 Task: Find a place to stay in Sierpc, Poland, from June 2 to June 4 for 1 guest, with a price range of ₹6000 to ₹16000, 1 bedroom, 1 bed, 1 bathroom, and self check-in option.
Action: Mouse moved to (372, 97)
Screenshot: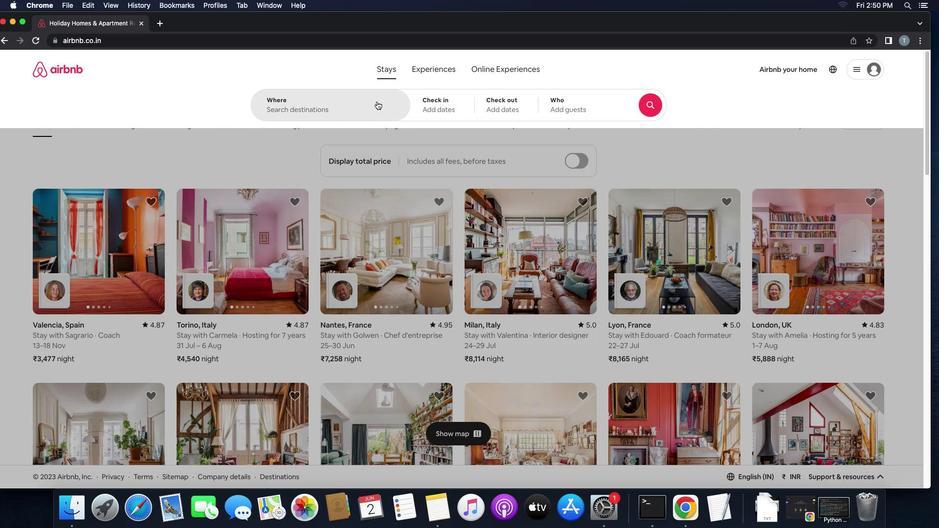 
Action: Mouse pressed left at (372, 97)
Screenshot: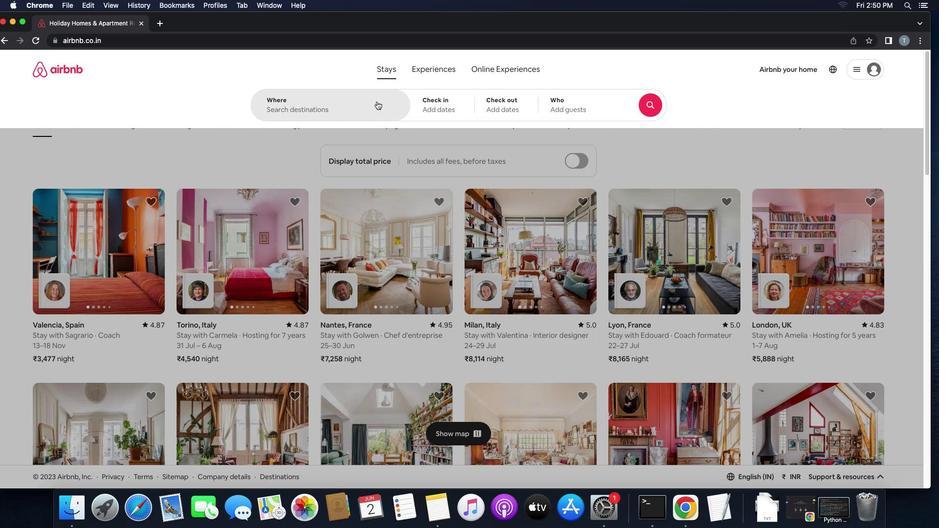 
Action: Mouse moved to (373, 97)
Screenshot: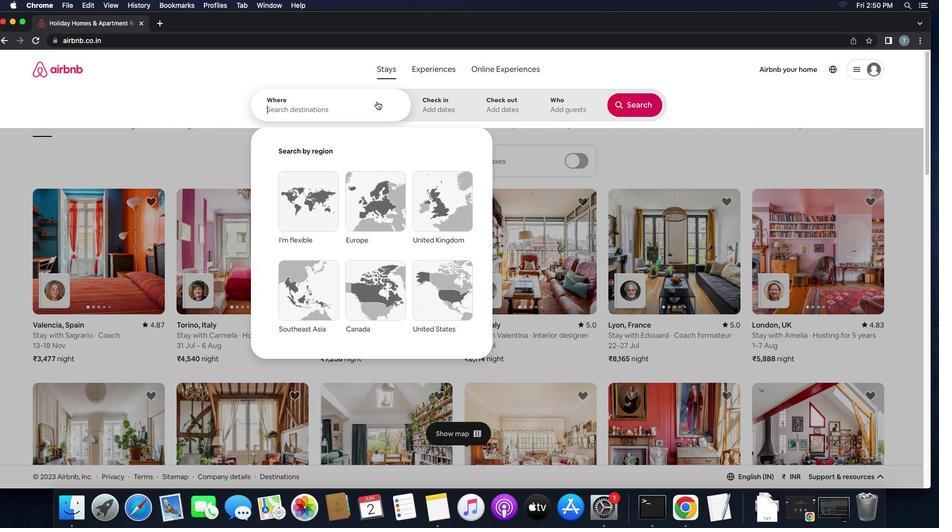 
Action: Key pressed 's''i''e''r''p''c'',''p''o''l''a''n''d'
Screenshot: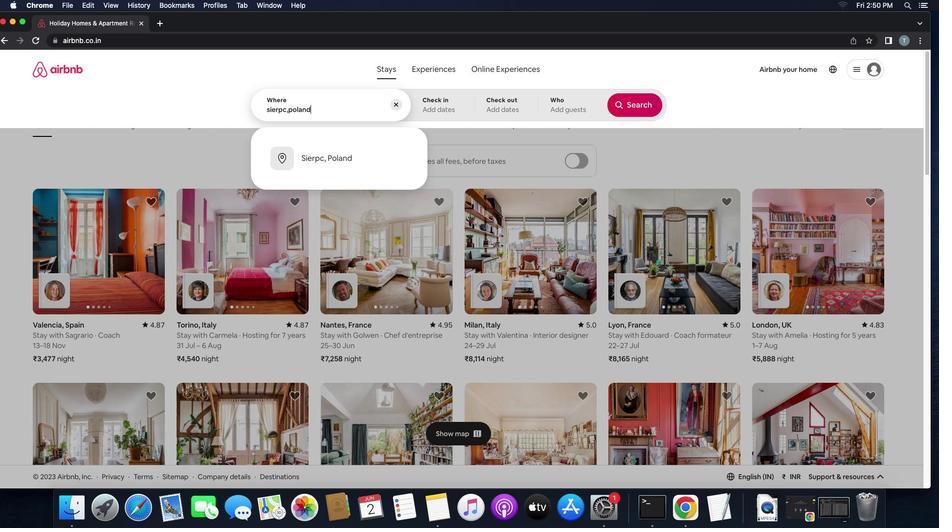 
Action: Mouse moved to (407, 144)
Screenshot: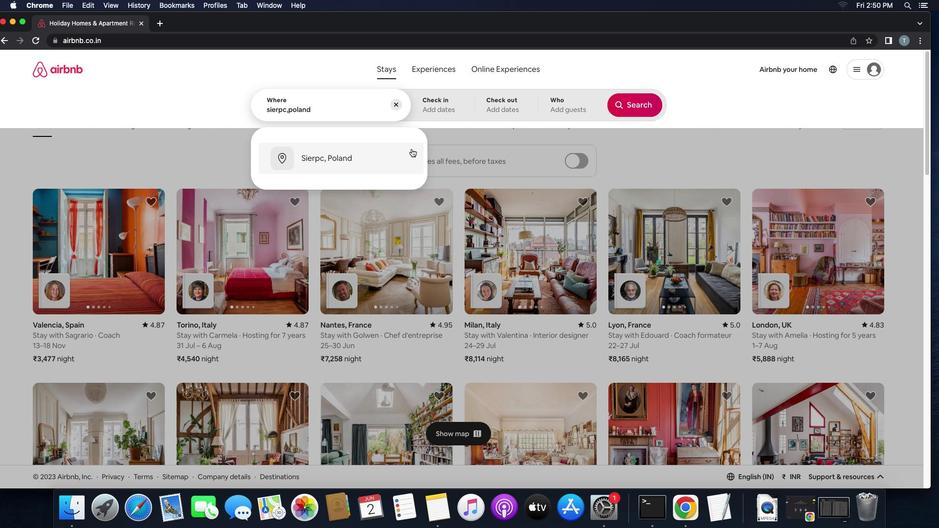 
Action: Mouse pressed left at (407, 144)
Screenshot: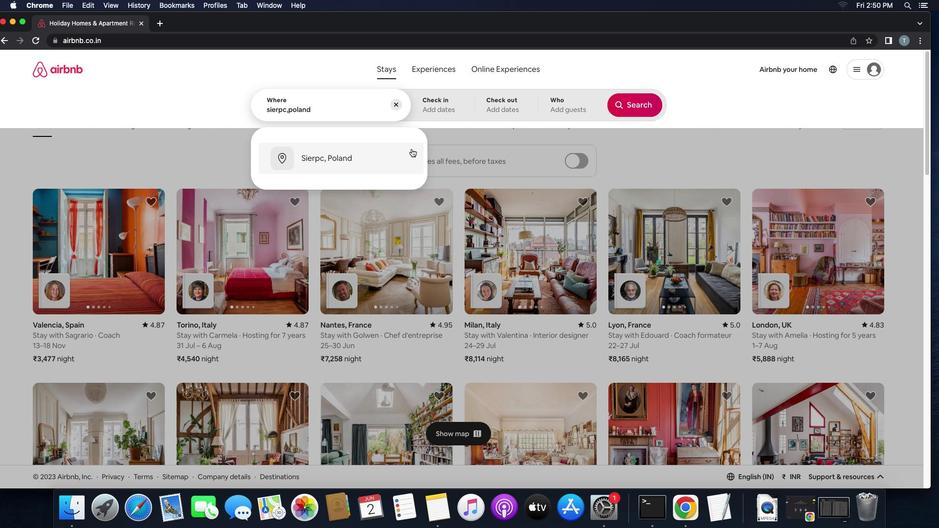 
Action: Mouse moved to (405, 217)
Screenshot: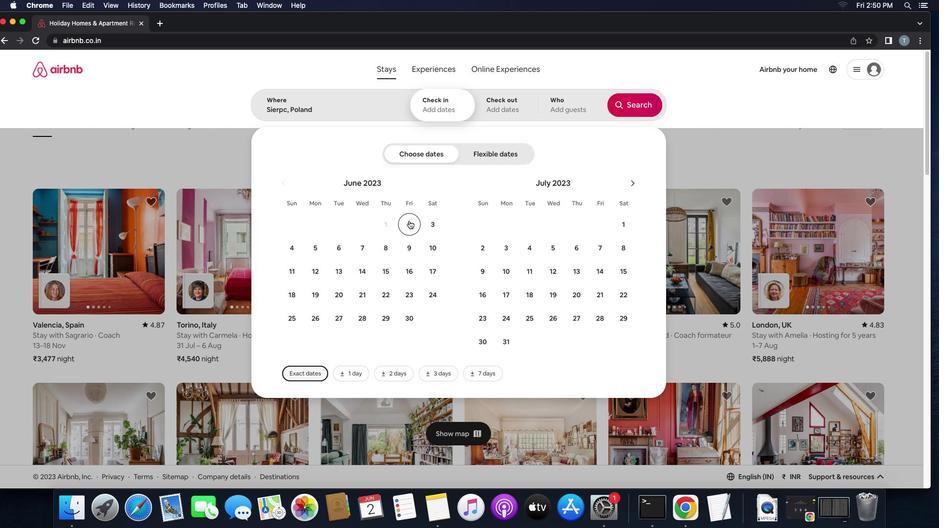 
Action: Mouse pressed left at (405, 217)
Screenshot: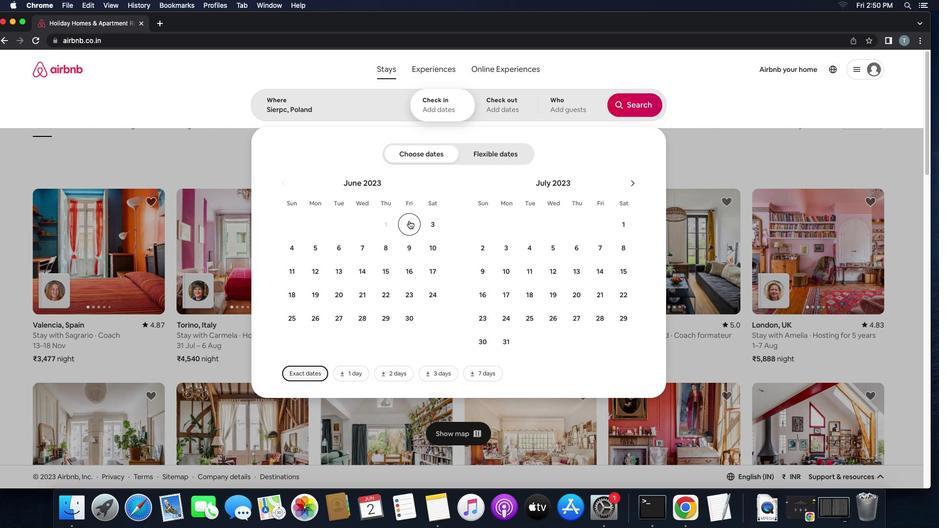 
Action: Mouse moved to (288, 240)
Screenshot: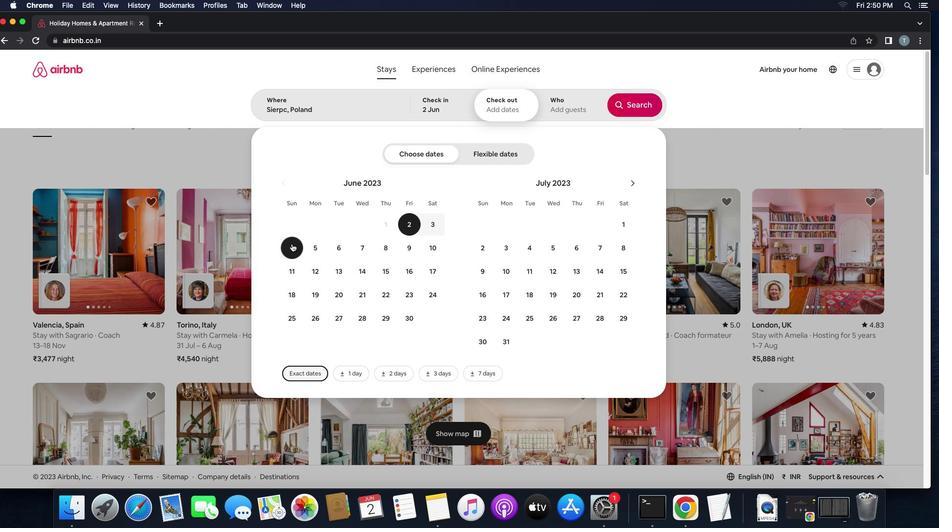 
Action: Mouse pressed left at (288, 240)
Screenshot: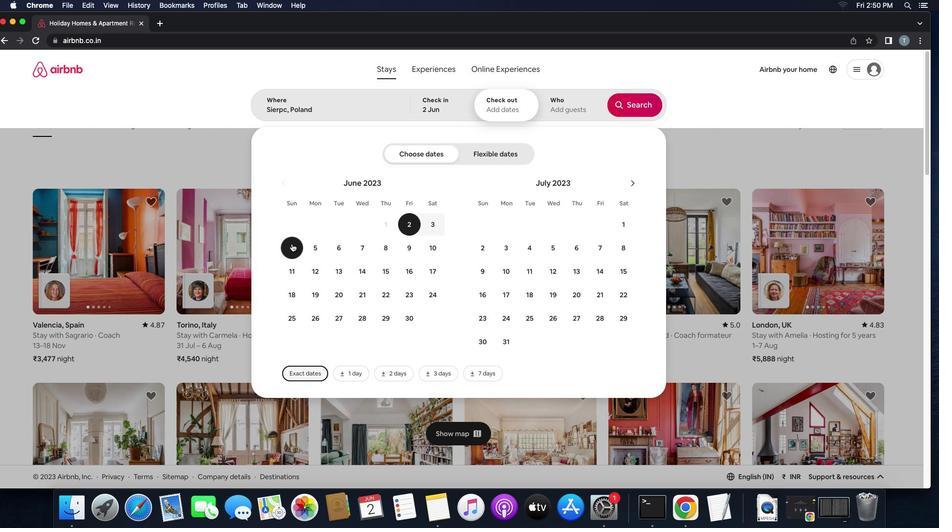 
Action: Mouse moved to (577, 98)
Screenshot: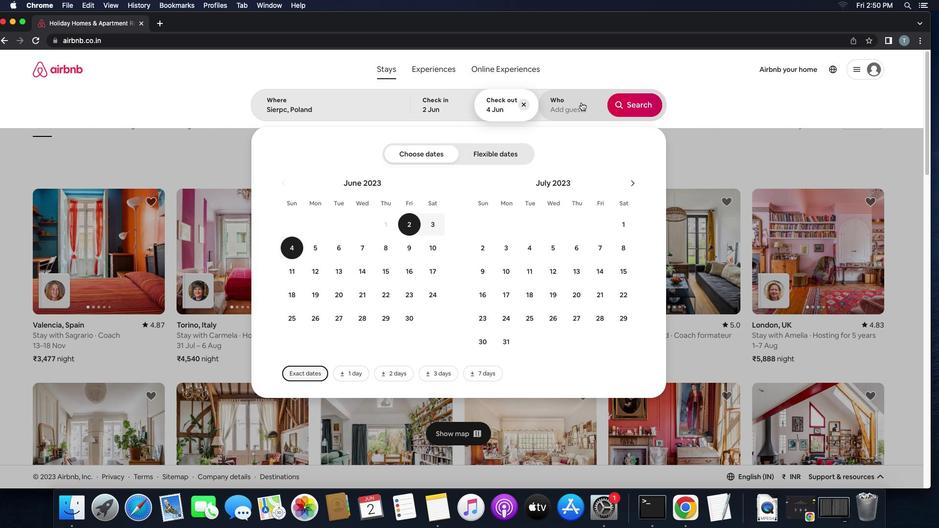
Action: Mouse pressed left at (577, 98)
Screenshot: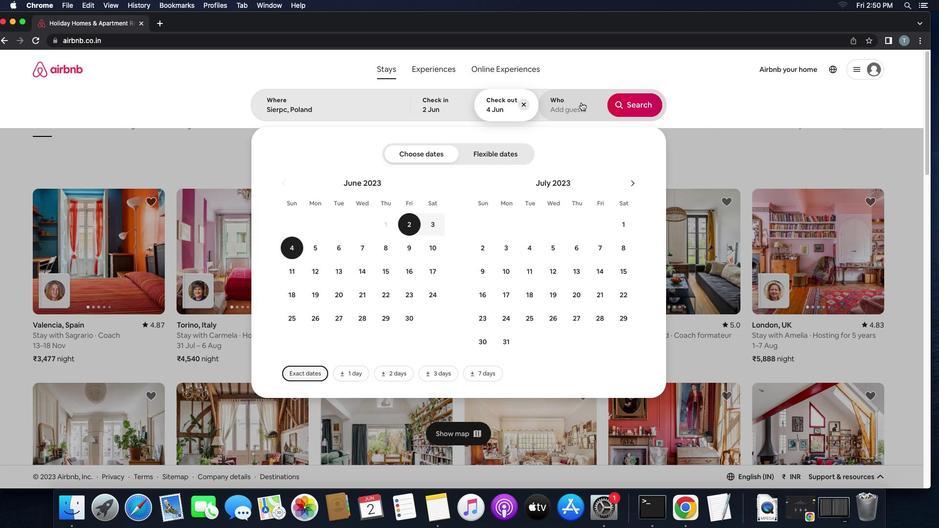 
Action: Mouse moved to (633, 152)
Screenshot: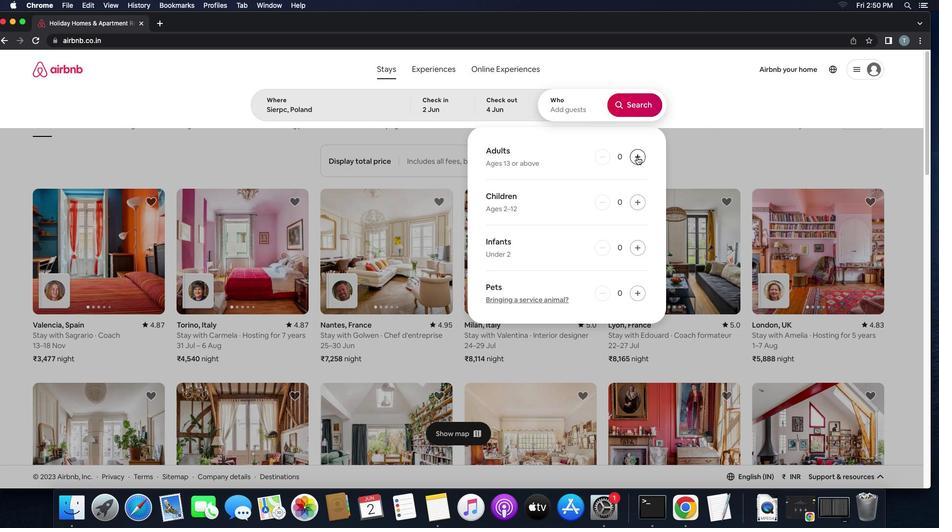 
Action: Mouse pressed left at (633, 152)
Screenshot: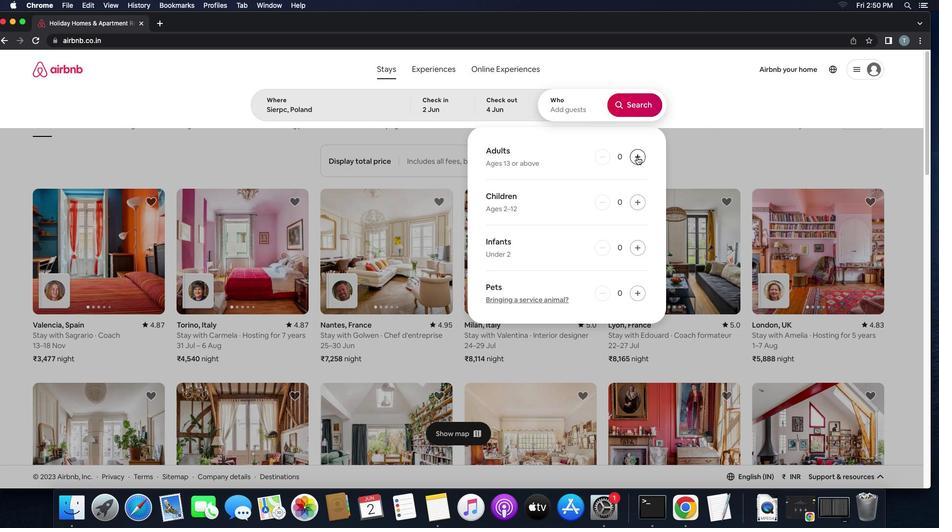 
Action: Mouse moved to (625, 115)
Screenshot: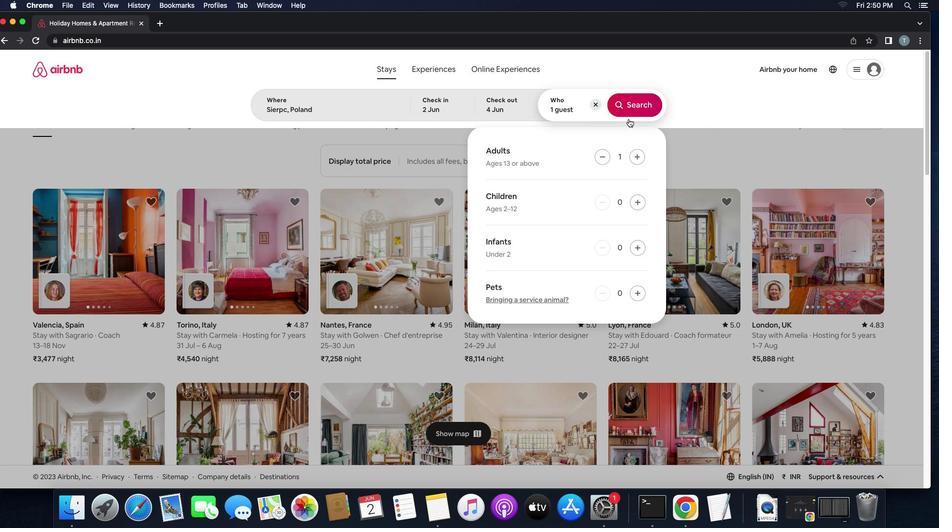
Action: Mouse pressed left at (625, 115)
Screenshot: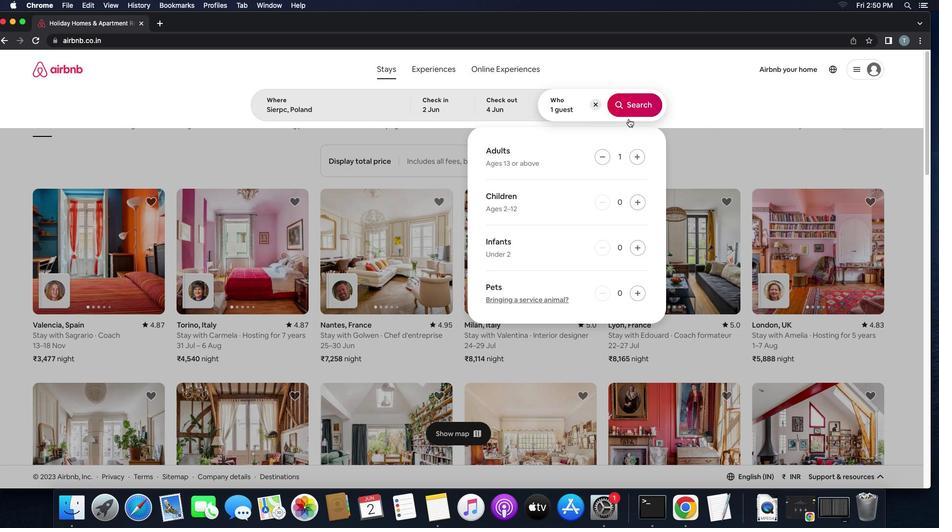 
Action: Mouse moved to (629, 110)
Screenshot: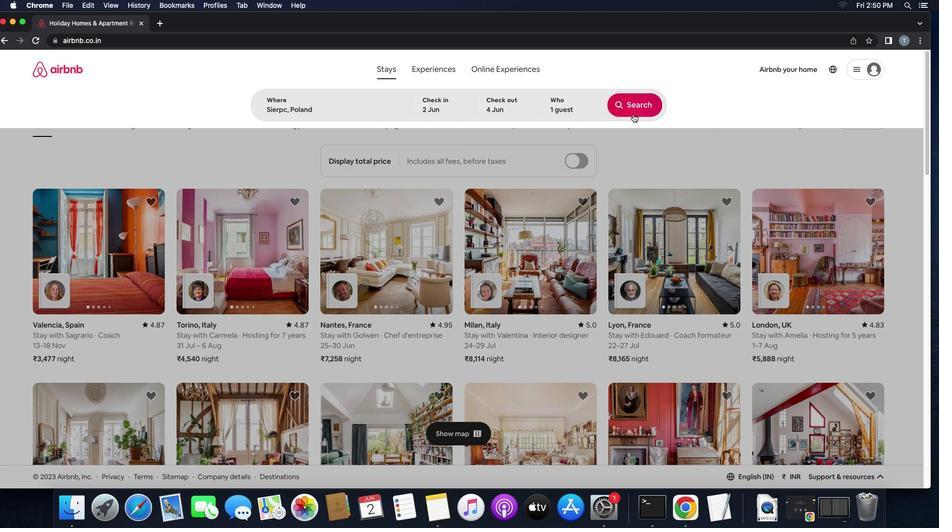 
Action: Mouse pressed left at (629, 110)
Screenshot: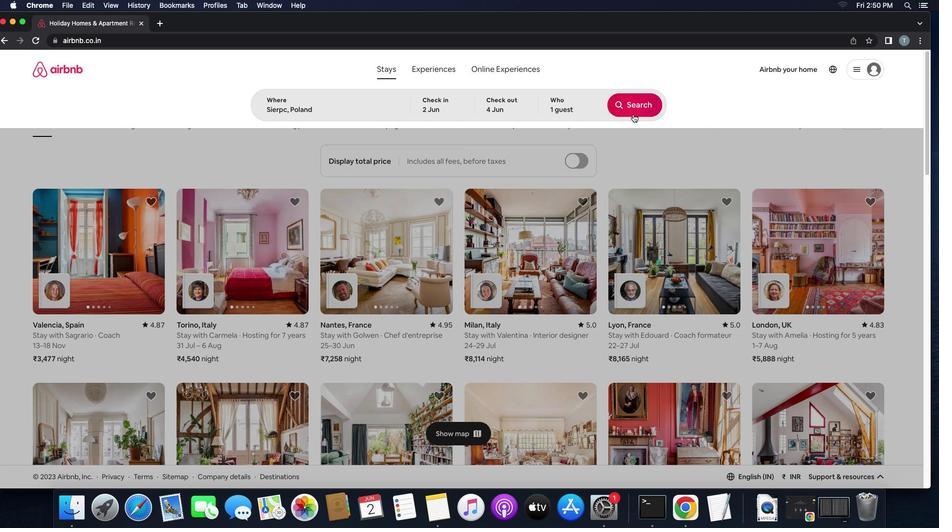 
Action: Mouse moved to (874, 108)
Screenshot: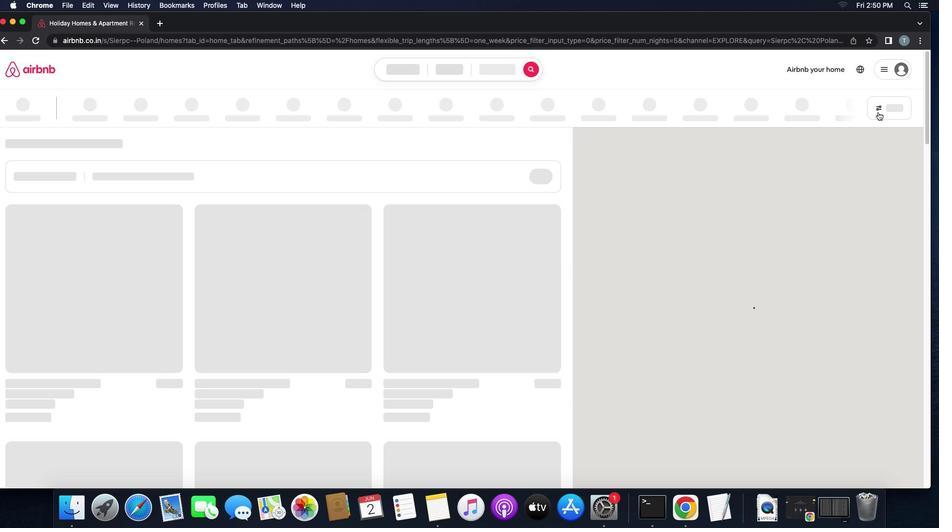 
Action: Mouse pressed left at (874, 108)
Screenshot: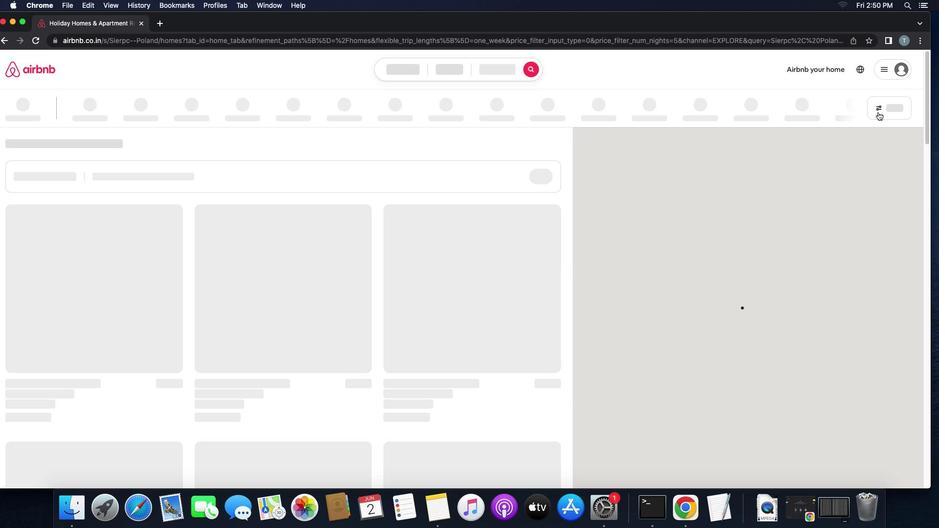 
Action: Mouse moved to (384, 344)
Screenshot: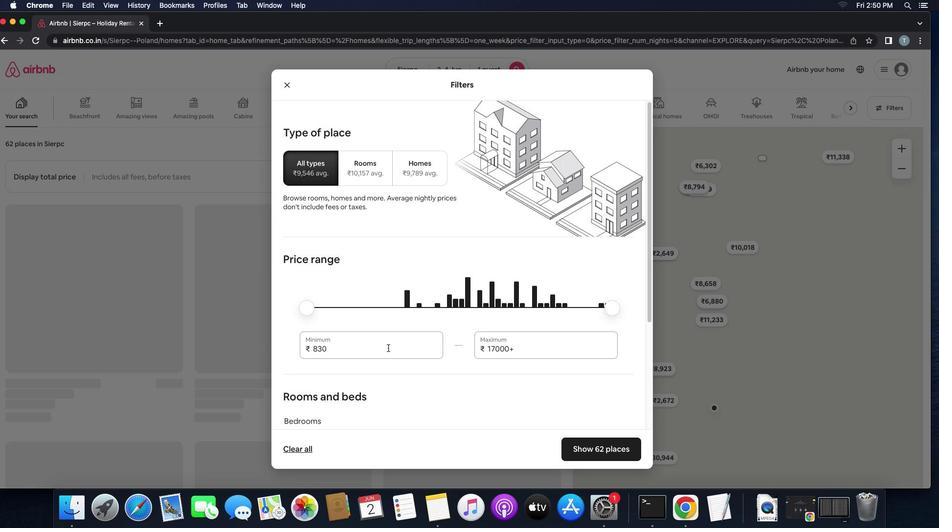 
Action: Mouse pressed left at (384, 344)
Screenshot: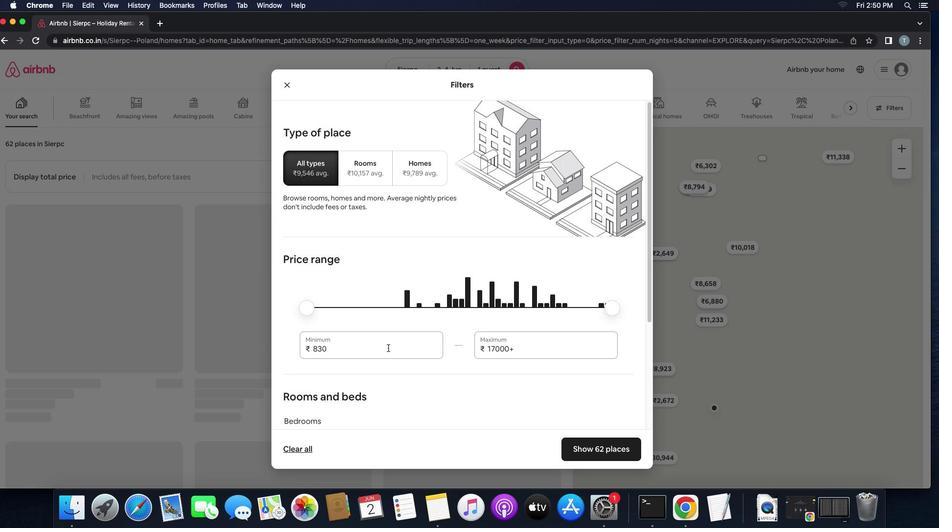 
Action: Mouse moved to (391, 349)
Screenshot: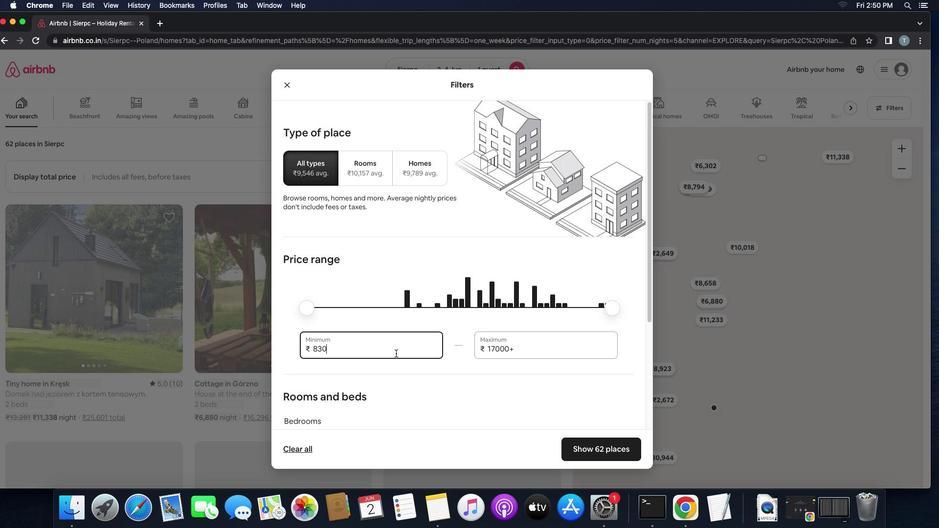 
Action: Key pressed Key.backspaceKey.backspaceKey.backspaceKey.backspaceKey.backspaceKey.backspaceKey.backspace
Screenshot: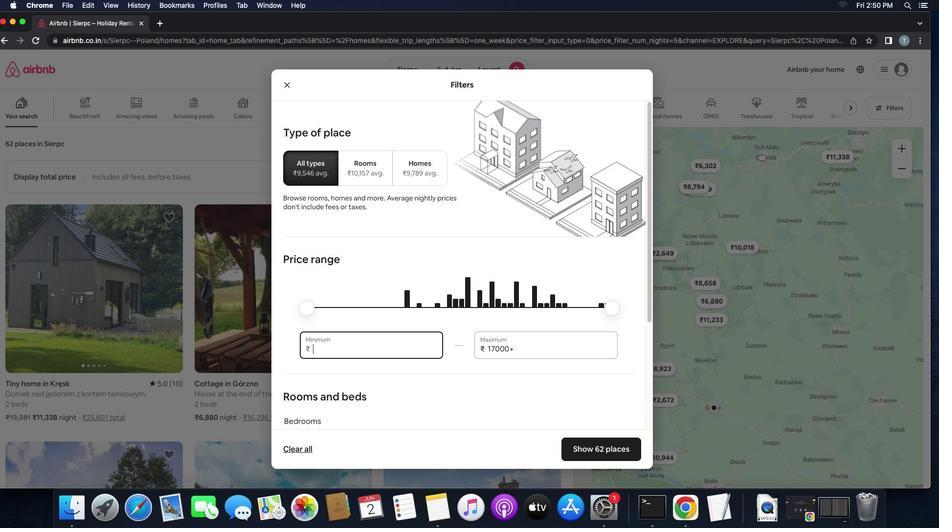 
Action: Mouse moved to (833, 447)
Screenshot: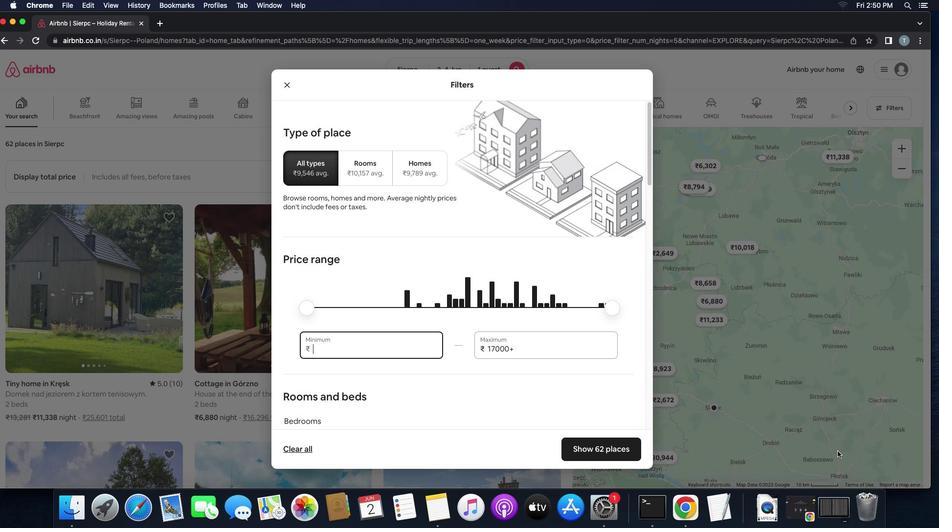 
Action: Key pressed '6''0''0''0'
Screenshot: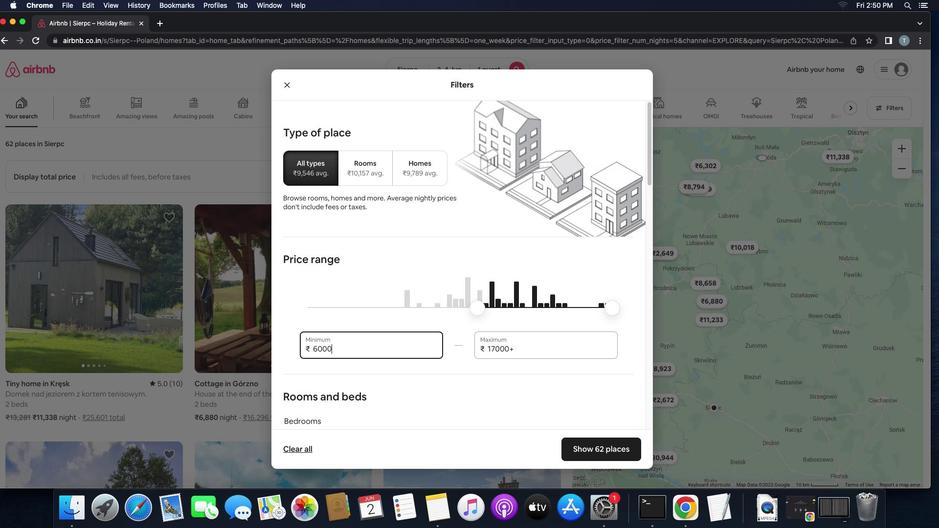 
Action: Mouse moved to (541, 344)
Screenshot: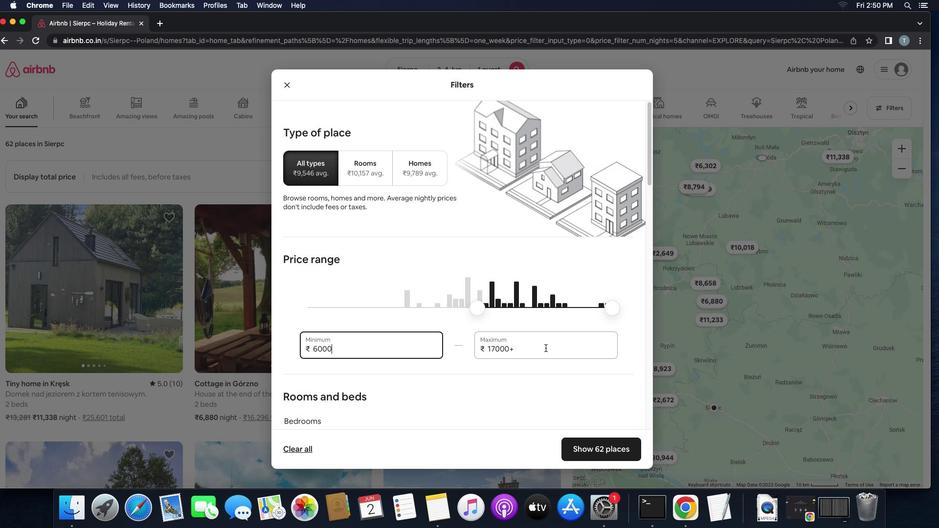 
Action: Mouse pressed left at (541, 344)
Screenshot: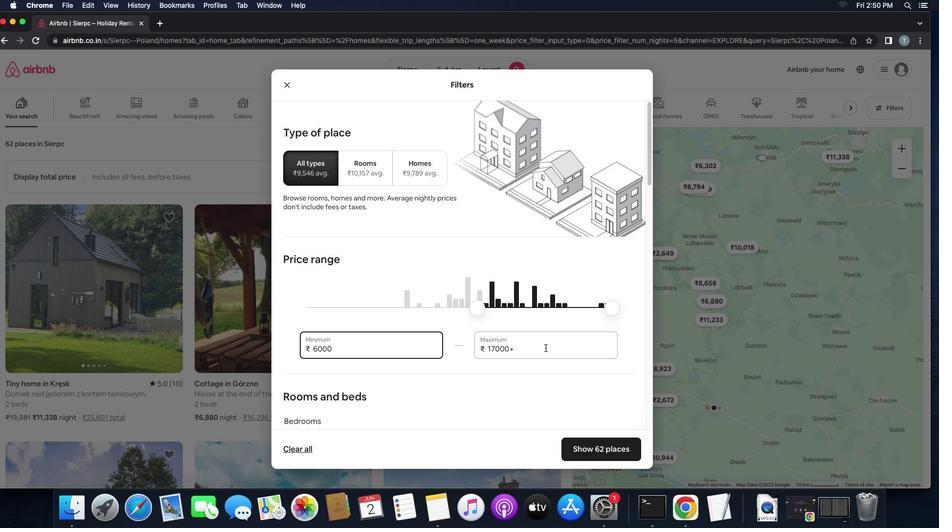 
Action: Key pressed Key.backspaceKey.backspaceKey.backspaceKey.backspaceKey.backspaceKey.backspace'1'
Screenshot: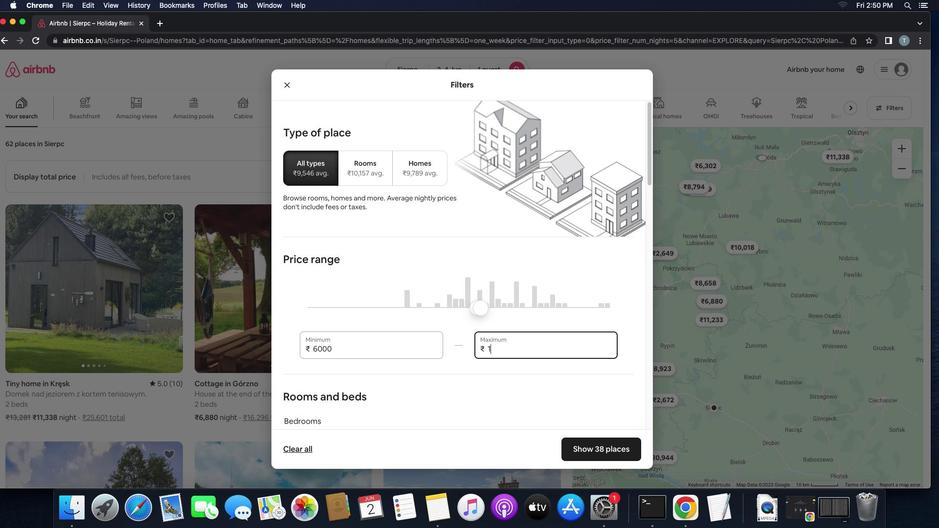 
Action: Mouse moved to (568, 330)
Screenshot: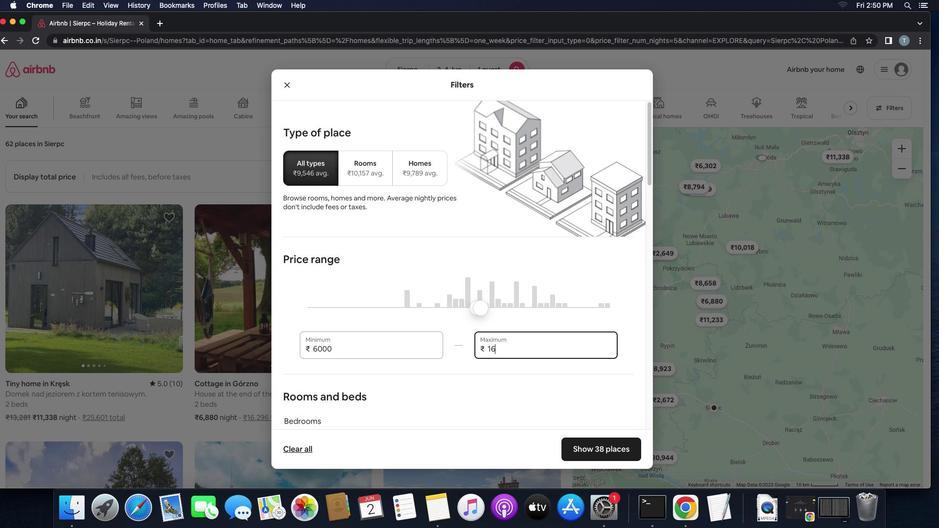 
Action: Key pressed '6''0''0''0'
Screenshot: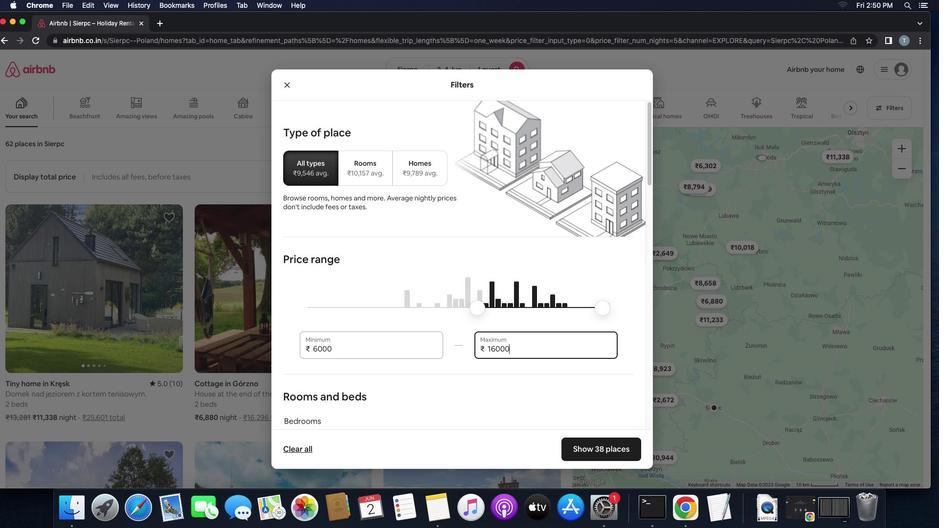 
Action: Mouse moved to (546, 342)
Screenshot: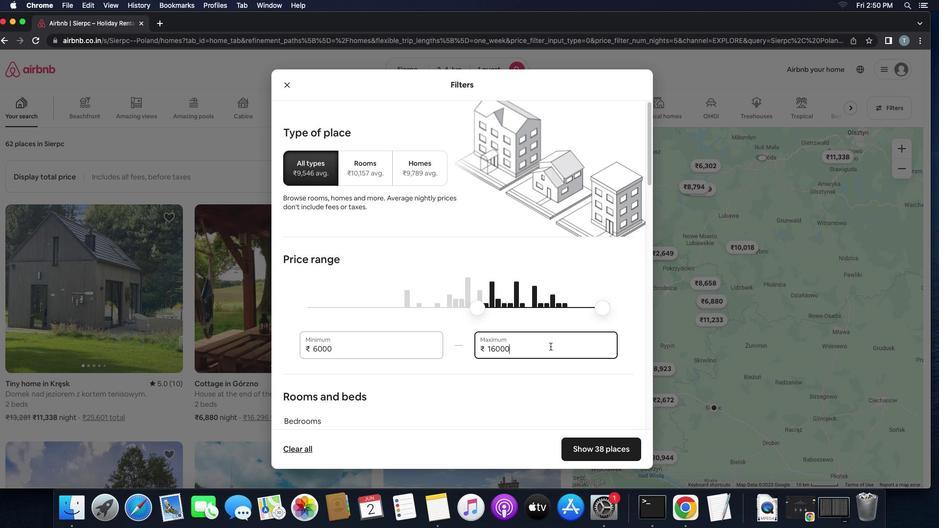 
Action: Mouse scrolled (546, 342) with delta (-3, -3)
Screenshot: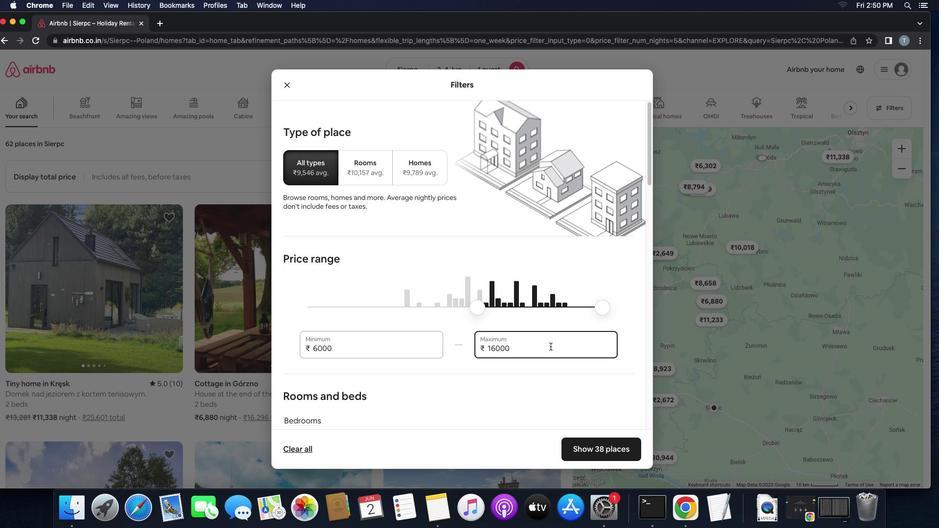 
Action: Mouse scrolled (546, 342) with delta (-3, -3)
Screenshot: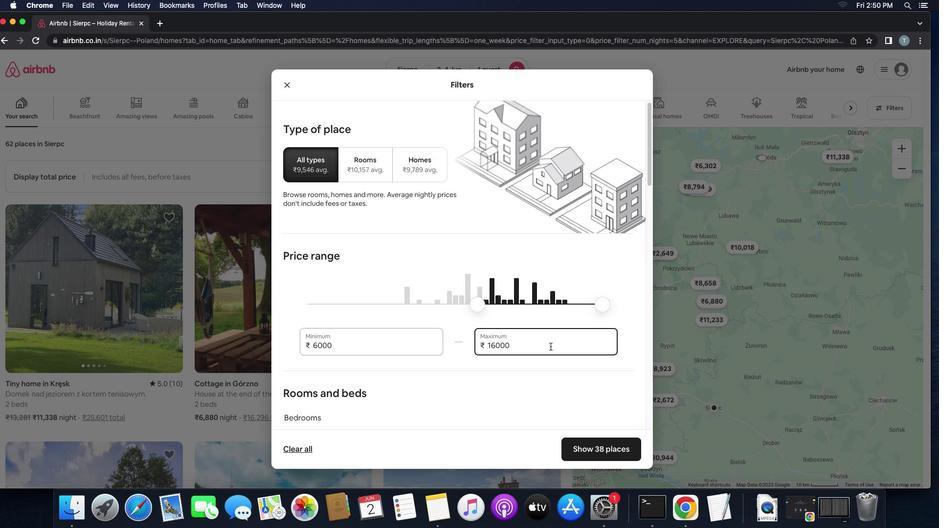 
Action: Mouse scrolled (546, 342) with delta (-3, -3)
Screenshot: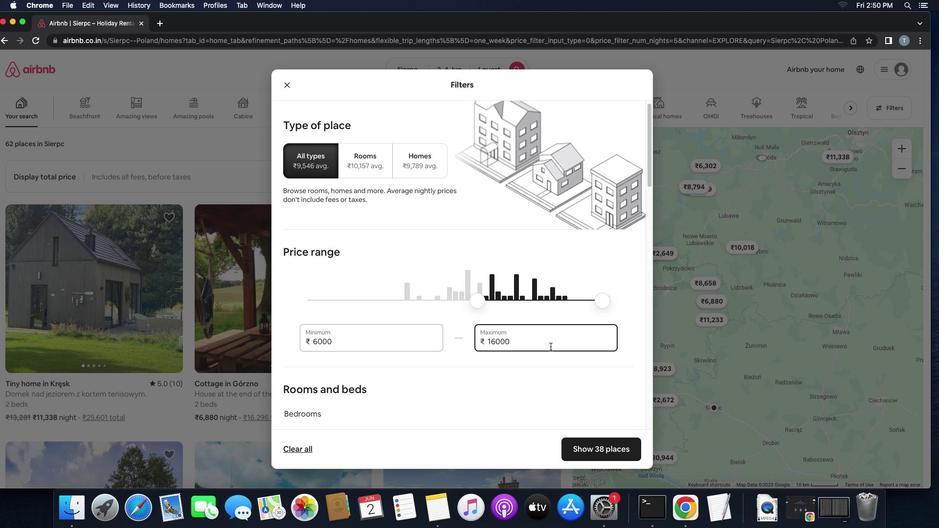 
Action: Mouse scrolled (546, 342) with delta (-3, -3)
Screenshot: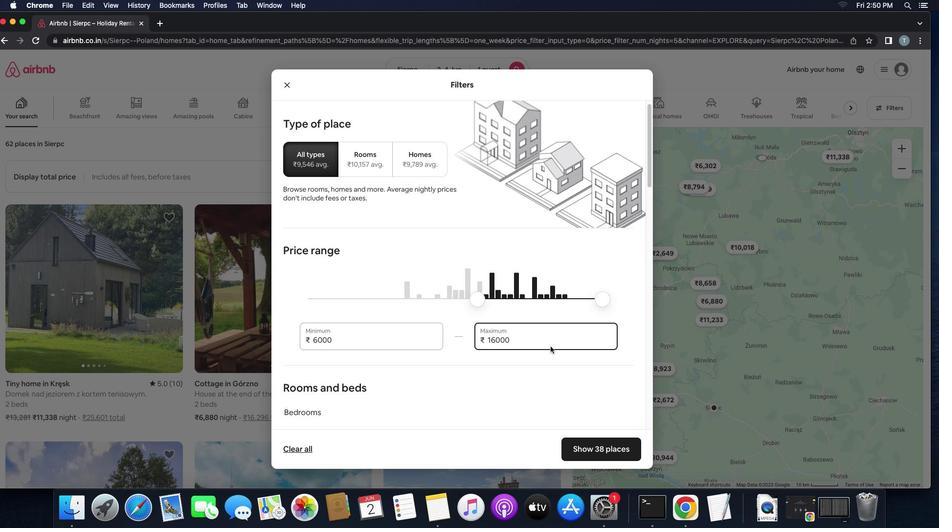
Action: Mouse scrolled (546, 342) with delta (-3, -3)
Screenshot: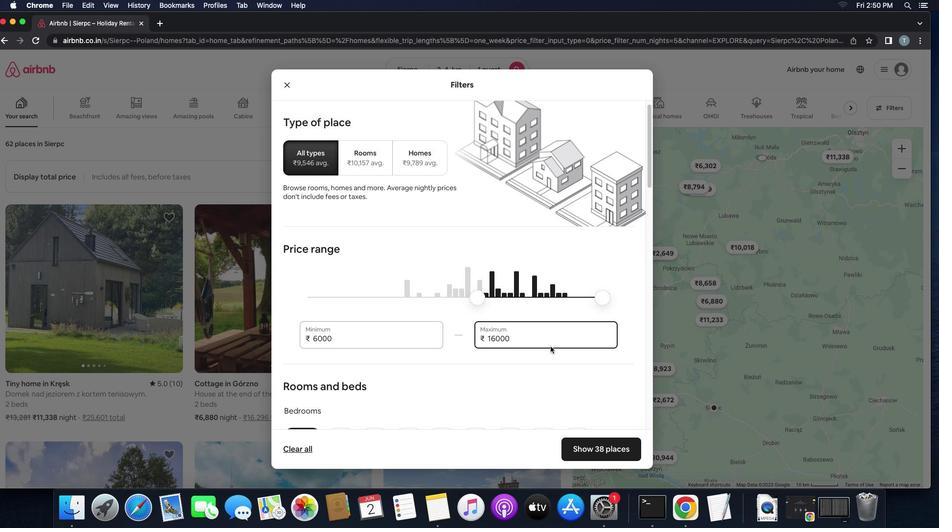 
Action: Mouse scrolled (546, 342) with delta (-3, -3)
Screenshot: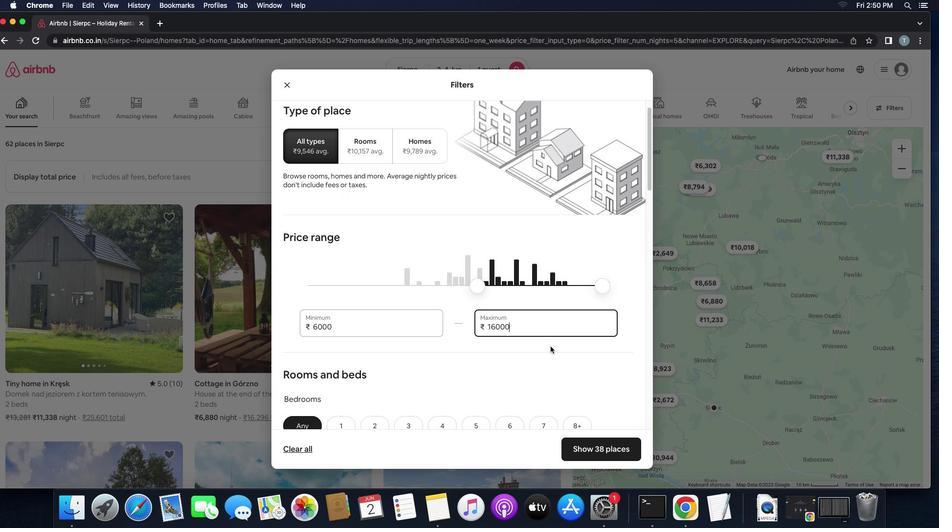 
Action: Mouse scrolled (546, 342) with delta (-3, -3)
Screenshot: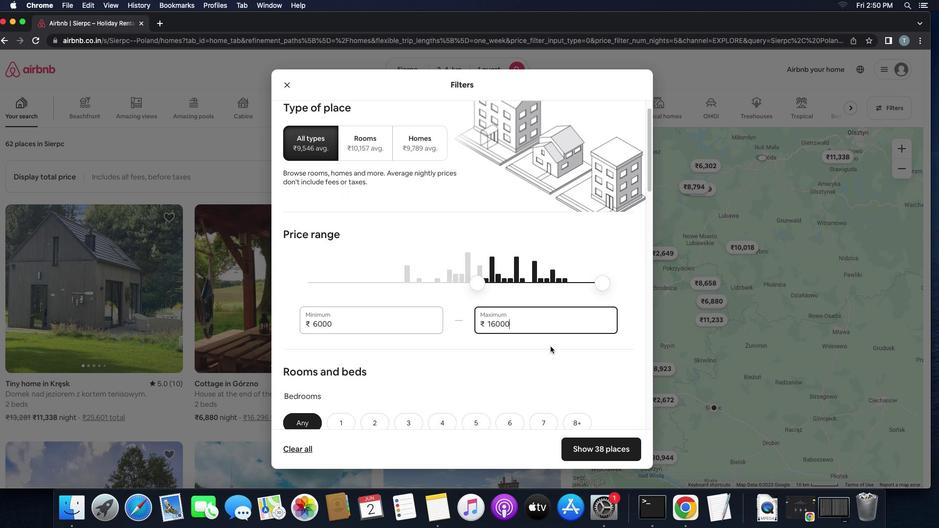 
Action: Mouse scrolled (546, 342) with delta (-3, -3)
Screenshot: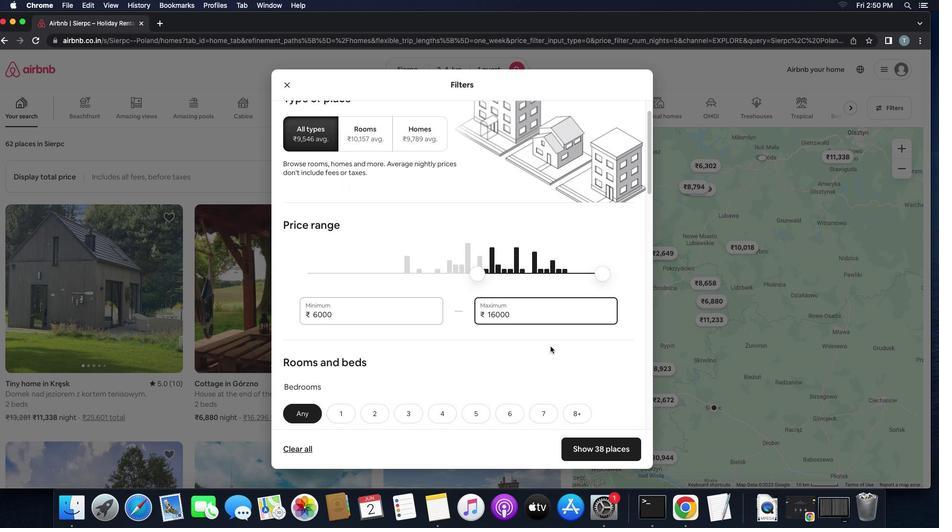 
Action: Mouse scrolled (546, 342) with delta (-3, -3)
Screenshot: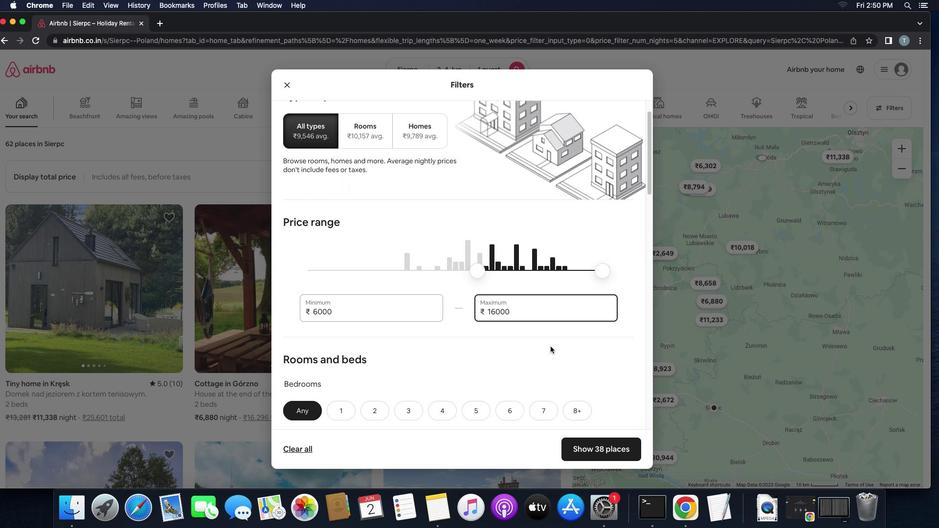
Action: Mouse scrolled (546, 342) with delta (-3, -3)
Screenshot: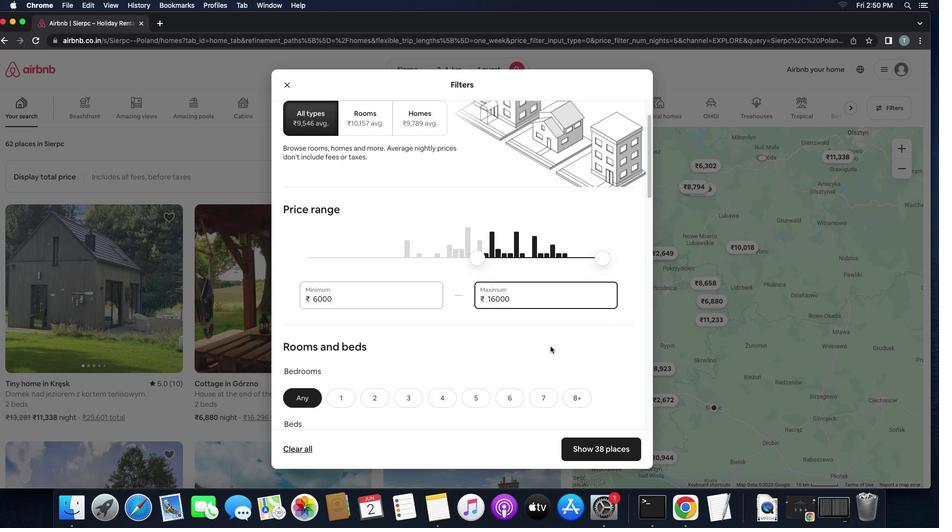
Action: Mouse scrolled (546, 342) with delta (-3, -2)
Screenshot: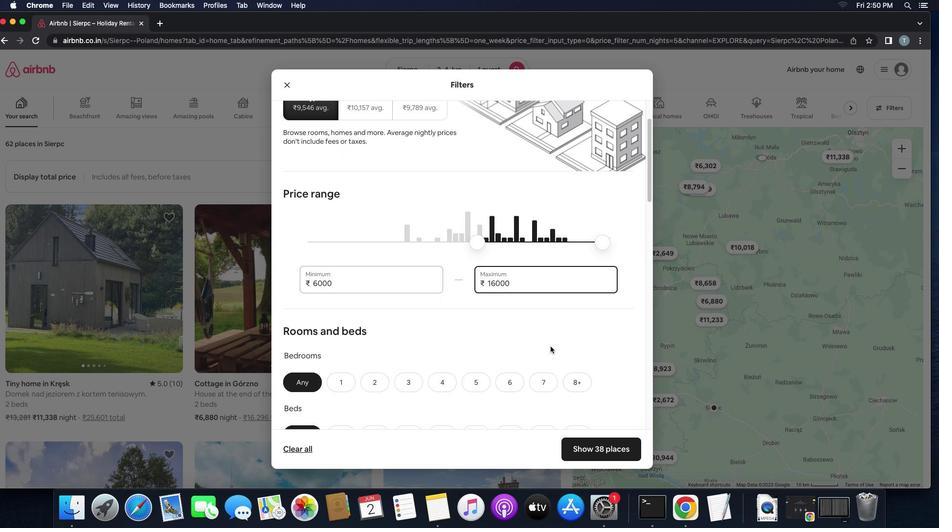 
Action: Mouse scrolled (546, 342) with delta (-3, -3)
Screenshot: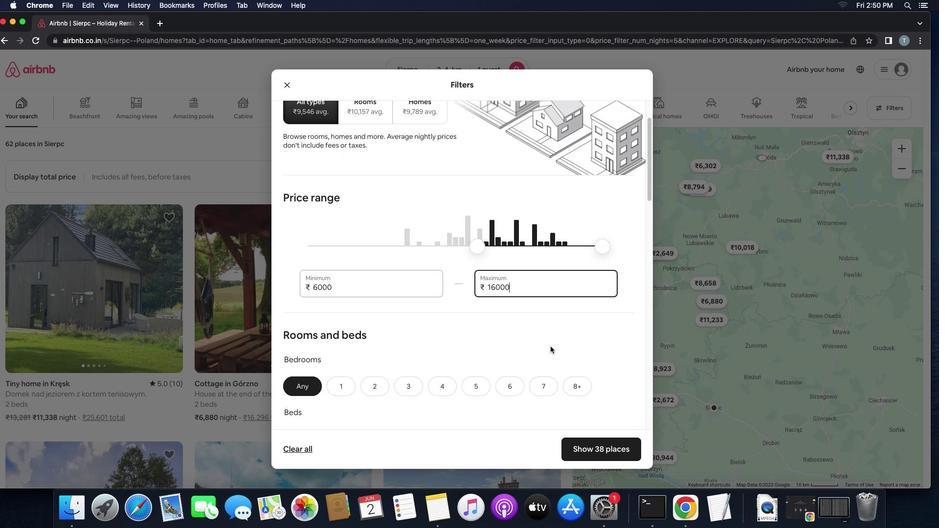 
Action: Mouse scrolled (546, 342) with delta (-3, -3)
Screenshot: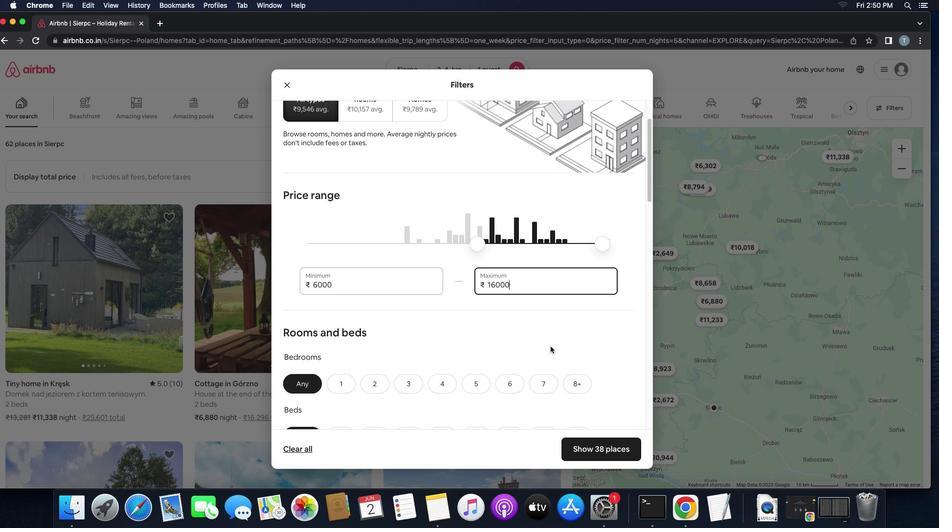 
Action: Mouse scrolled (546, 342) with delta (-3, -3)
Screenshot: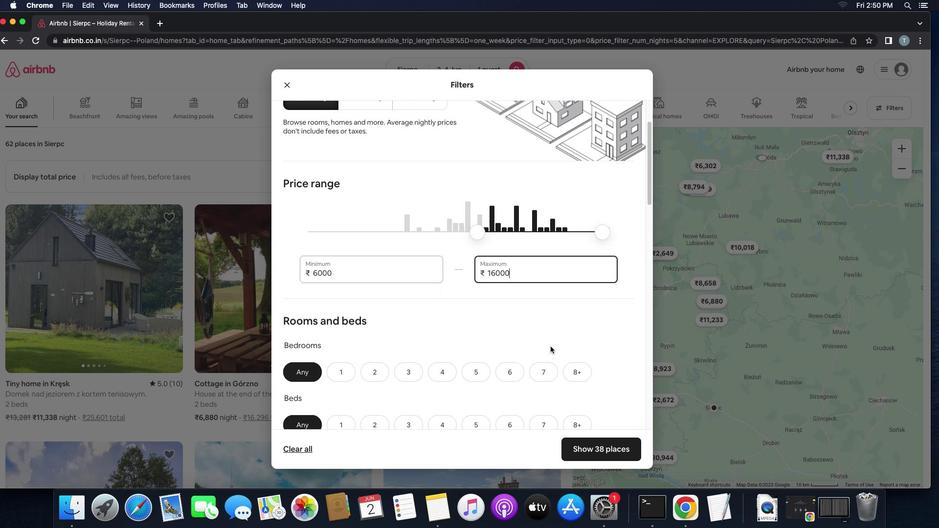 
Action: Mouse scrolled (546, 342) with delta (-3, -3)
Screenshot: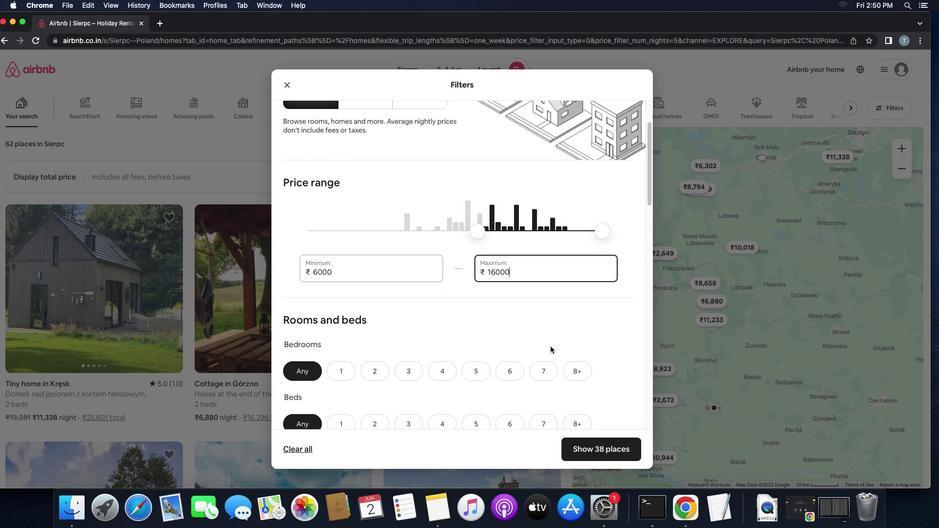
Action: Mouse scrolled (546, 342) with delta (-3, -3)
Screenshot: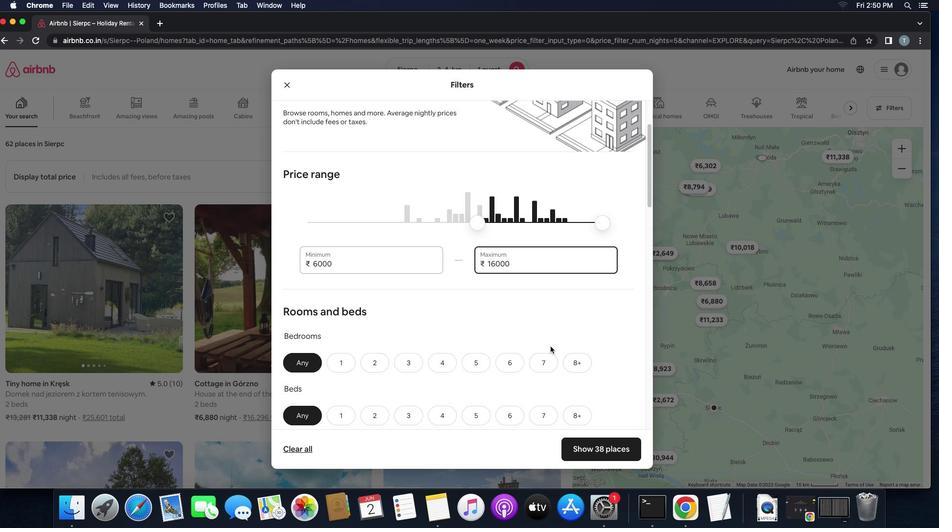 
Action: Mouse scrolled (546, 342) with delta (-3, -3)
Screenshot: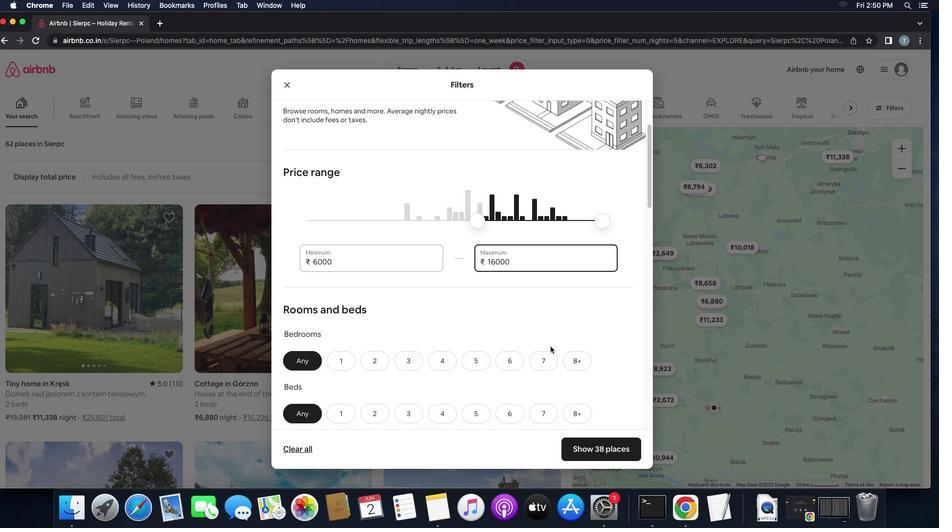 
Action: Mouse scrolled (546, 342) with delta (-3, -3)
Screenshot: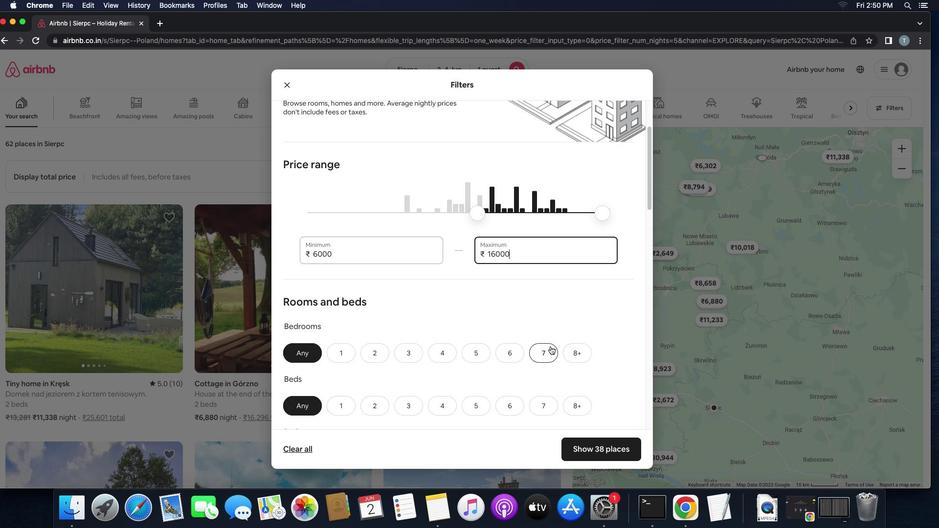 
Action: Mouse scrolled (546, 342) with delta (-3, -3)
Screenshot: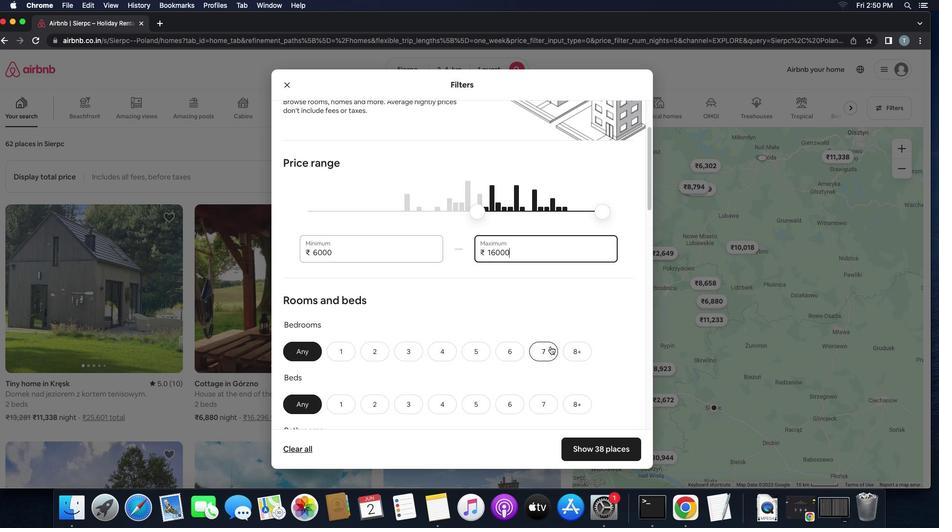 
Action: Mouse scrolled (546, 342) with delta (-3, -4)
Screenshot: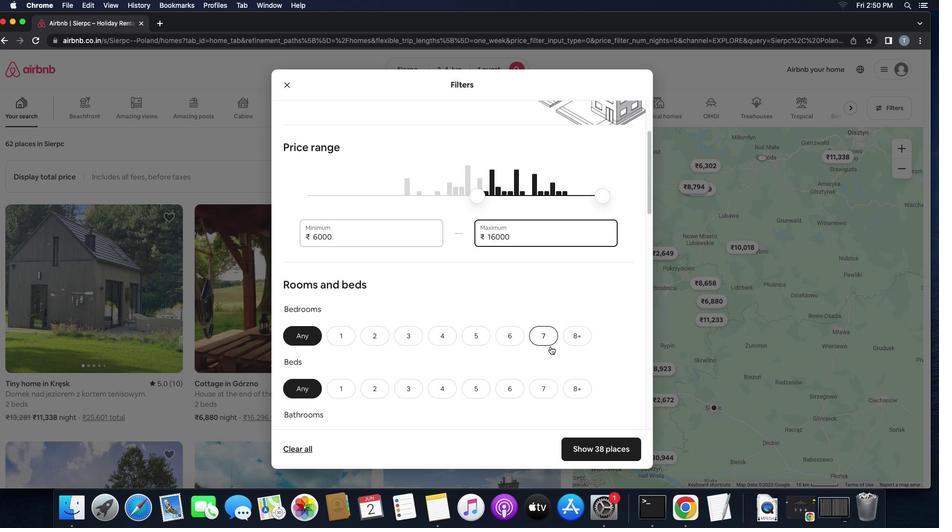 
Action: Mouse moved to (335, 279)
Screenshot: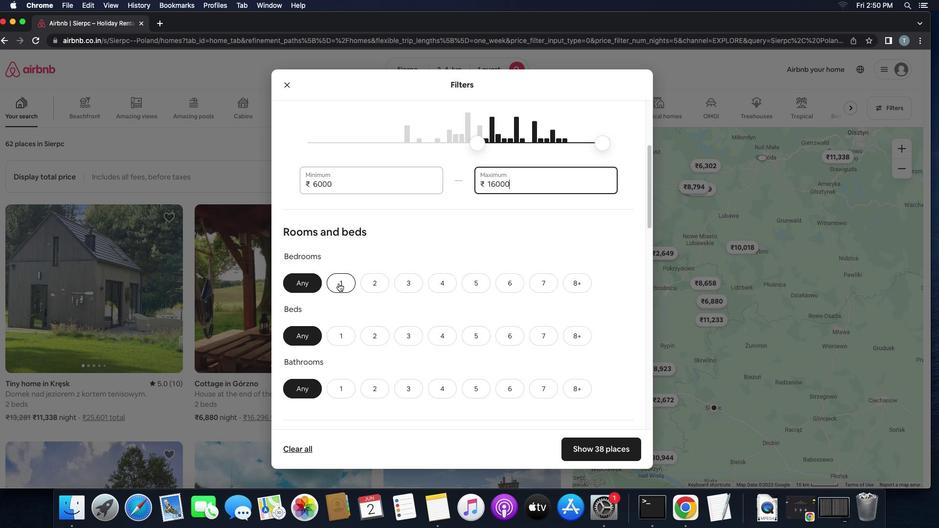 
Action: Mouse pressed left at (335, 279)
Screenshot: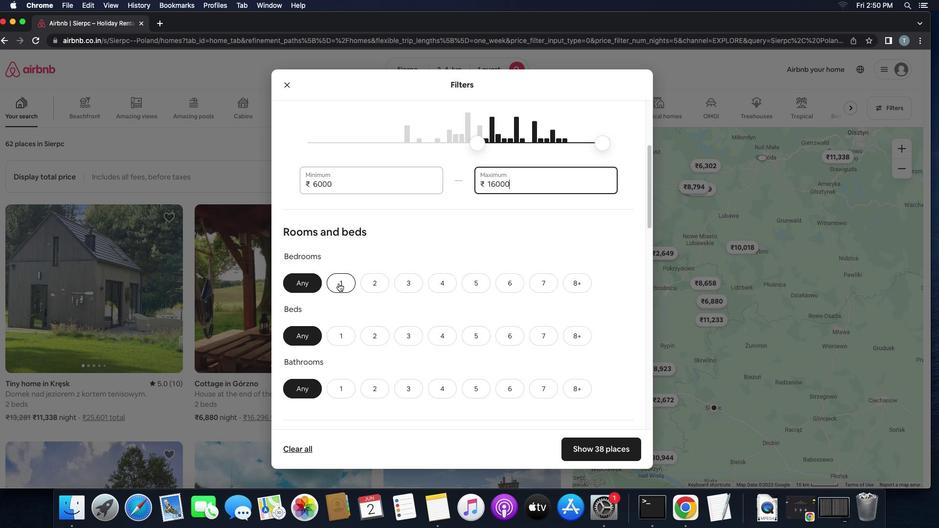 
Action: Mouse moved to (332, 333)
Screenshot: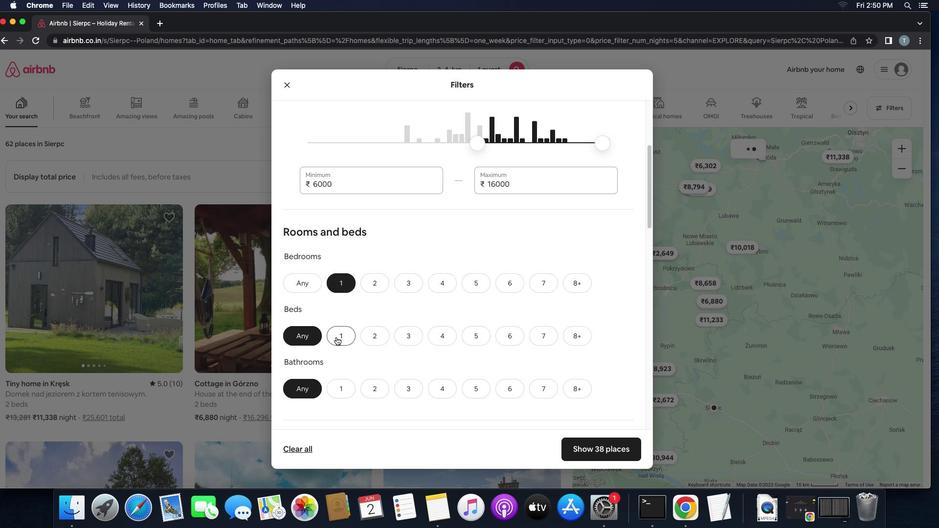 
Action: Mouse pressed left at (332, 333)
Screenshot: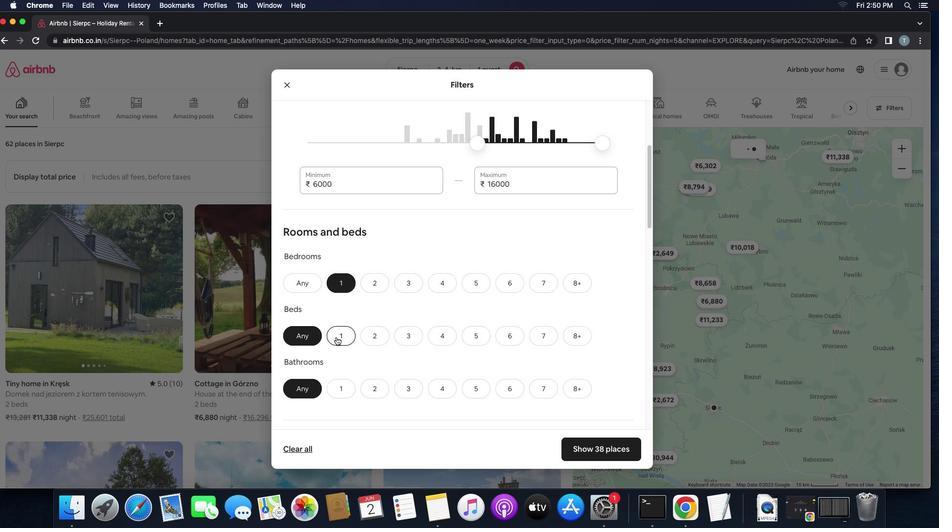 
Action: Mouse moved to (403, 341)
Screenshot: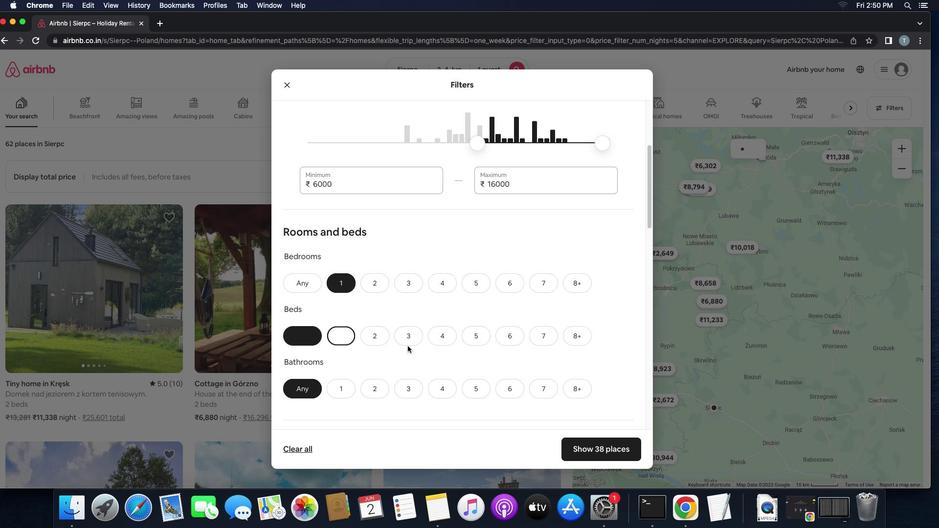 
Action: Mouse scrolled (403, 341) with delta (-3, -3)
Screenshot: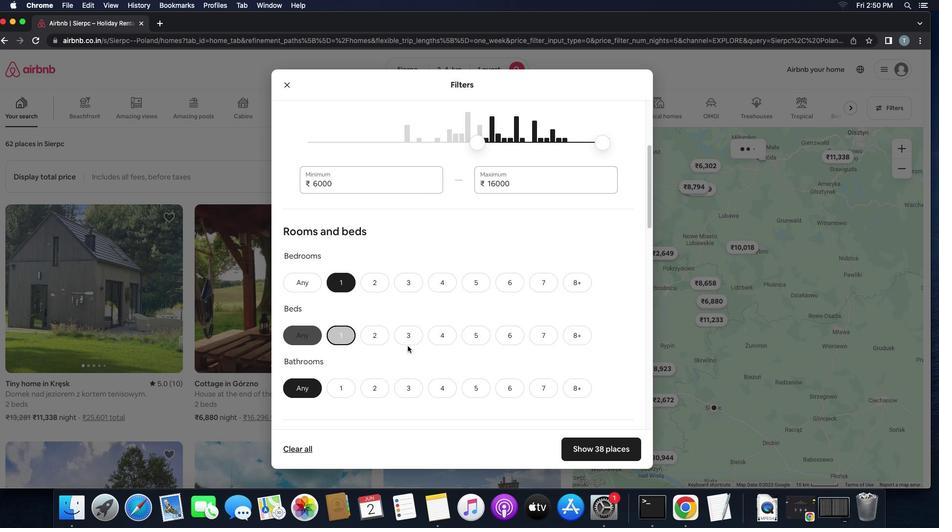 
Action: Mouse scrolled (403, 341) with delta (-3, -3)
Screenshot: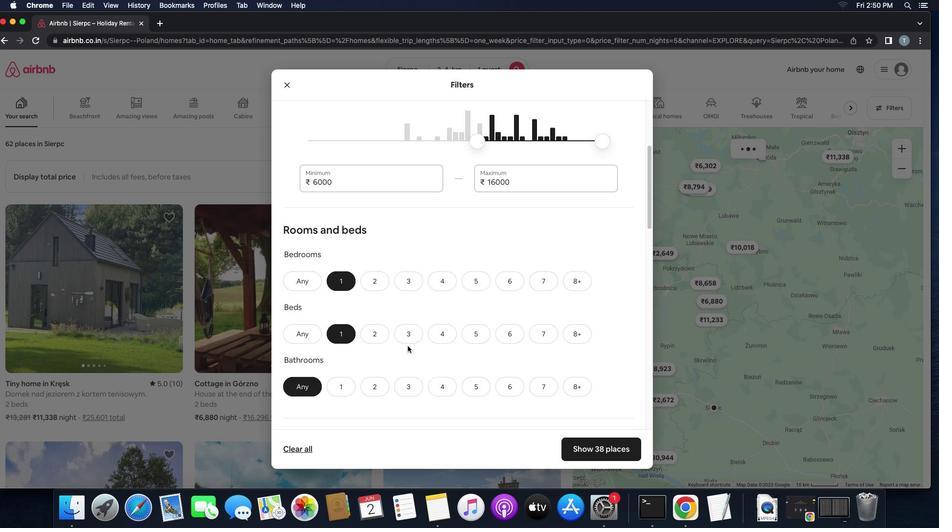 
Action: Mouse scrolled (403, 341) with delta (-3, -3)
Screenshot: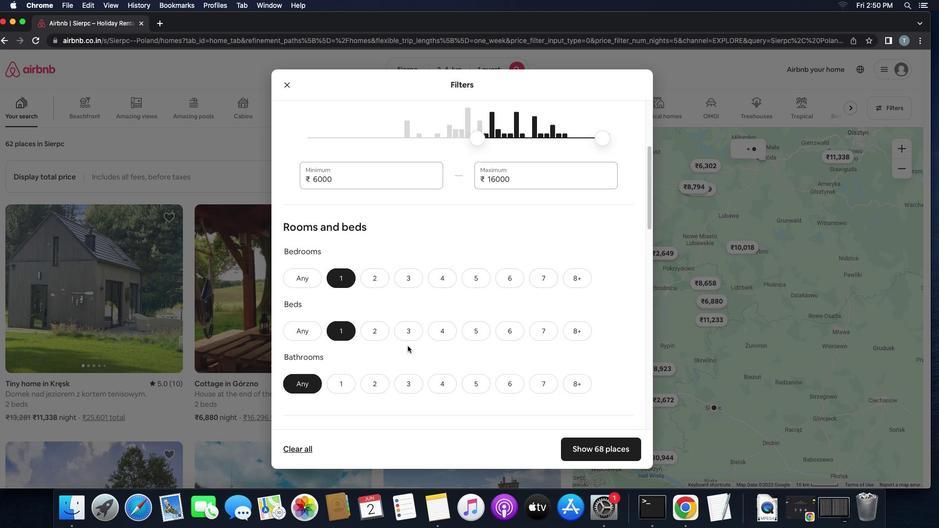
Action: Mouse scrolled (403, 341) with delta (-3, -3)
Screenshot: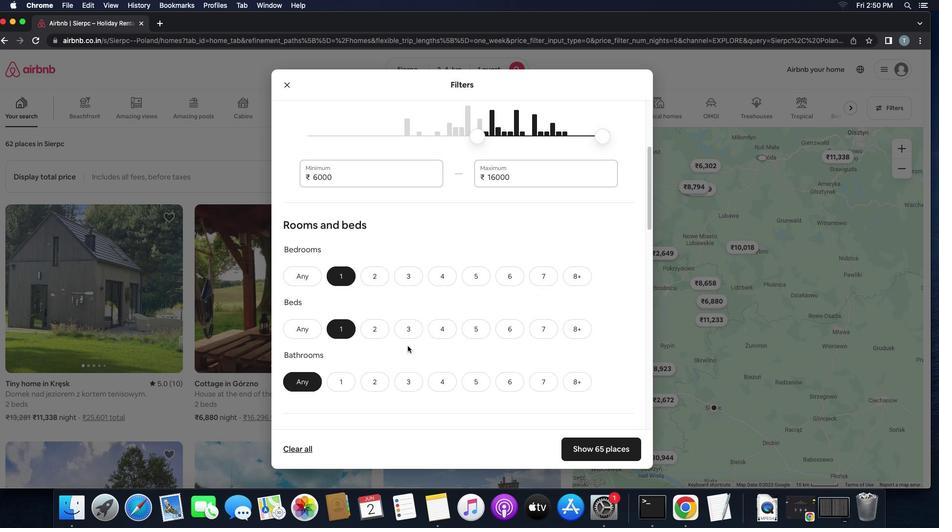 
Action: Mouse scrolled (403, 341) with delta (-3, -3)
Screenshot: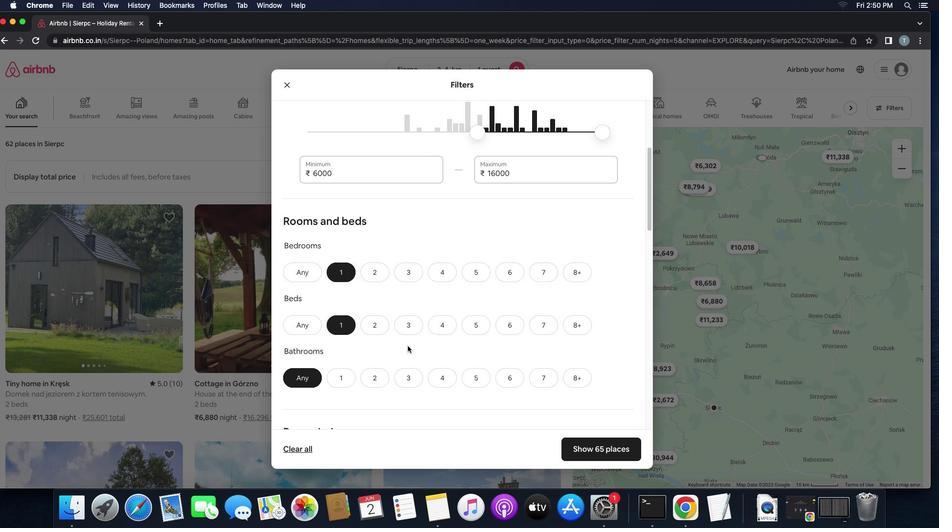 
Action: Mouse moved to (330, 366)
Screenshot: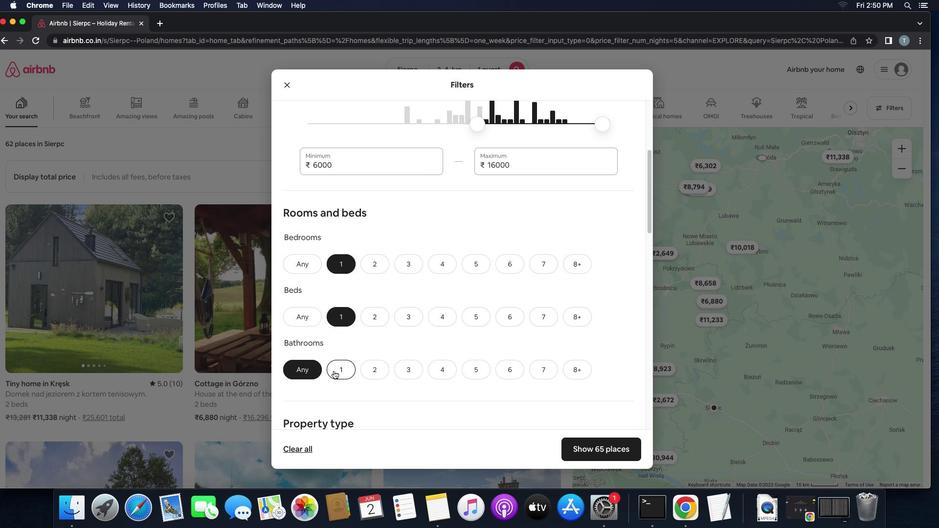 
Action: Mouse pressed left at (330, 366)
Screenshot: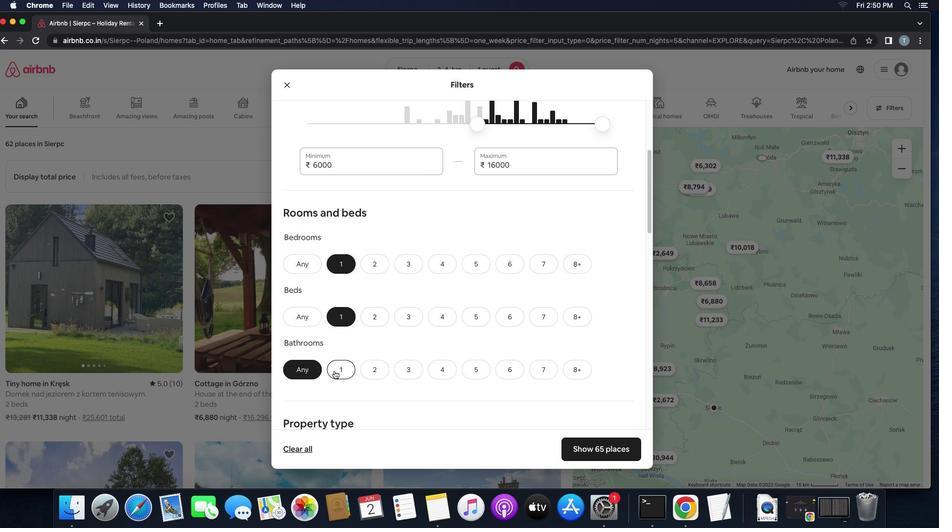 
Action: Mouse moved to (419, 363)
Screenshot: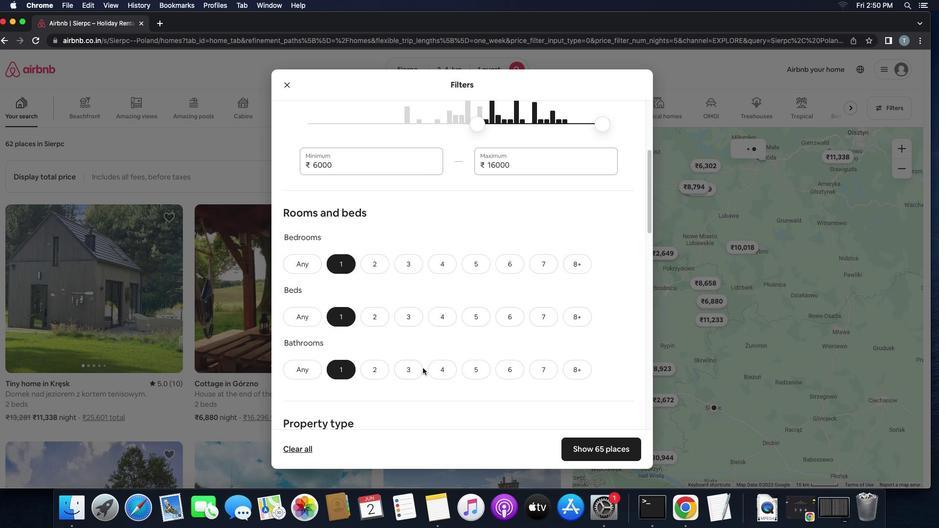 
Action: Mouse scrolled (419, 363) with delta (-3, -3)
Screenshot: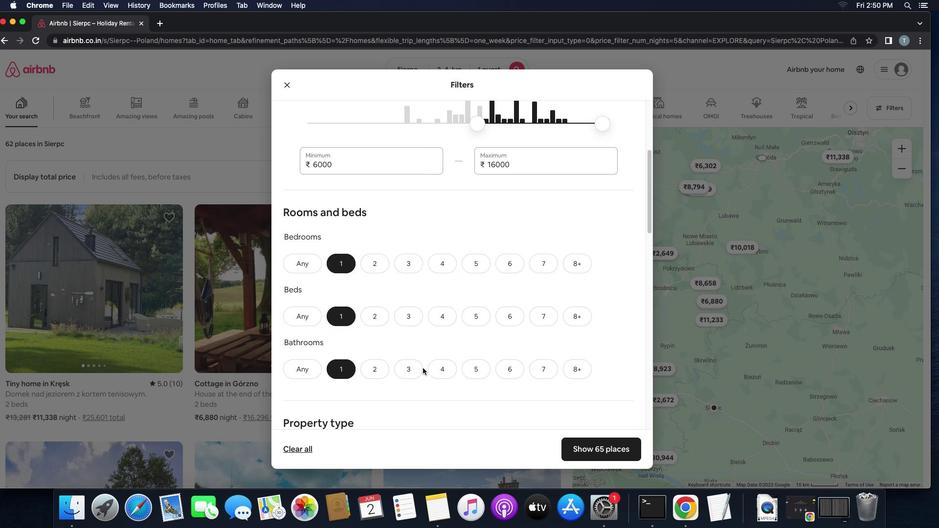 
Action: Mouse scrolled (419, 363) with delta (-3, -3)
Screenshot: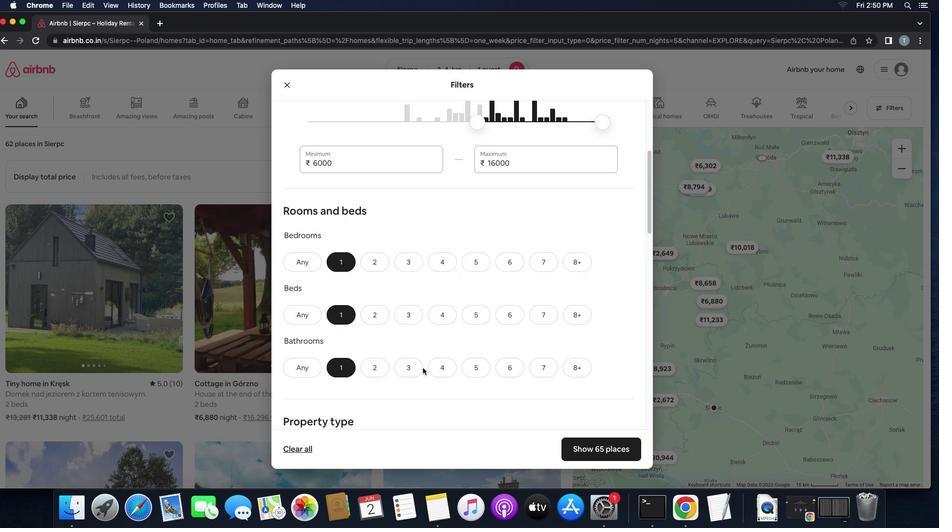 
Action: Mouse scrolled (419, 363) with delta (-3, -3)
Screenshot: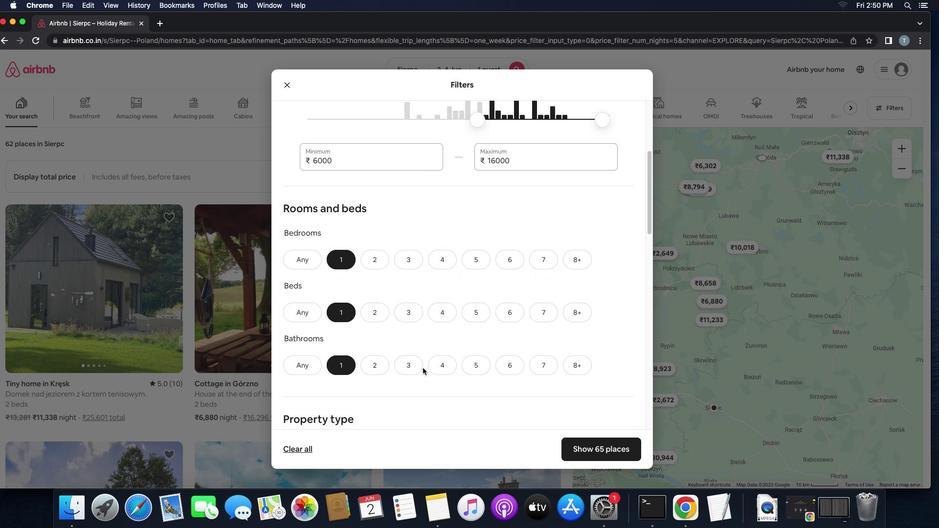 
Action: Mouse scrolled (419, 363) with delta (-3, -3)
Screenshot: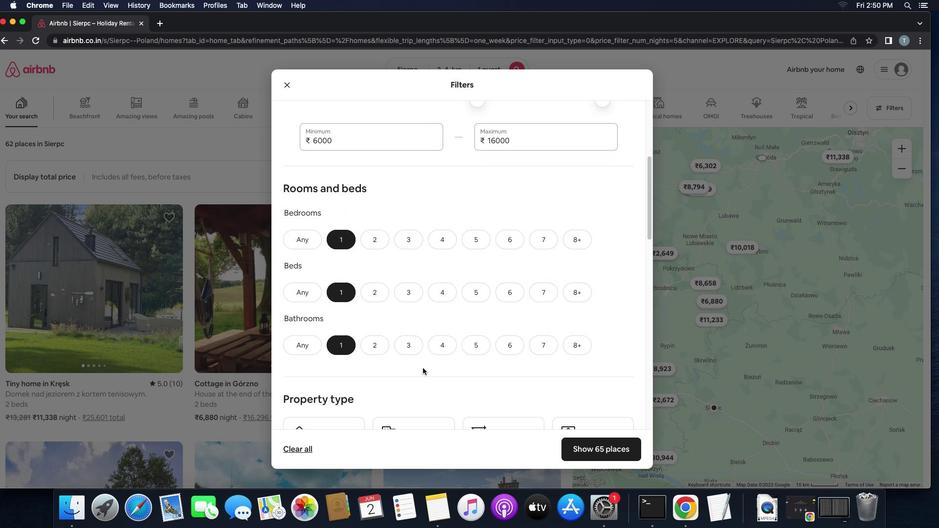 
Action: Mouse scrolled (419, 363) with delta (-3, -3)
Screenshot: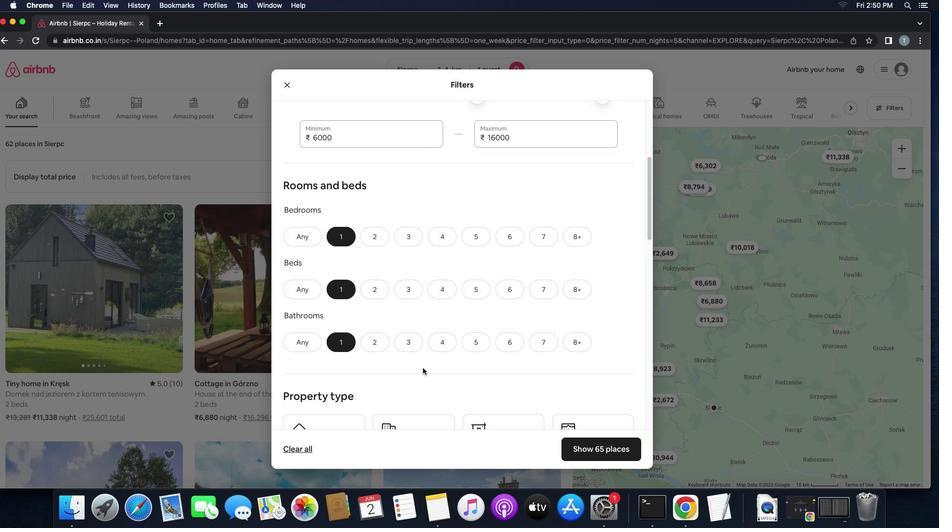 
Action: Mouse scrolled (419, 363) with delta (-3, -3)
Screenshot: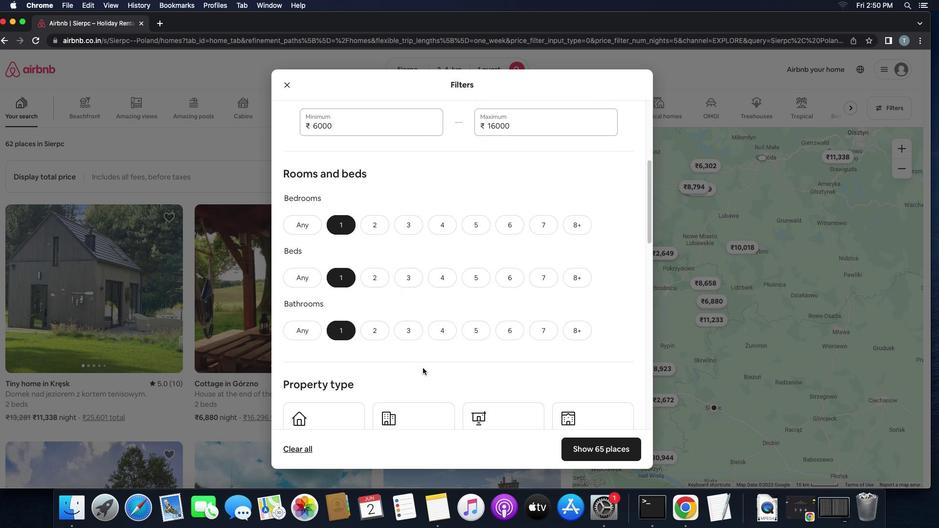 
Action: Mouse scrolled (419, 363) with delta (-3, -3)
Screenshot: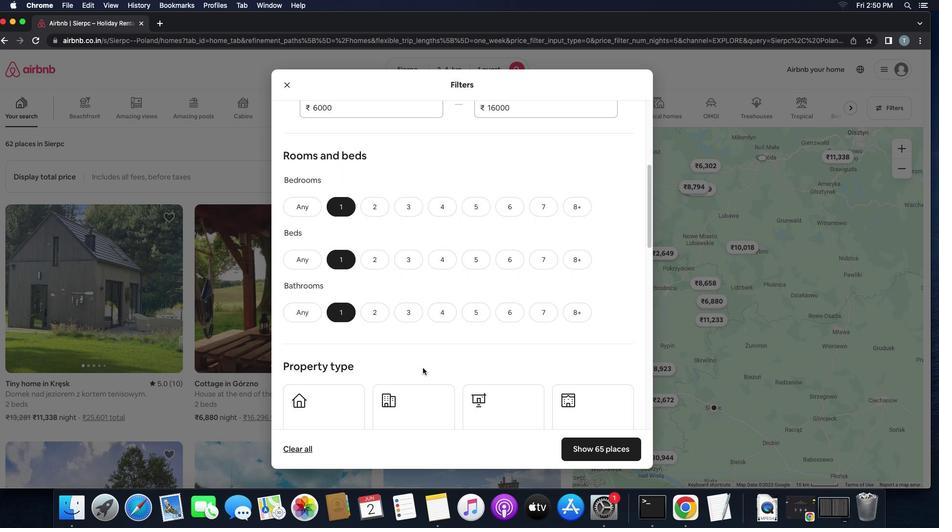 
Action: Mouse scrolled (419, 363) with delta (-3, -3)
Screenshot: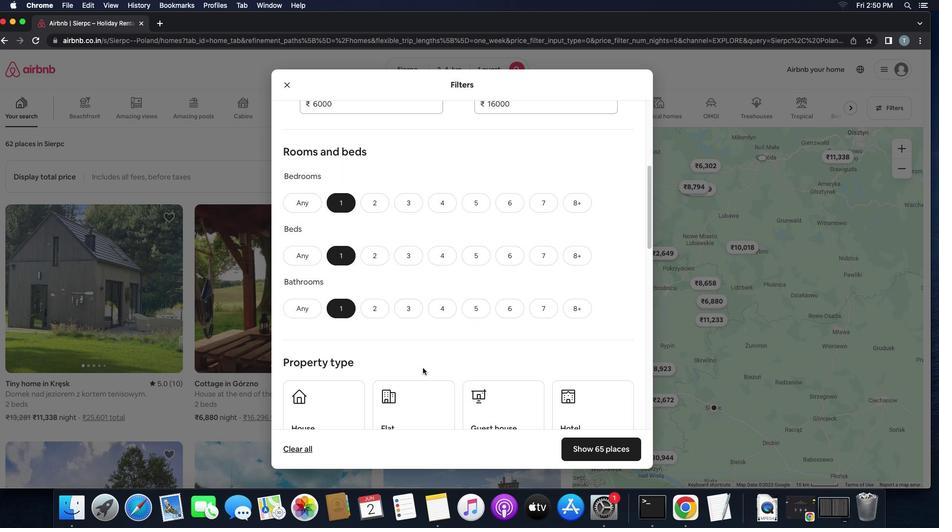 
Action: Mouse scrolled (419, 363) with delta (-3, -3)
Screenshot: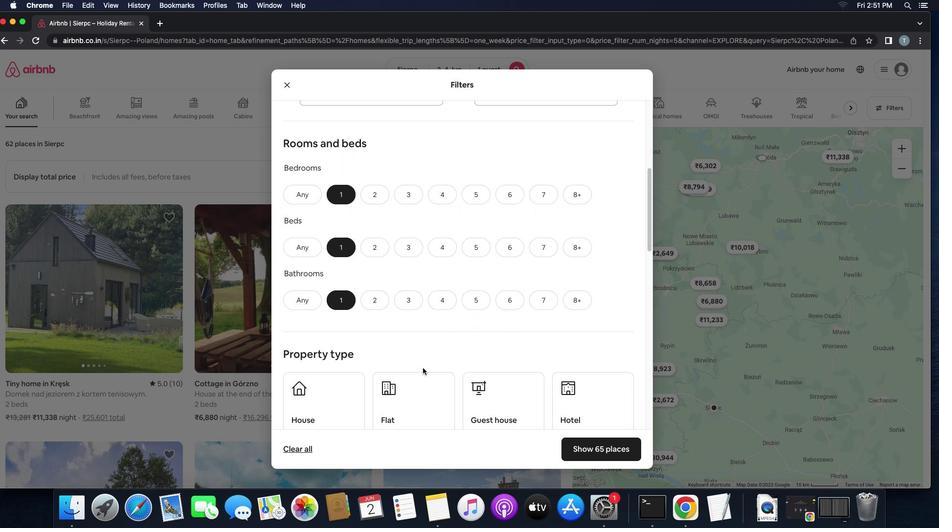
Action: Mouse scrolled (419, 363) with delta (-3, -3)
Screenshot: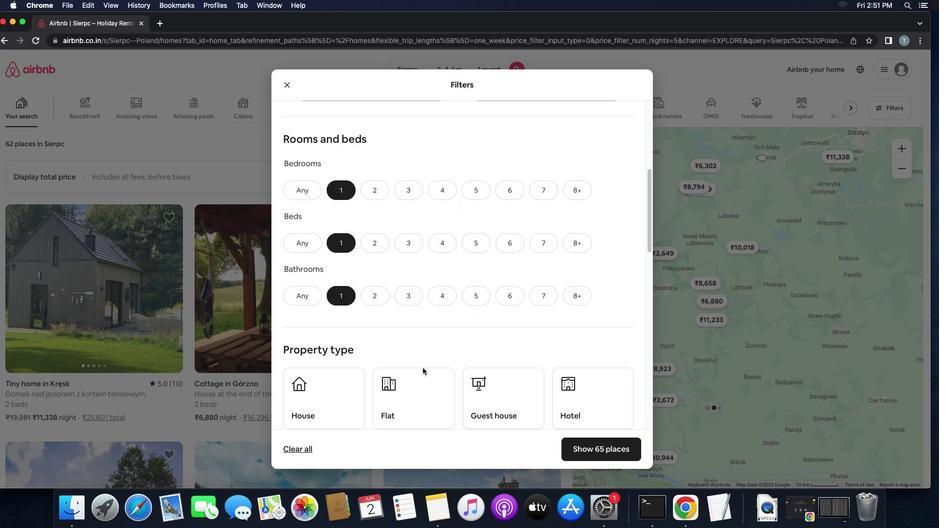 
Action: Mouse scrolled (419, 363) with delta (-3, -3)
Screenshot: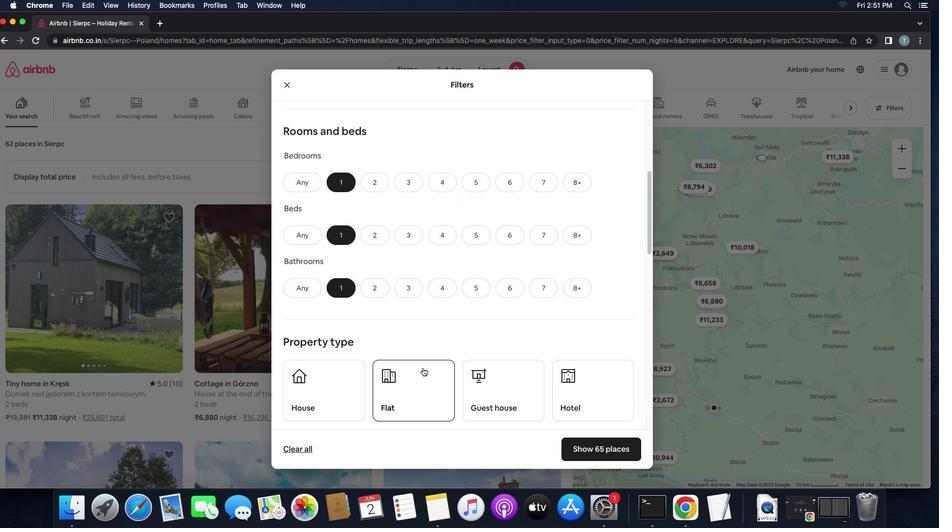 
Action: Mouse scrolled (419, 363) with delta (-3, -3)
Screenshot: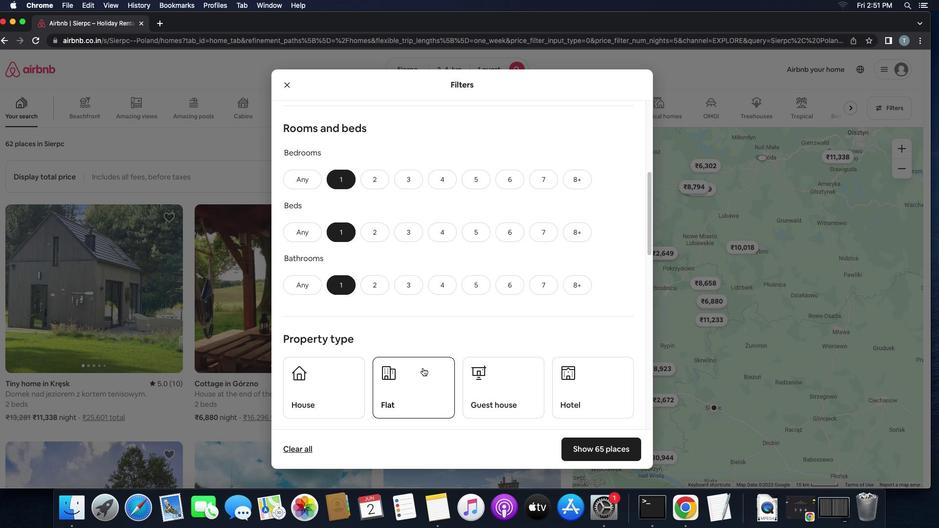 
Action: Mouse scrolled (419, 363) with delta (-3, -3)
Screenshot: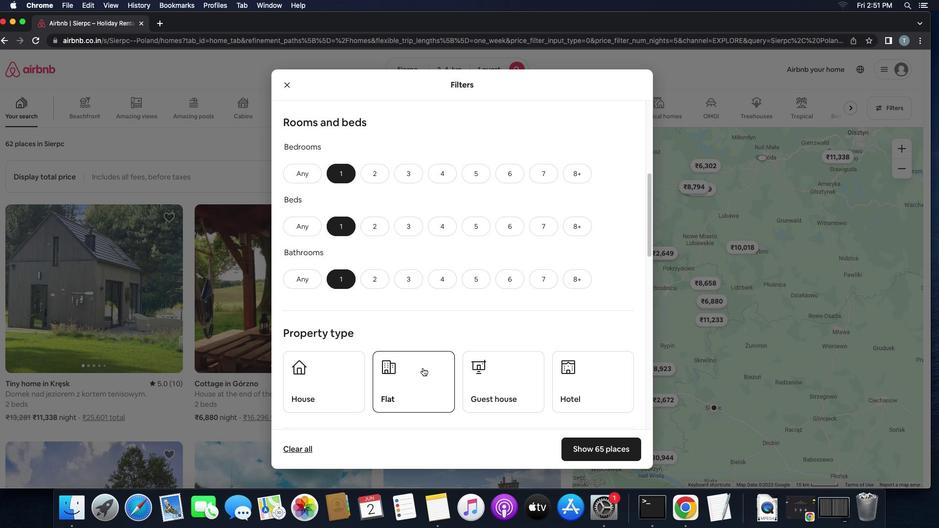 
Action: Mouse scrolled (419, 363) with delta (-3, -3)
Screenshot: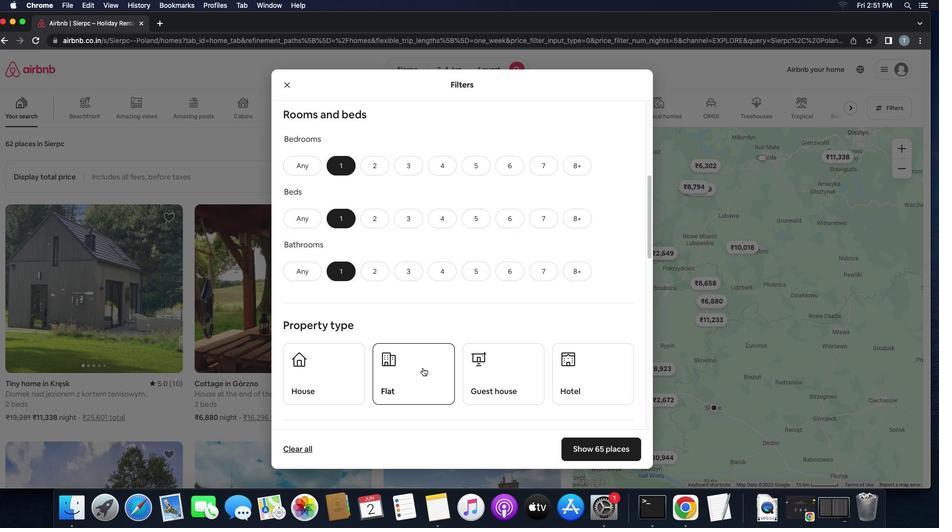
Action: Mouse scrolled (419, 363) with delta (-3, -3)
Screenshot: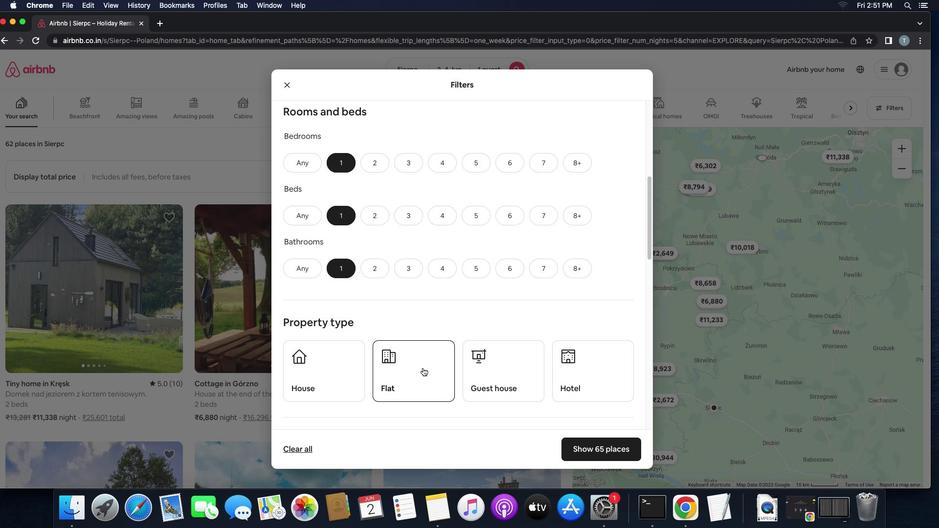 
Action: Mouse scrolled (419, 363) with delta (-3, -3)
Screenshot: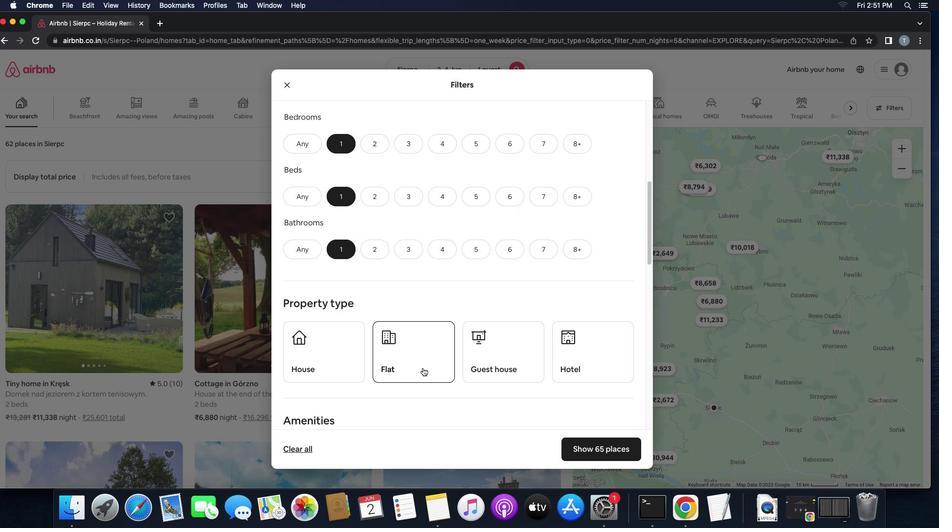 
Action: Mouse moved to (340, 350)
Screenshot: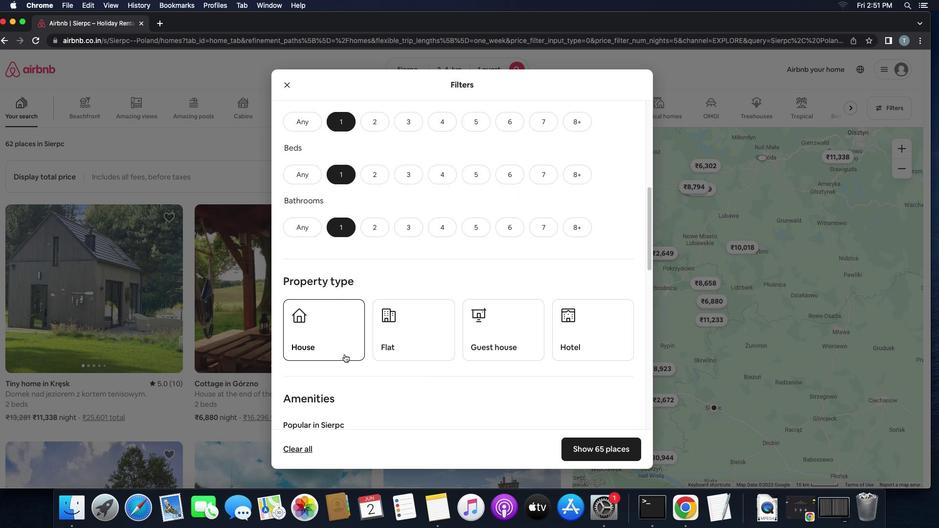 
Action: Mouse pressed left at (340, 350)
Screenshot: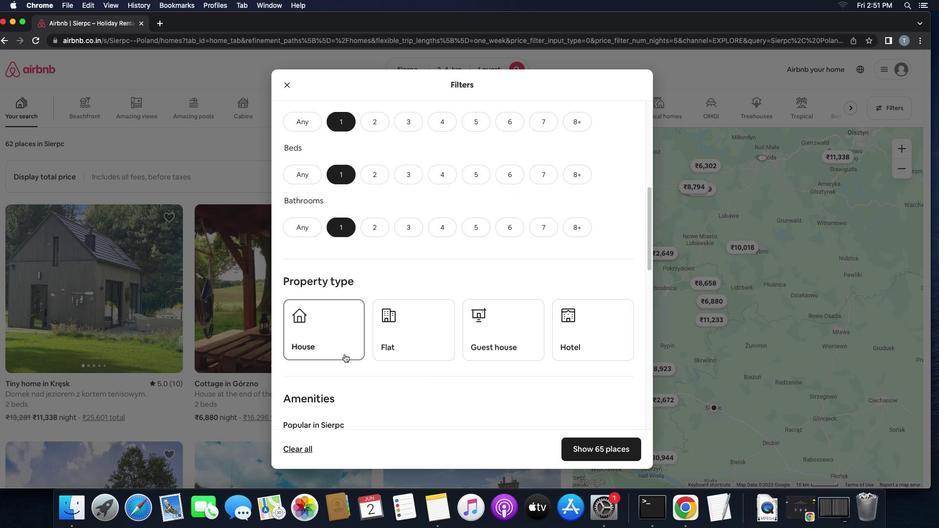 
Action: Mouse moved to (423, 350)
Screenshot: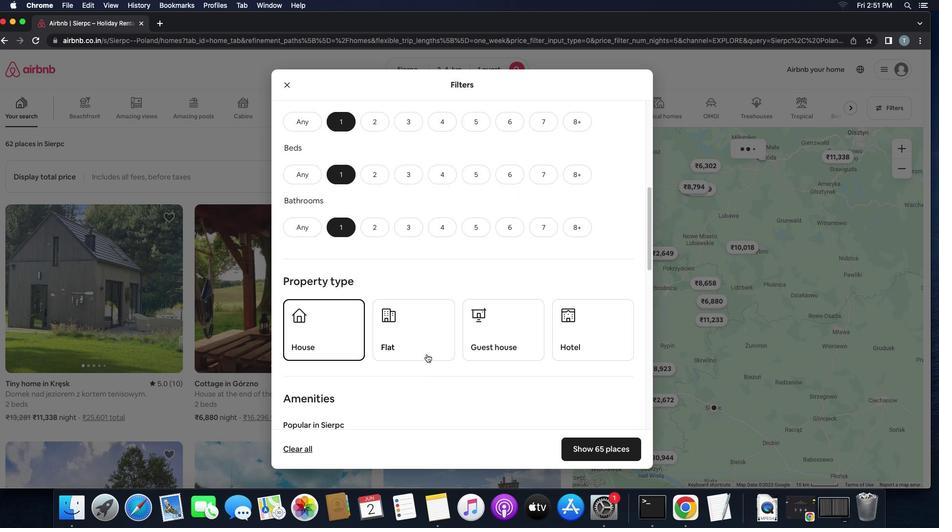 
Action: Mouse pressed left at (423, 350)
Screenshot: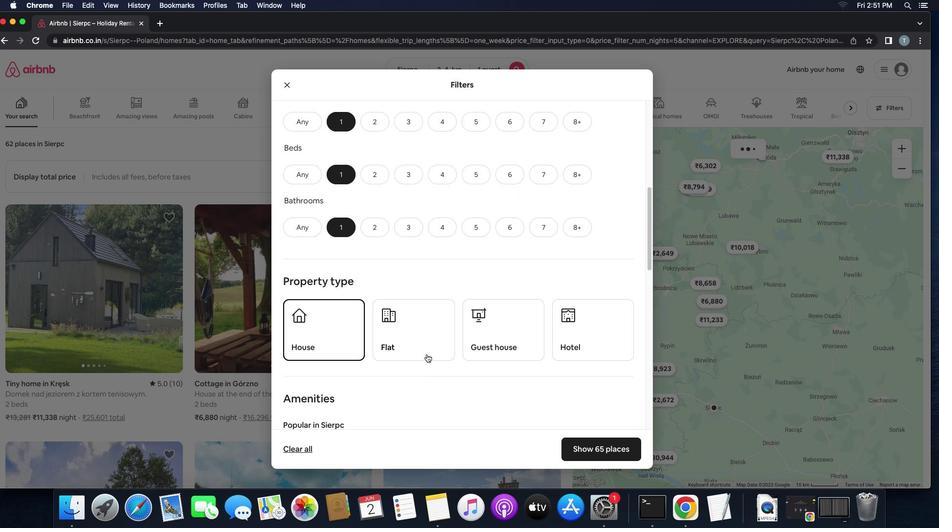 
Action: Mouse moved to (507, 340)
Screenshot: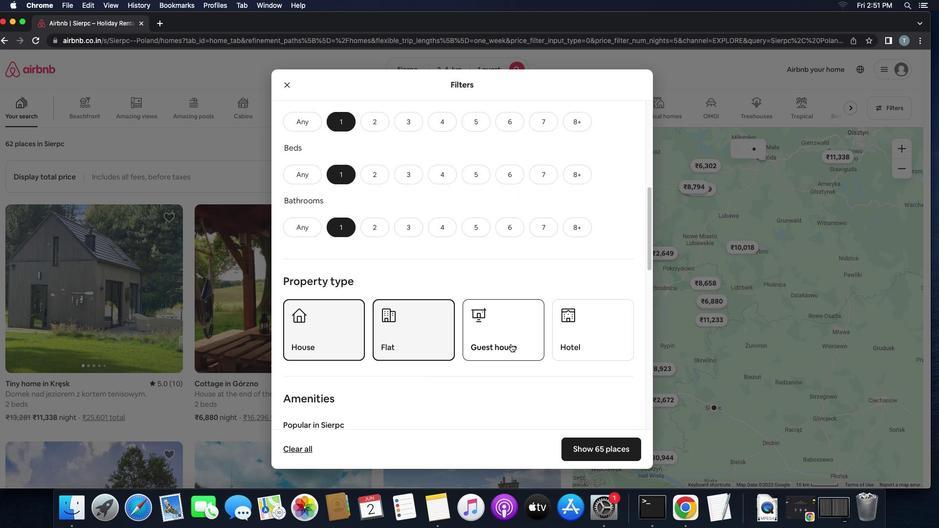 
Action: Mouse pressed left at (507, 340)
Screenshot: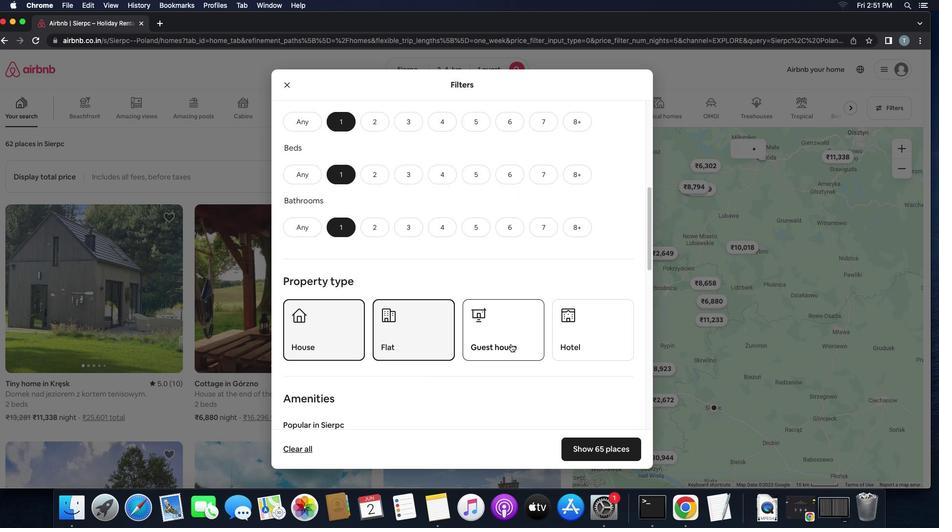 
Action: Mouse moved to (518, 360)
Screenshot: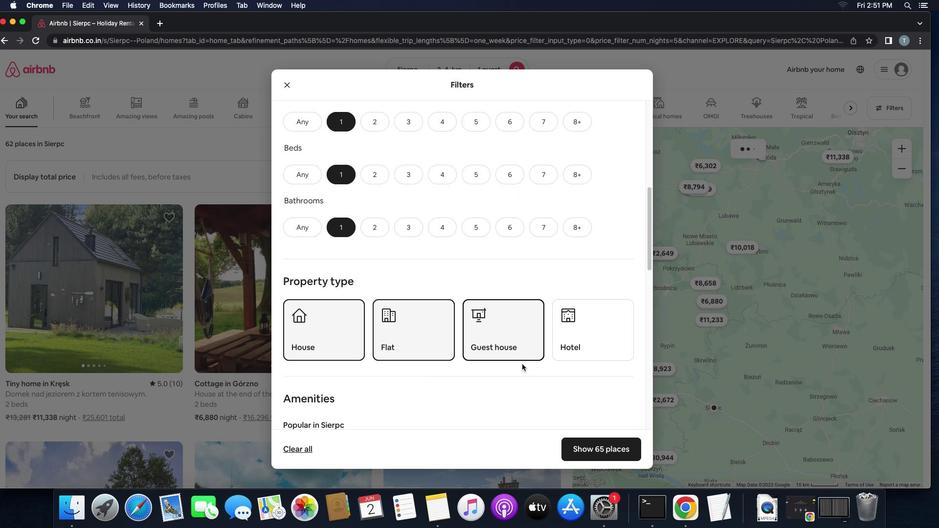 
Action: Mouse scrolled (518, 360) with delta (-3, -3)
Screenshot: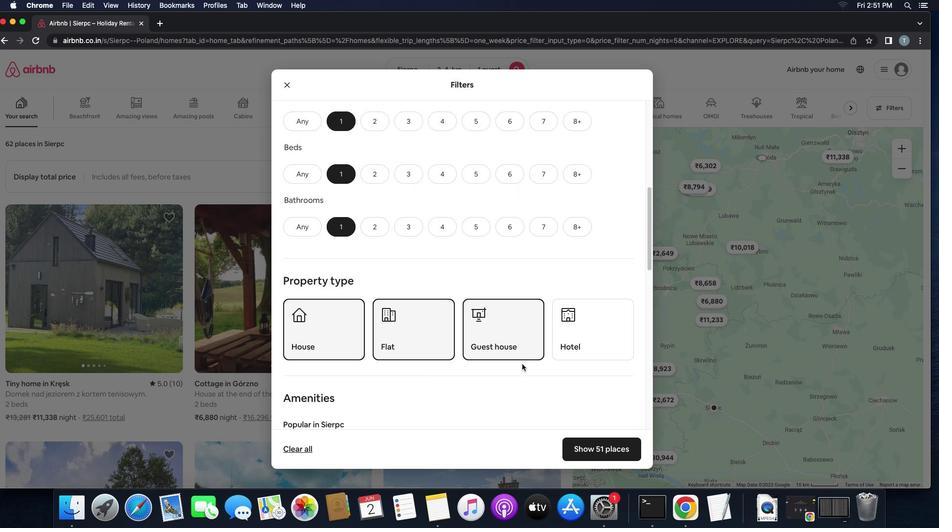 
Action: Mouse scrolled (518, 360) with delta (-3, -3)
Screenshot: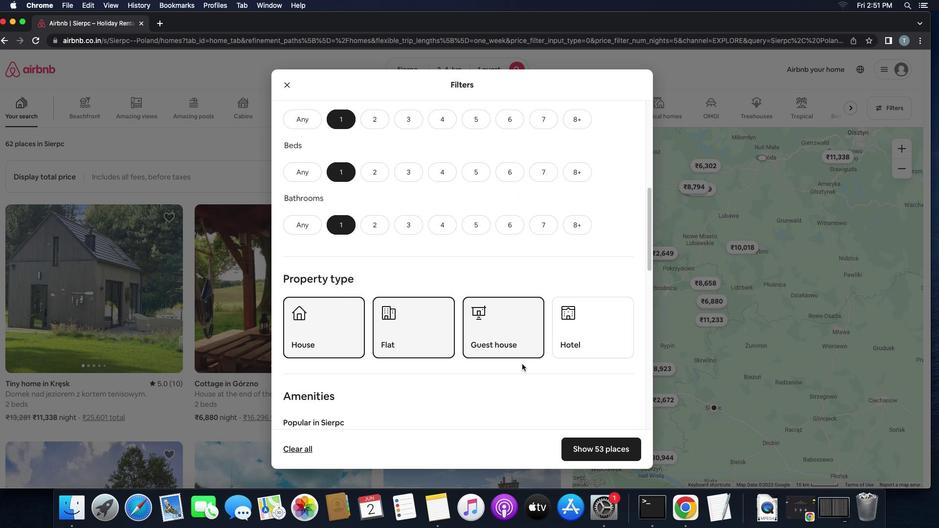 
Action: Mouse scrolled (518, 360) with delta (-3, -3)
Screenshot: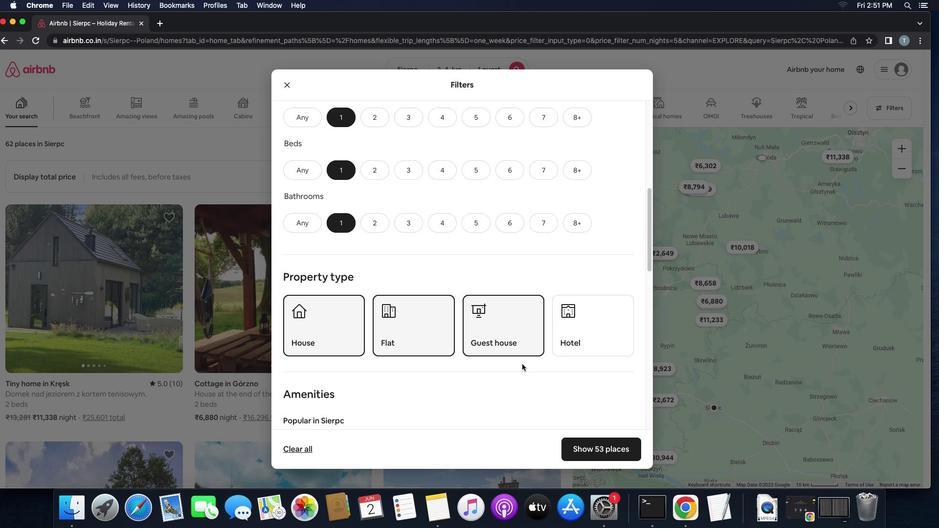 
Action: Mouse scrolled (518, 360) with delta (-3, -3)
Screenshot: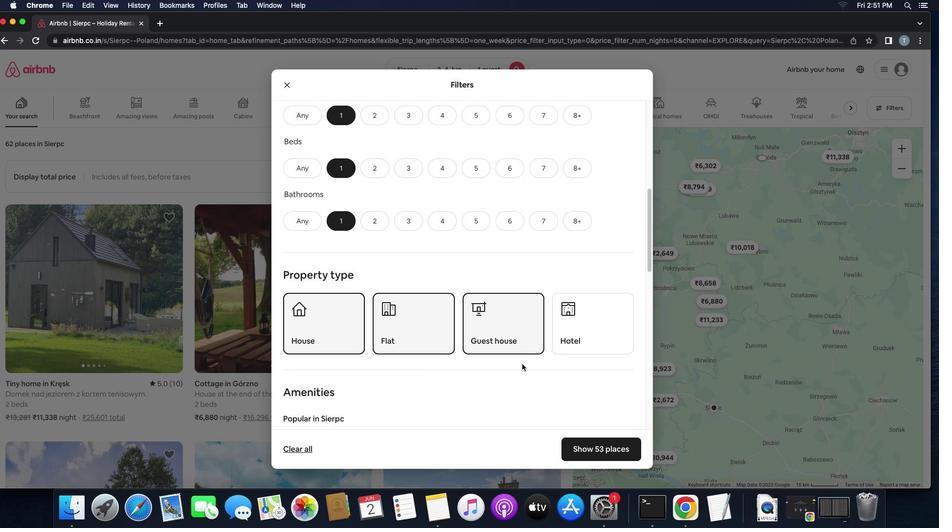 
Action: Mouse moved to (518, 360)
Screenshot: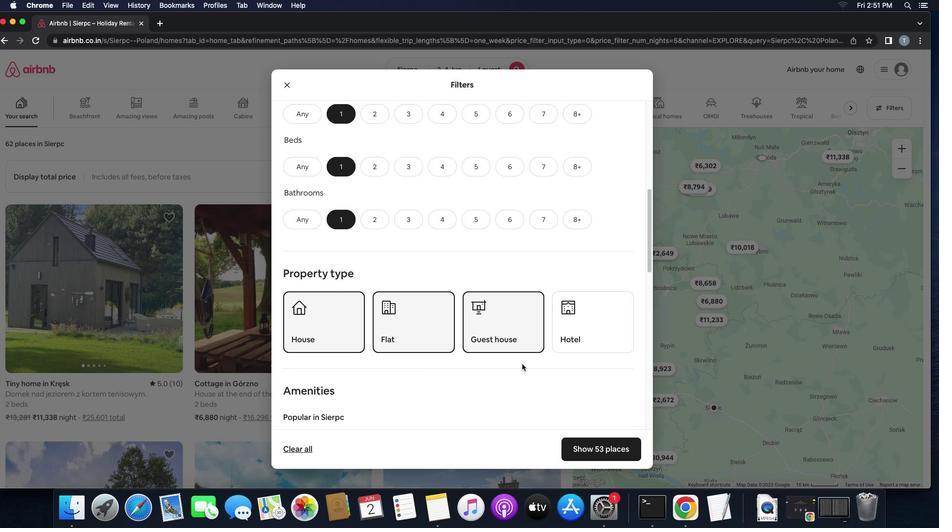 
Action: Mouse scrolled (518, 360) with delta (-3, -3)
Screenshot: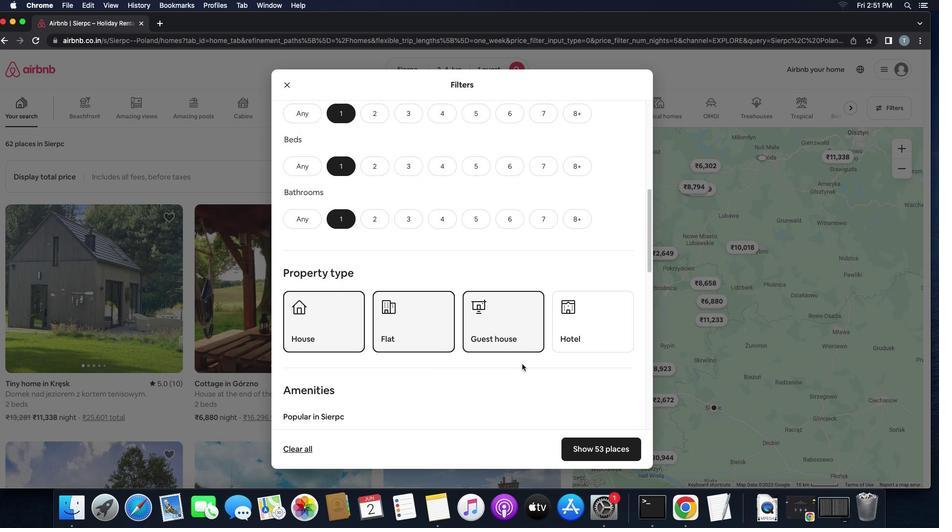 
Action: Mouse scrolled (518, 360) with delta (-3, -3)
Screenshot: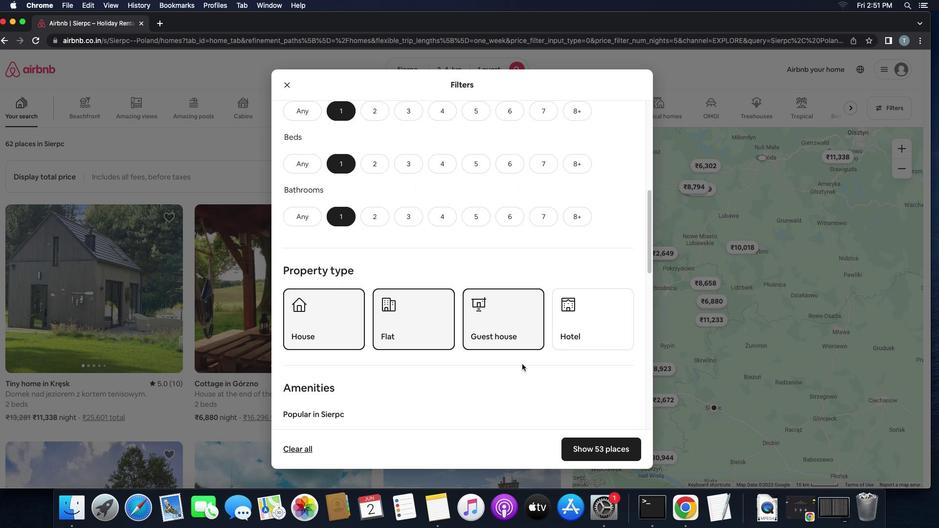 
Action: Mouse moved to (518, 361)
Screenshot: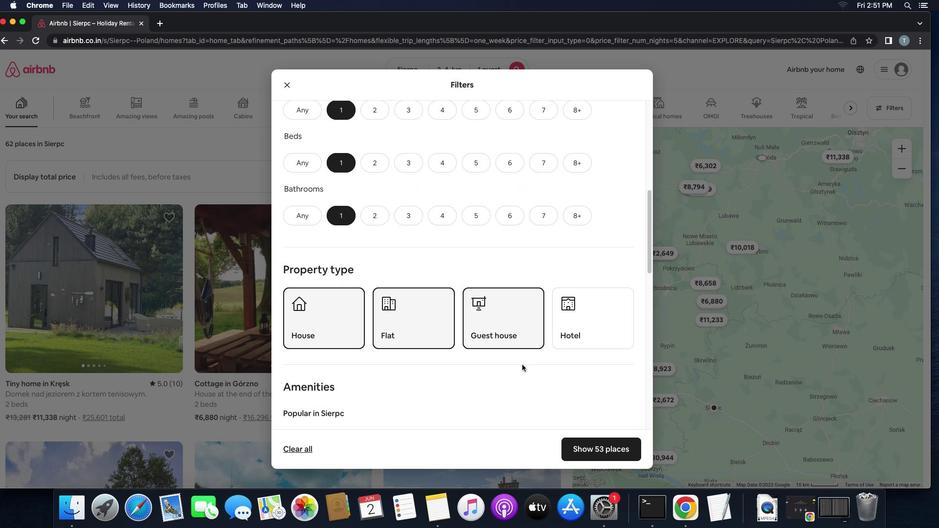 
Action: Mouse scrolled (518, 361) with delta (-3, -3)
Screenshot: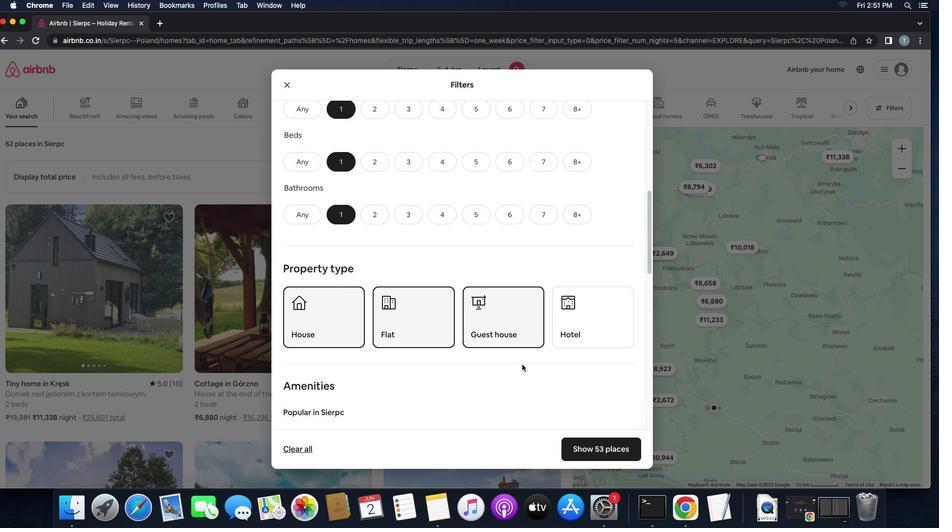 
Action: Mouse scrolled (518, 361) with delta (-3, -3)
Screenshot: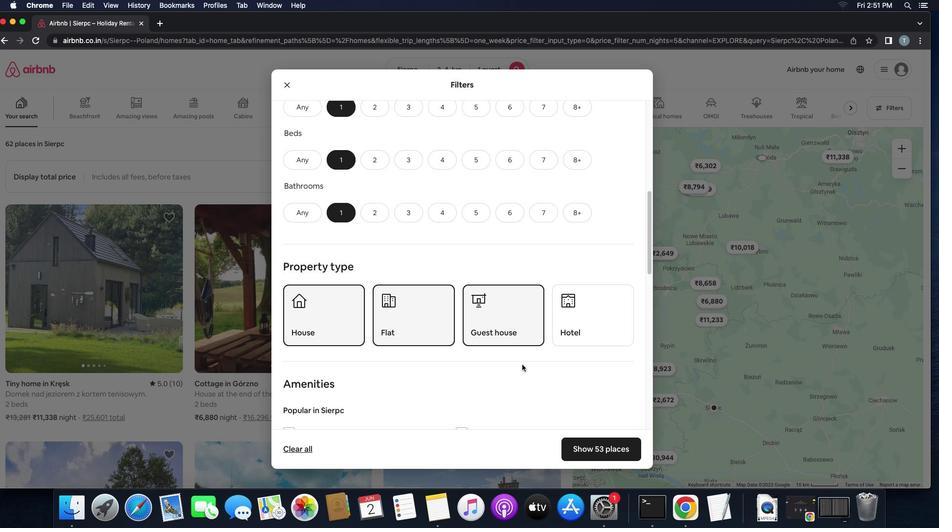 
Action: Mouse scrolled (518, 361) with delta (-3, -3)
Screenshot: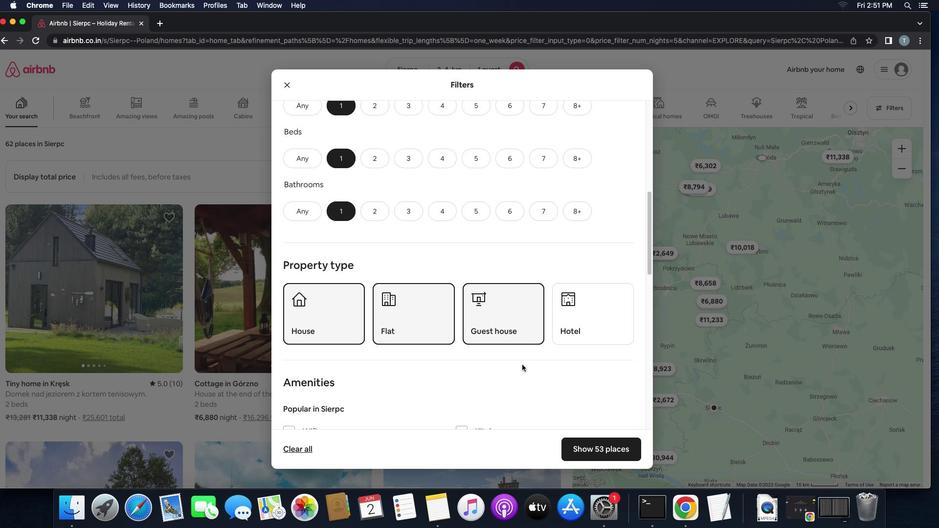 
Action: Mouse scrolled (518, 361) with delta (-3, -3)
Screenshot: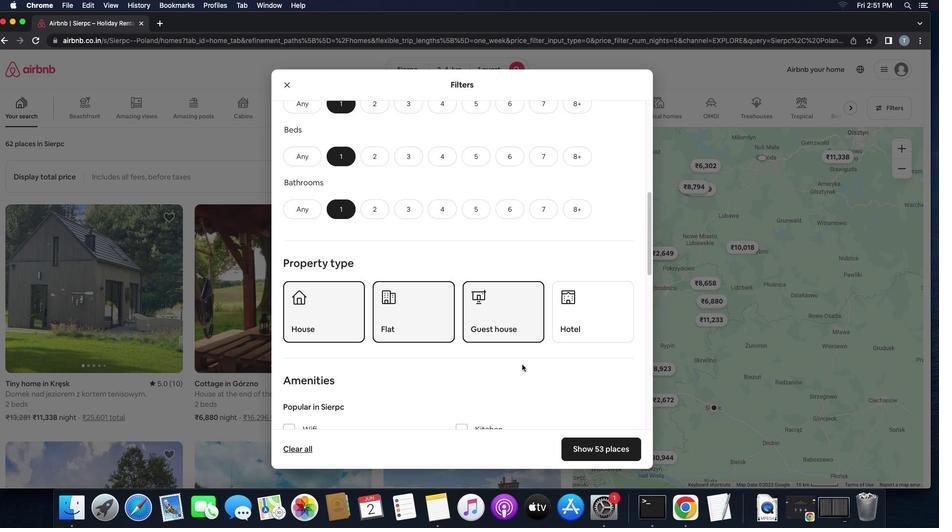 
Action: Mouse scrolled (518, 361) with delta (-3, -3)
Screenshot: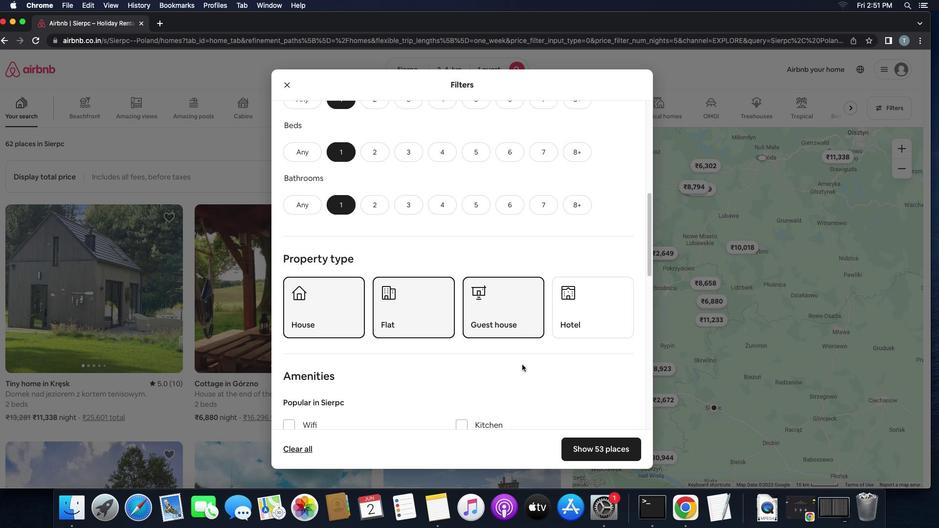 
Action: Mouse scrolled (518, 361) with delta (-3, -3)
Screenshot: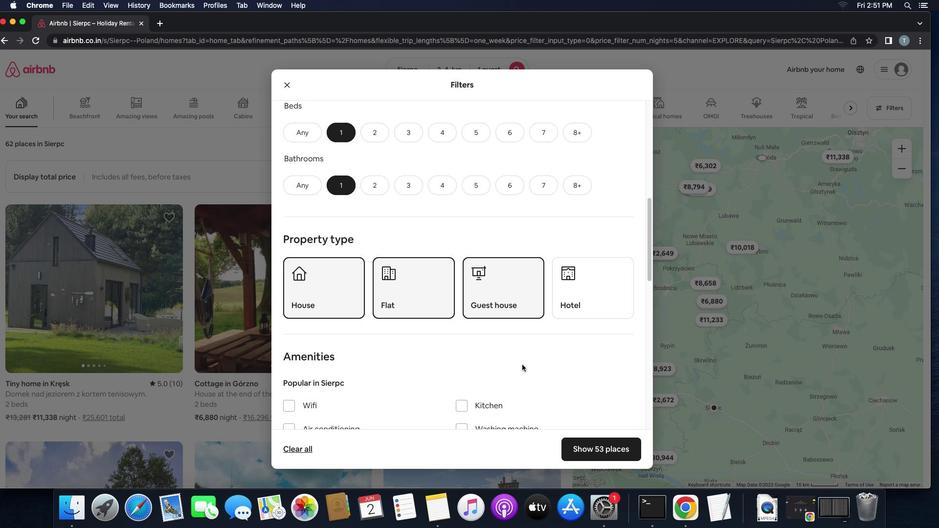 
Action: Mouse scrolled (518, 361) with delta (-3, -3)
Screenshot: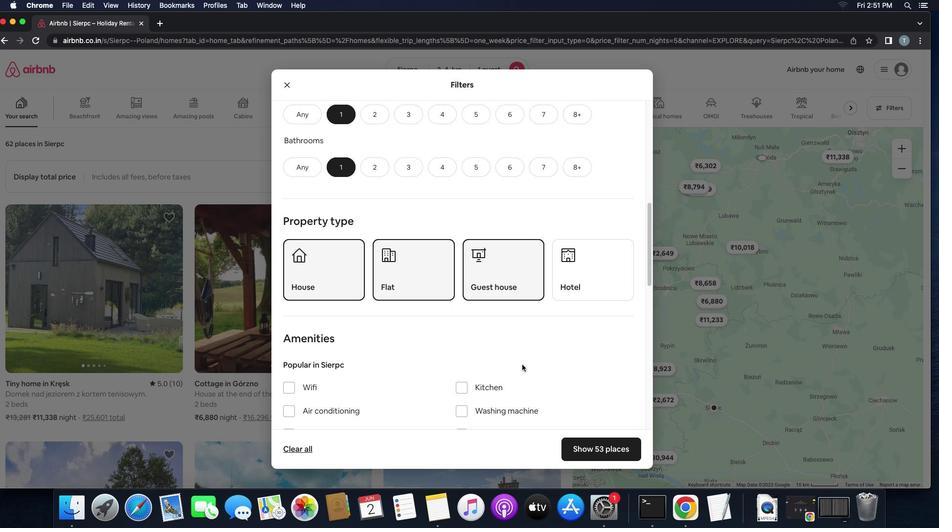 
Action: Mouse scrolled (518, 361) with delta (-3, -3)
Screenshot: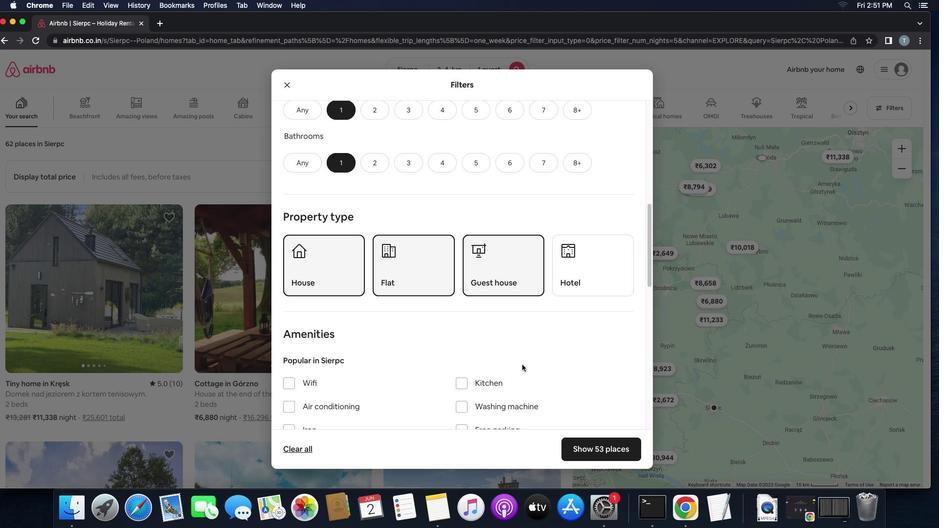 
Action: Mouse scrolled (518, 361) with delta (-3, -3)
Screenshot: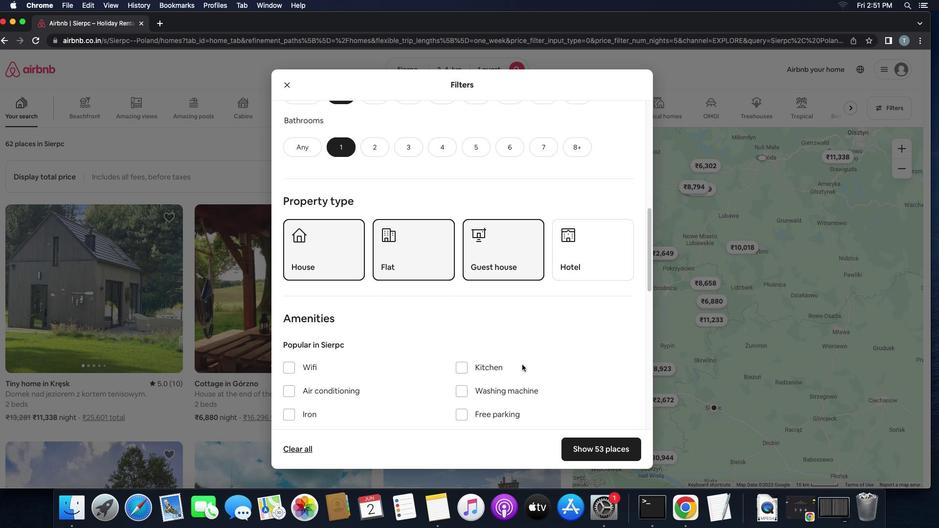 
Action: Mouse scrolled (518, 361) with delta (-3, -3)
Screenshot: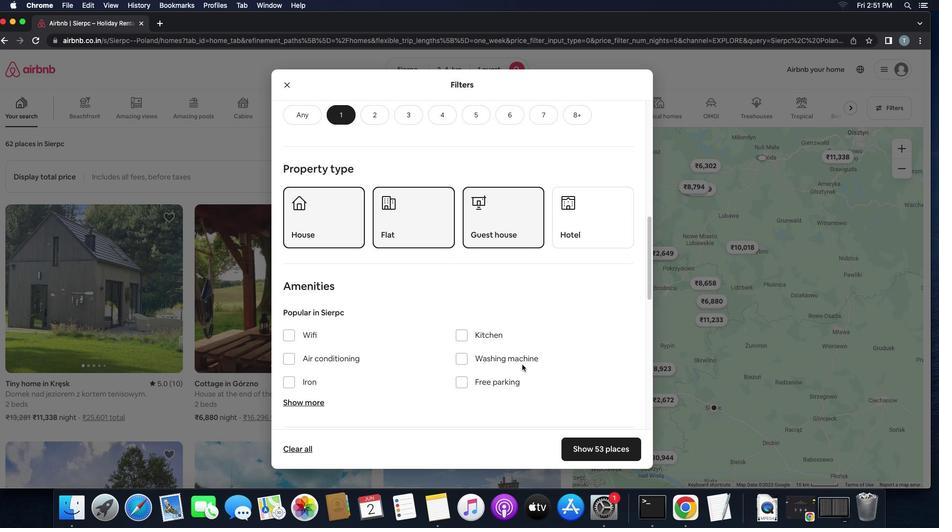 
Action: Mouse scrolled (518, 361) with delta (-3, -3)
Screenshot: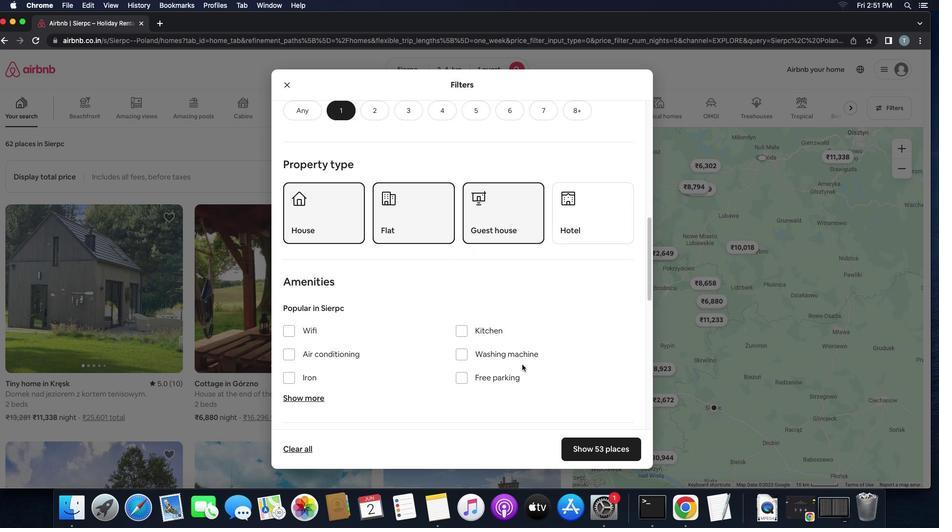 
Action: Mouse moved to (457, 339)
Screenshot: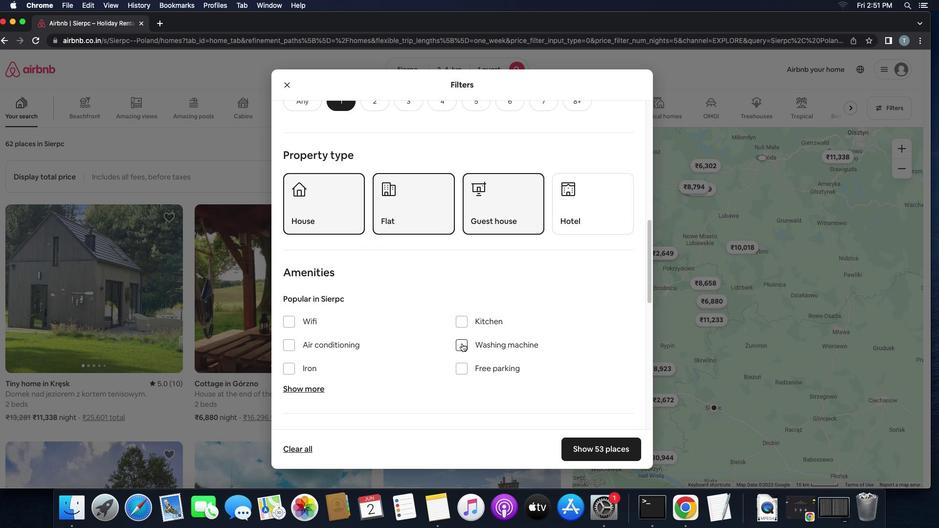 
Action: Mouse pressed left at (457, 339)
Screenshot: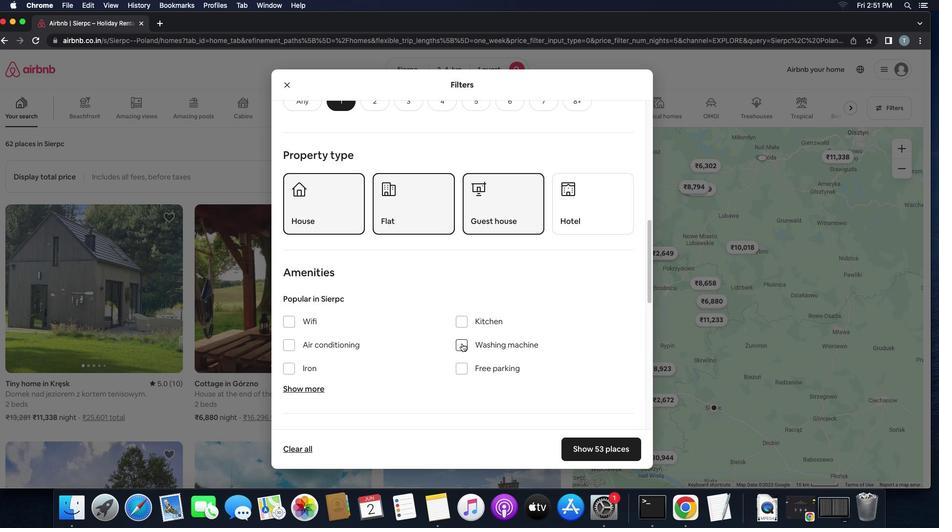 
Action: Mouse moved to (486, 356)
Screenshot: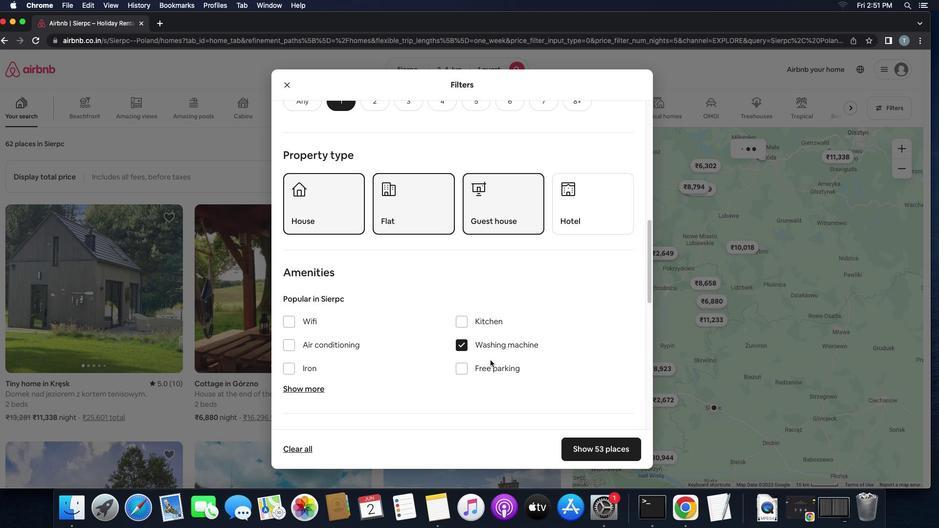 
Action: Mouse scrolled (486, 356) with delta (-3, -3)
Screenshot: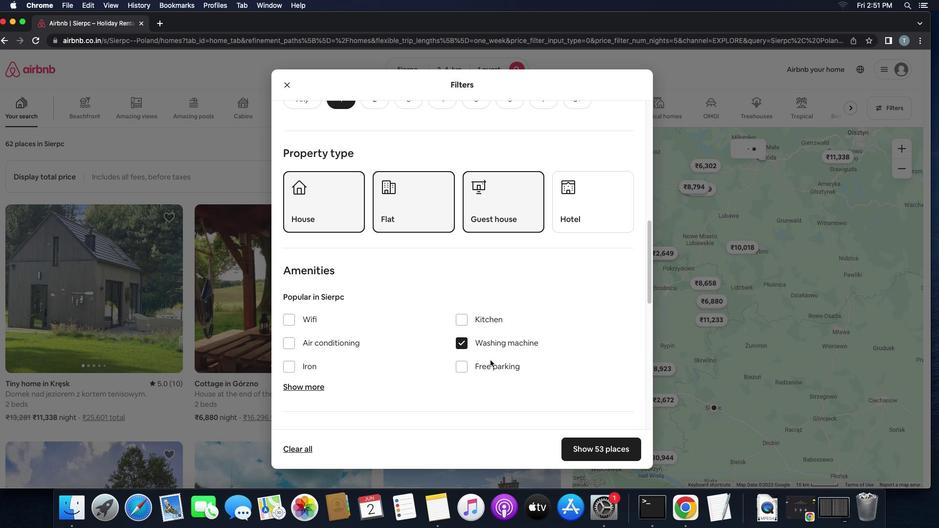 
Action: Mouse scrolled (486, 356) with delta (-3, -3)
Screenshot: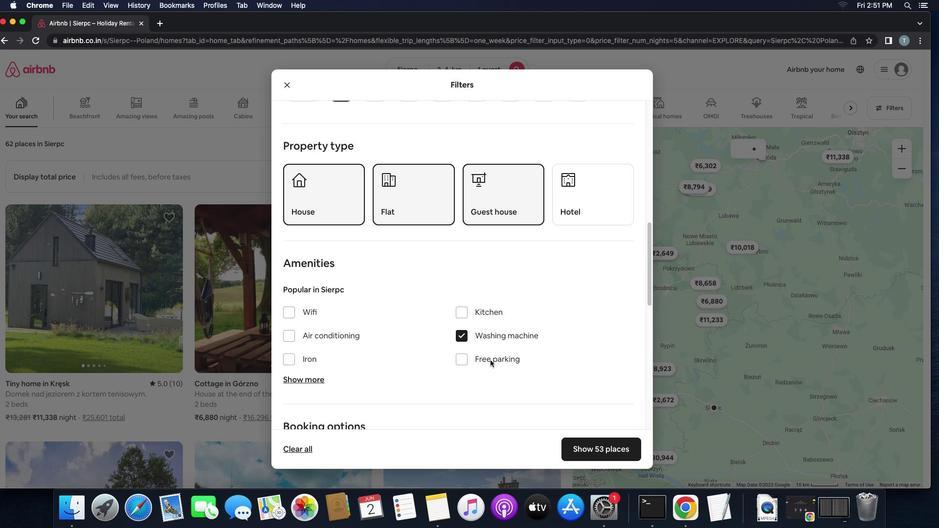 
Action: Mouse scrolled (486, 356) with delta (-3, -4)
Screenshot: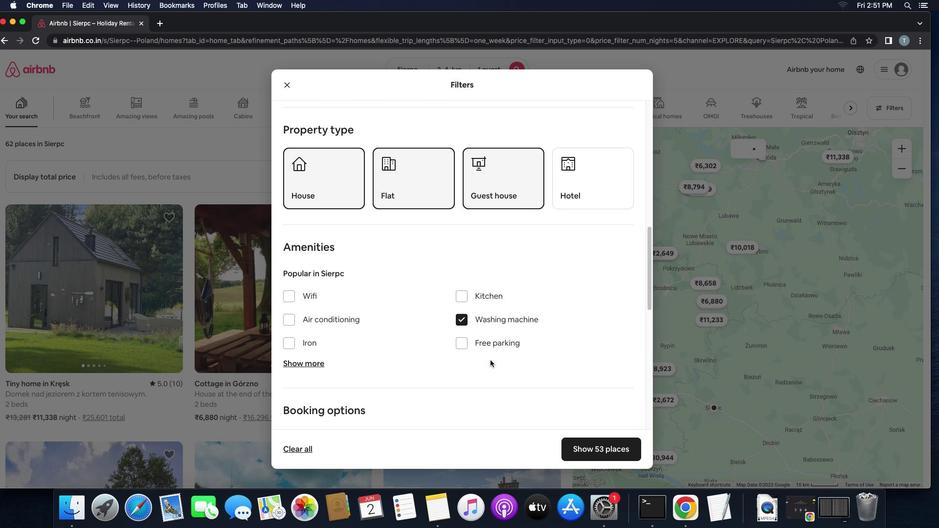 
Action: Mouse scrolled (486, 356) with delta (-3, -3)
Screenshot: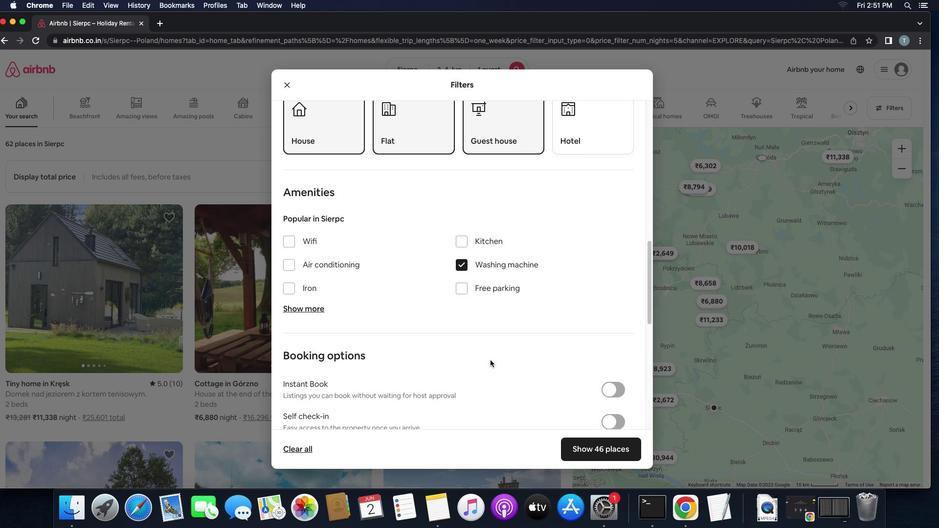 
Action: Mouse scrolled (486, 356) with delta (-3, -3)
Screenshot: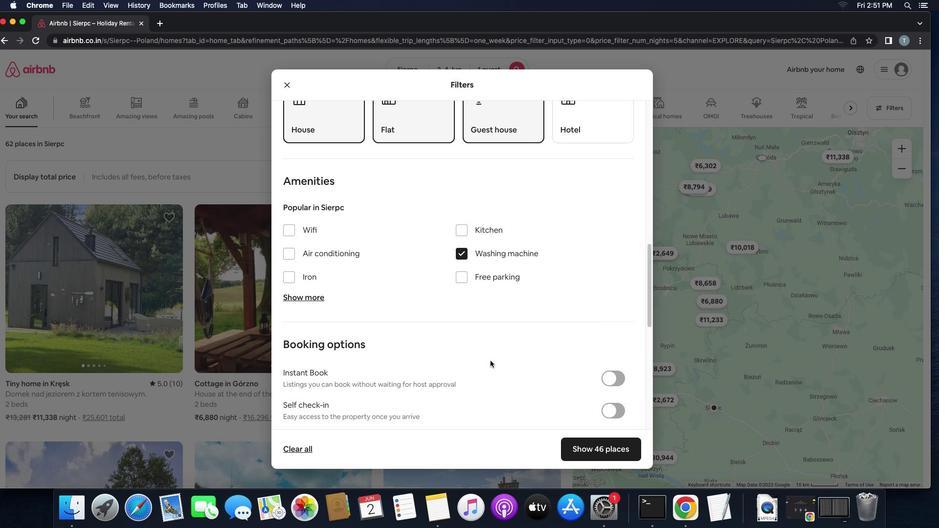 
Action: Mouse scrolled (486, 356) with delta (-3, -4)
Screenshot: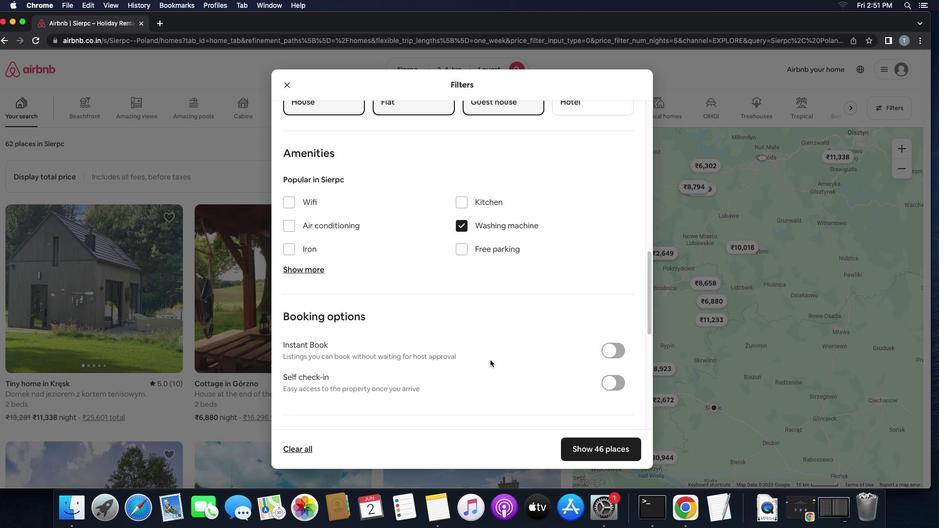 
Action: Mouse scrolled (486, 356) with delta (-3, -5)
Screenshot: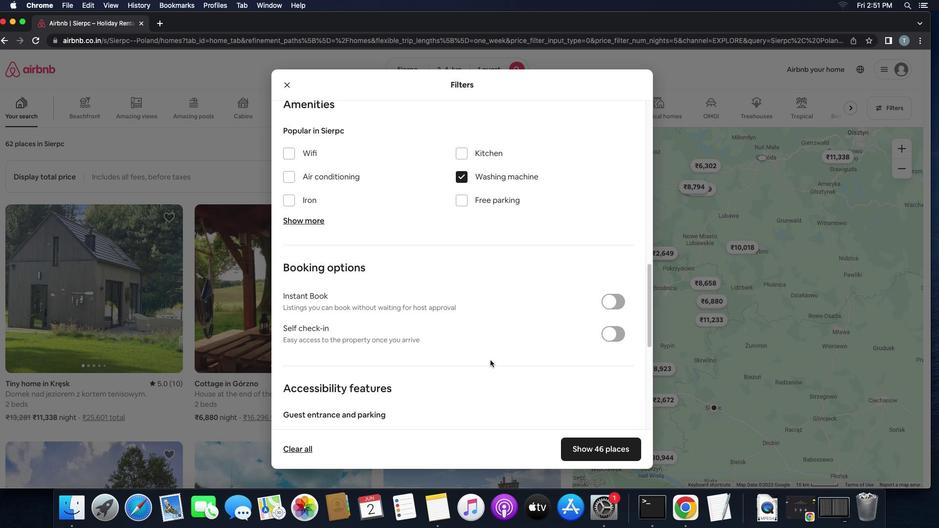 
Action: Mouse moved to (609, 265)
Screenshot: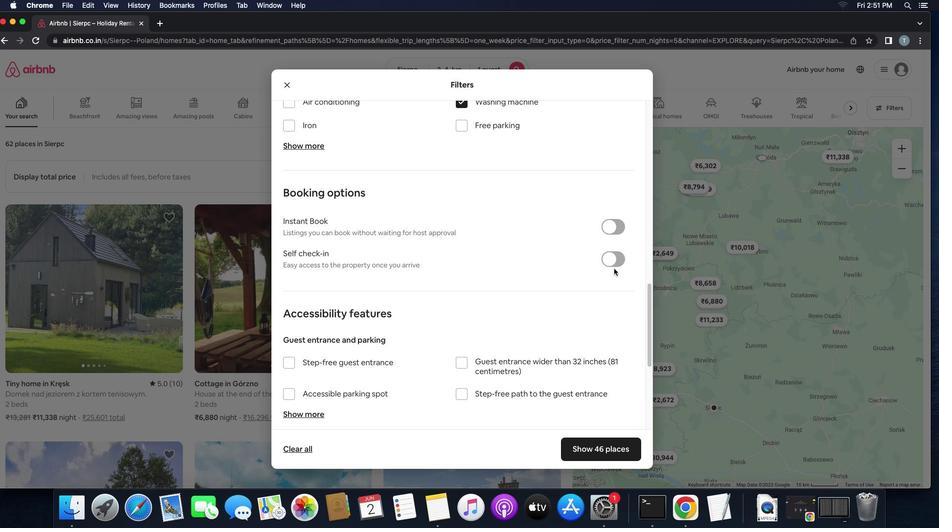 
Action: Mouse pressed left at (609, 265)
Screenshot: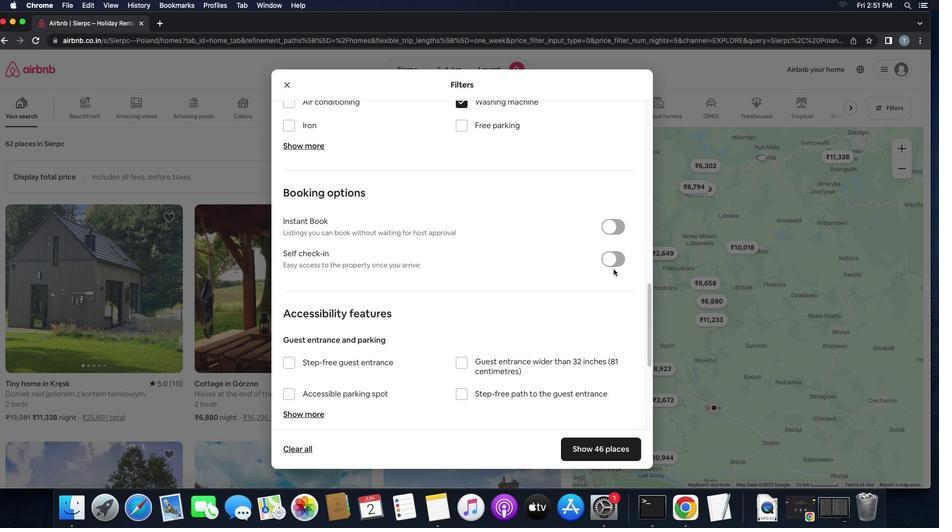 
Action: Mouse moved to (603, 252)
Screenshot: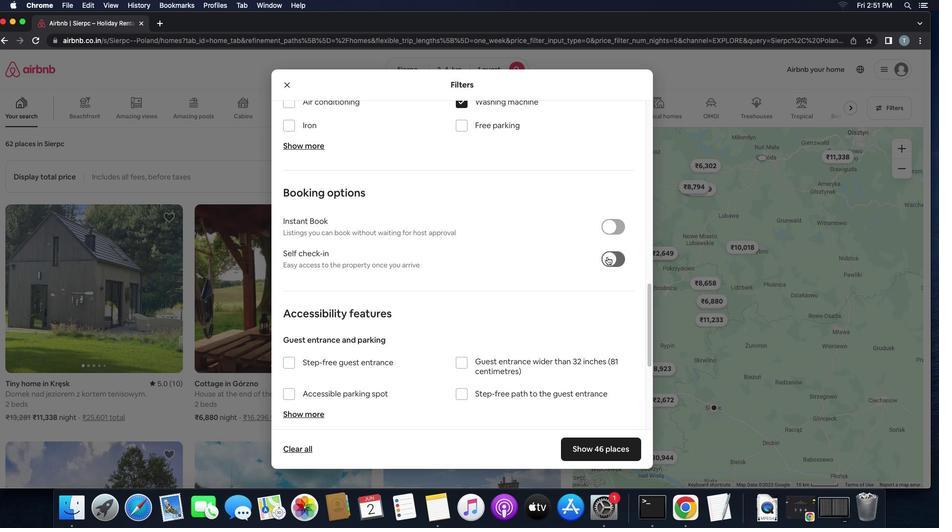 
Action: Mouse pressed left at (603, 252)
Screenshot: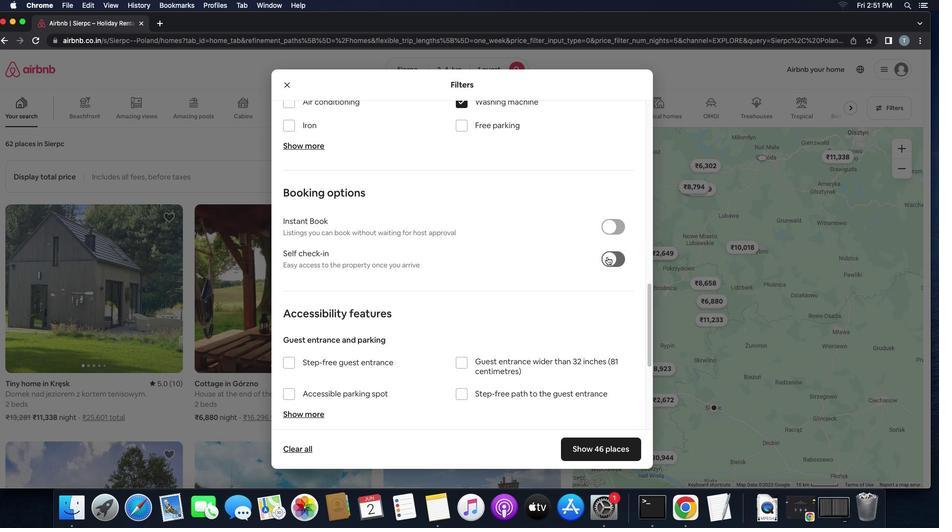 
Action: Mouse moved to (543, 305)
Screenshot: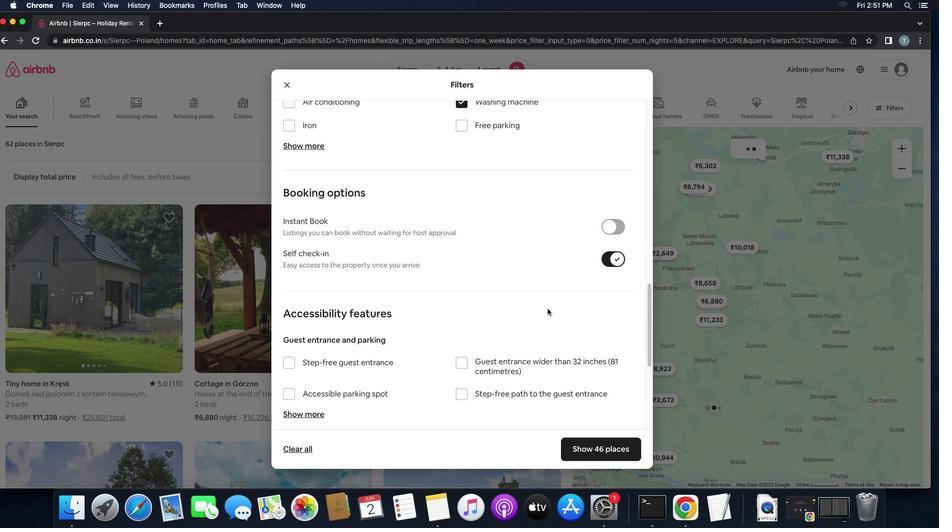 
Action: Mouse scrolled (543, 305) with delta (-3, -3)
Screenshot: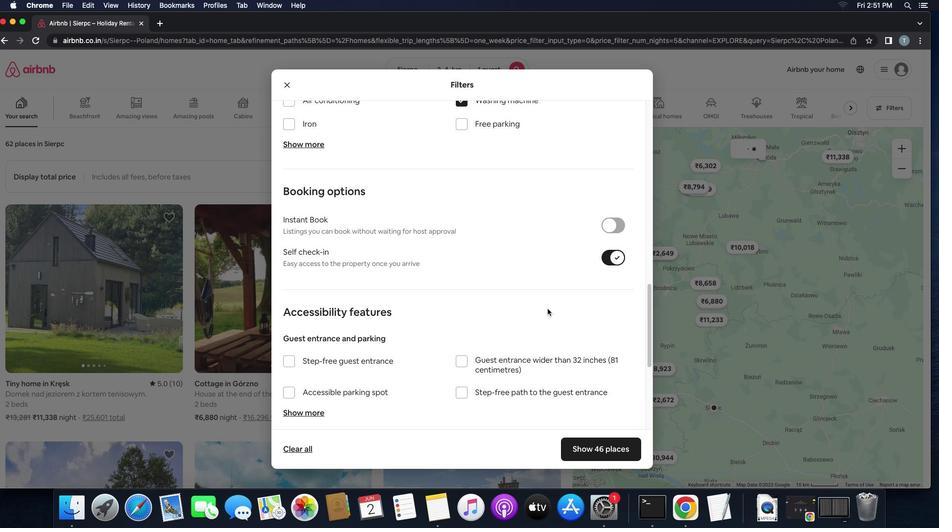 
Action: Mouse scrolled (543, 305) with delta (-3, -3)
Screenshot: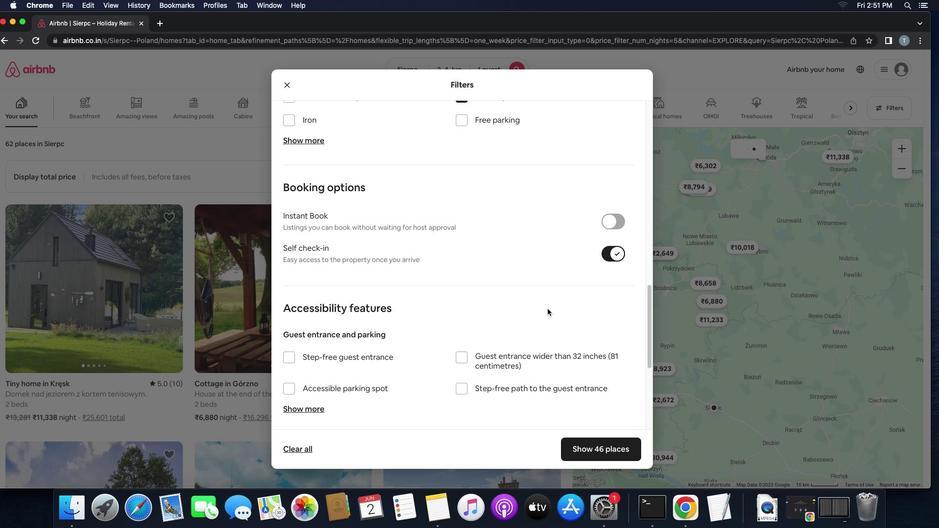 
Action: Mouse scrolled (543, 305) with delta (-3, -4)
Screenshot: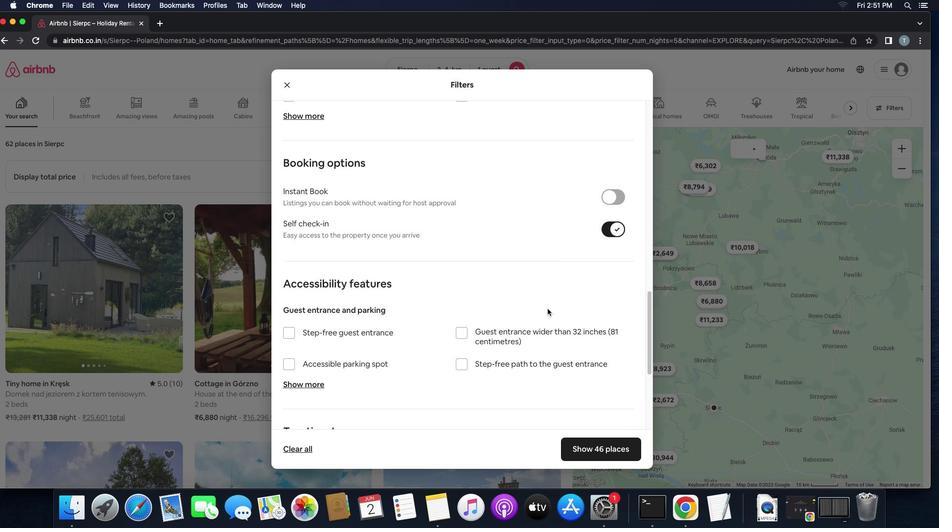 
Action: Mouse scrolled (543, 305) with delta (-3, -3)
Screenshot: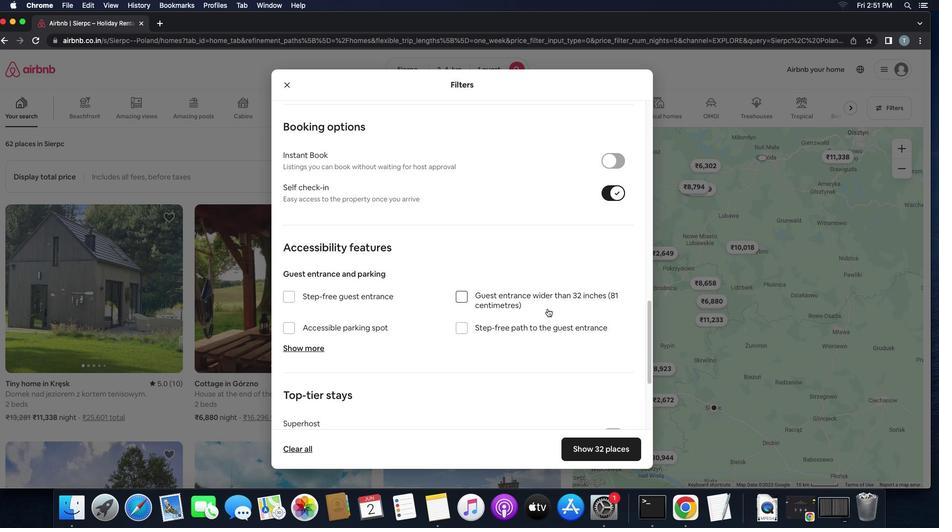 
Action: Mouse scrolled (543, 305) with delta (-3, -3)
Screenshot: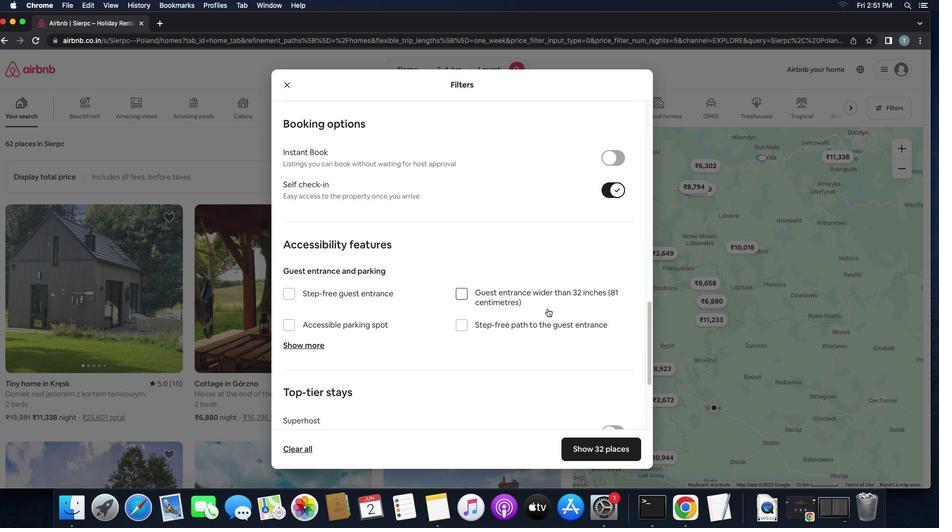 
Action: Mouse scrolled (543, 305) with delta (-3, -4)
Screenshot: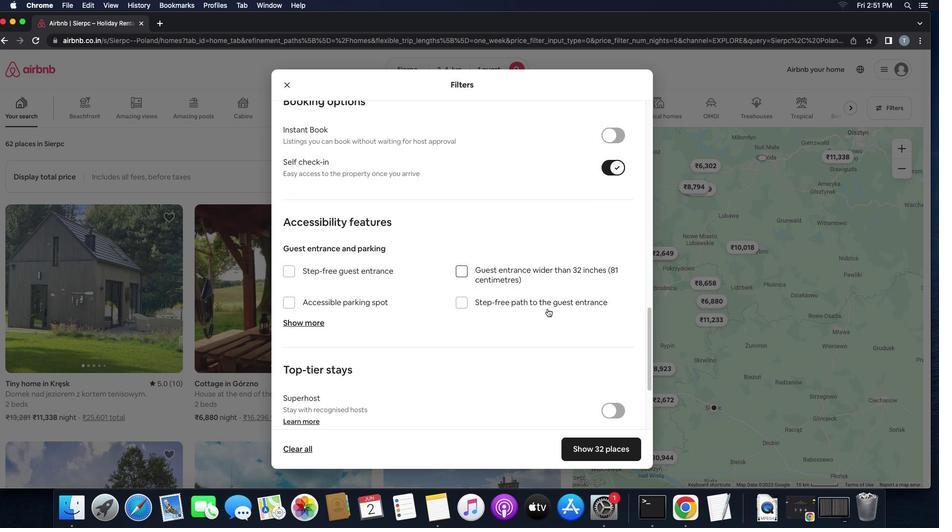 
Action: Mouse moved to (542, 309)
Screenshot: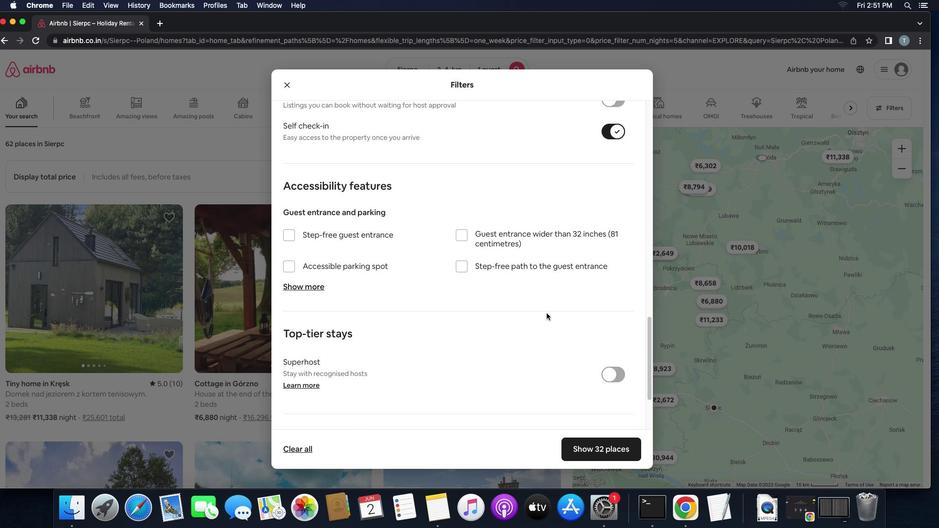 
Action: Mouse scrolled (542, 309) with delta (-3, -3)
Screenshot: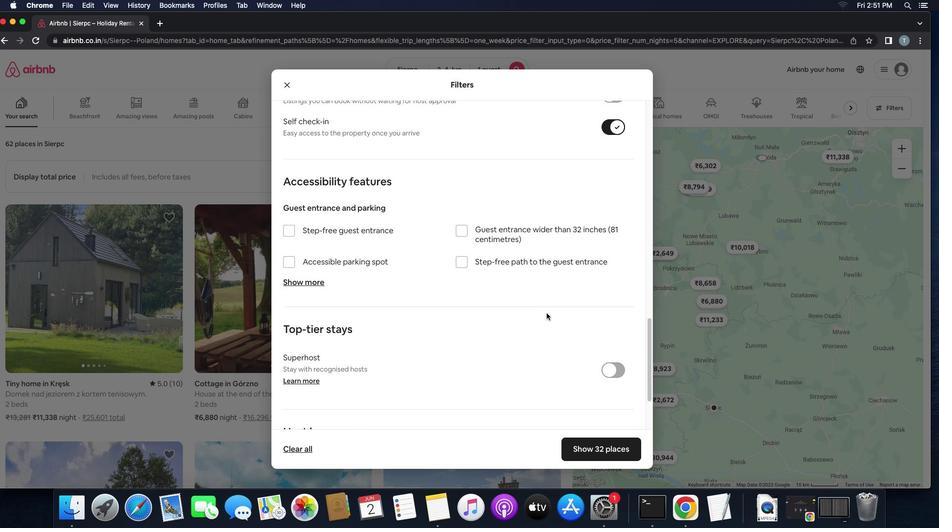 
Action: Mouse scrolled (542, 309) with delta (-3, -3)
Screenshot: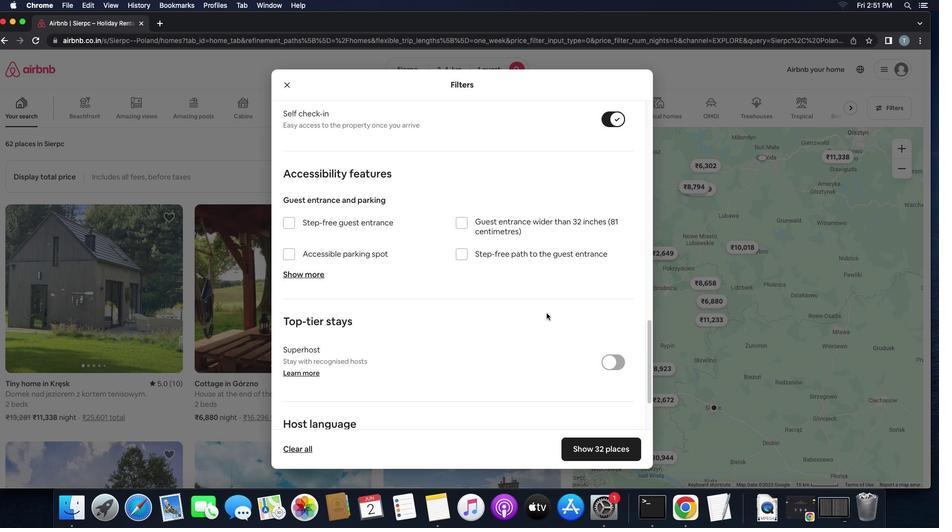 
Action: Mouse scrolled (542, 309) with delta (-3, -4)
Screenshot: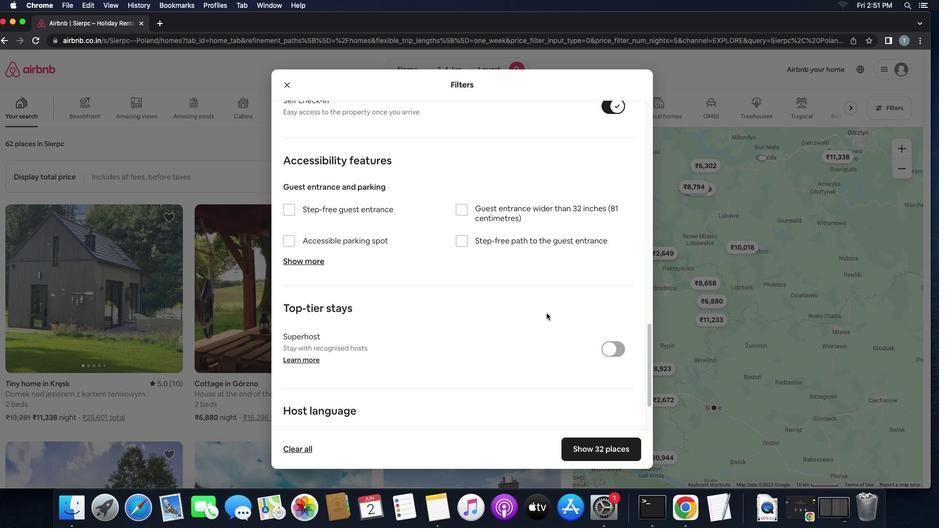 
Action: Mouse scrolled (542, 309) with delta (-3, -3)
Screenshot: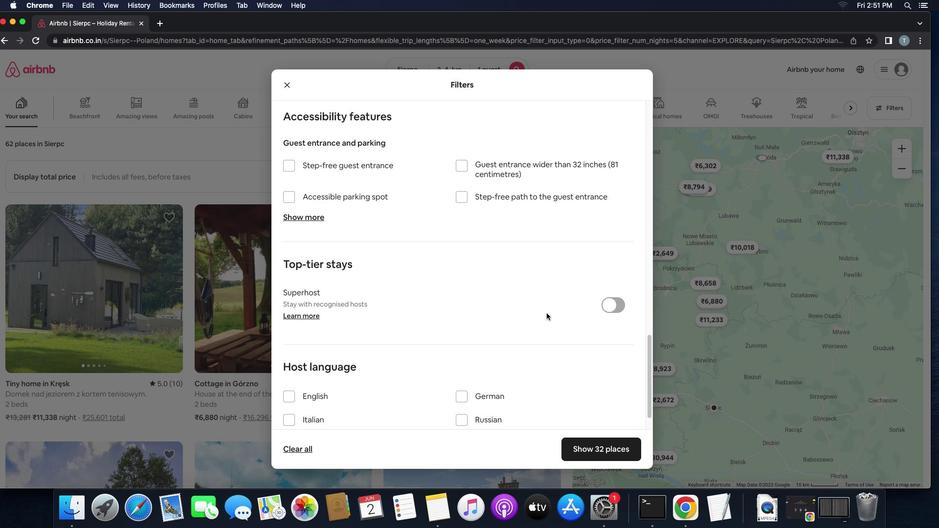 
Action: Mouse scrolled (542, 309) with delta (-3, -3)
Screenshot: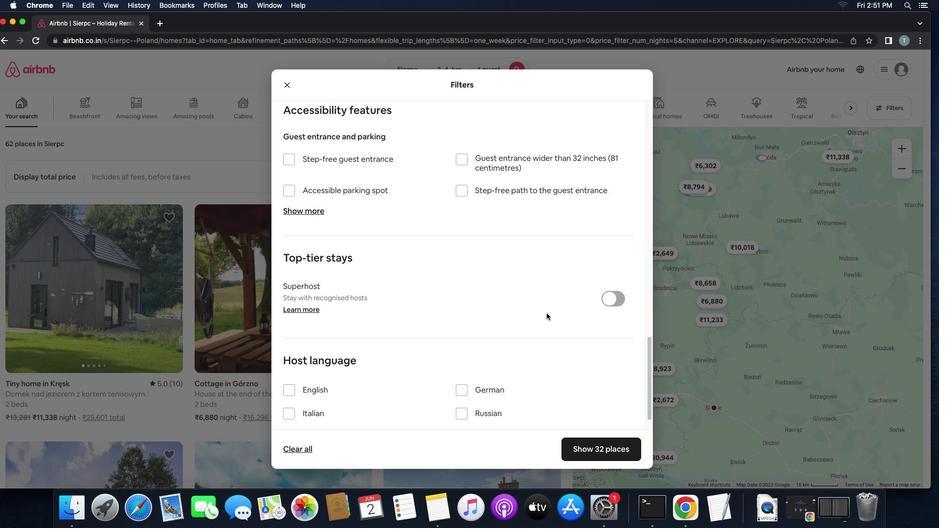 
Action: Mouse scrolled (542, 309) with delta (-3, -4)
Screenshot: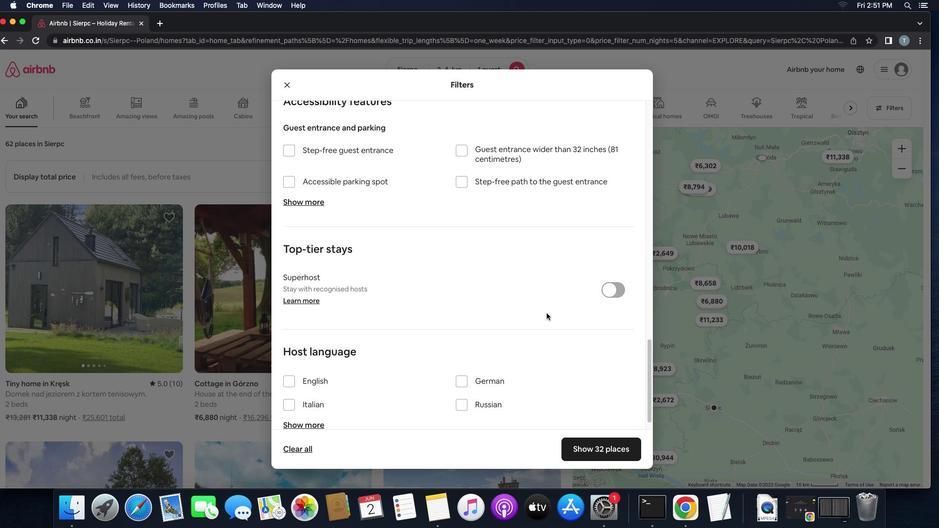 
Action: Mouse moved to (456, 335)
Screenshot: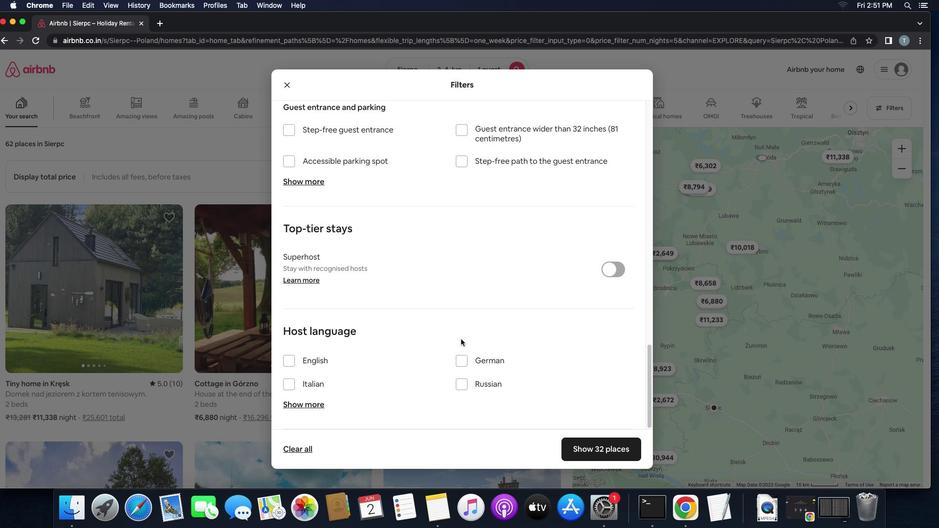 
Action: Mouse scrolled (456, 335) with delta (-3, -3)
Screenshot: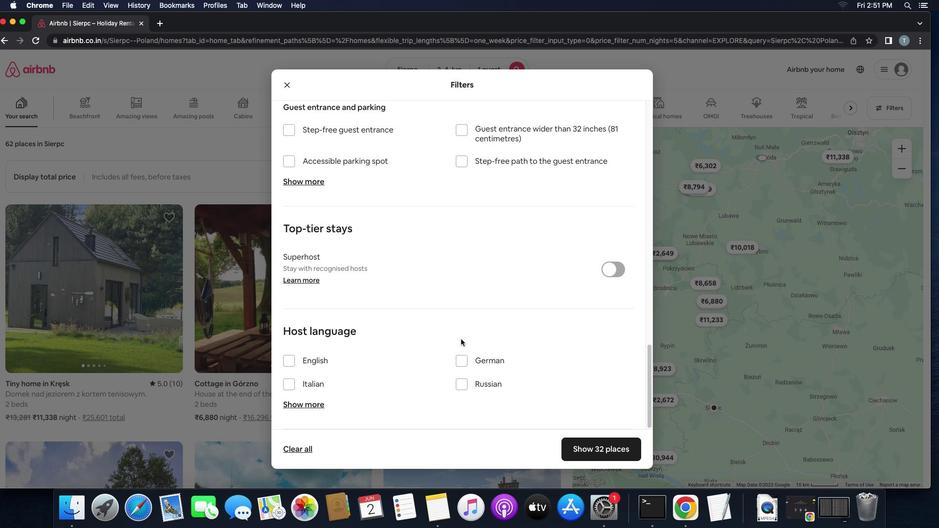 
Action: Mouse moved to (456, 335)
Screenshot: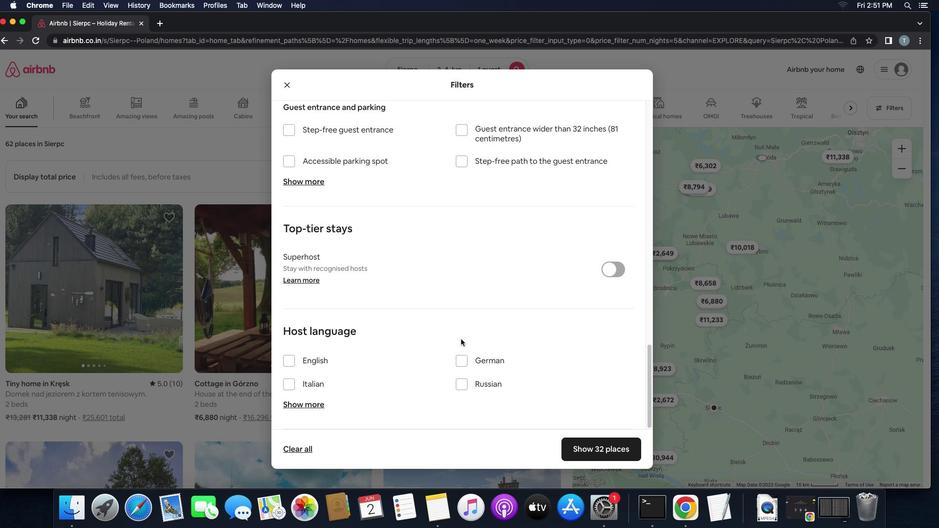 
Action: Mouse scrolled (456, 335) with delta (-3, -3)
Screenshot: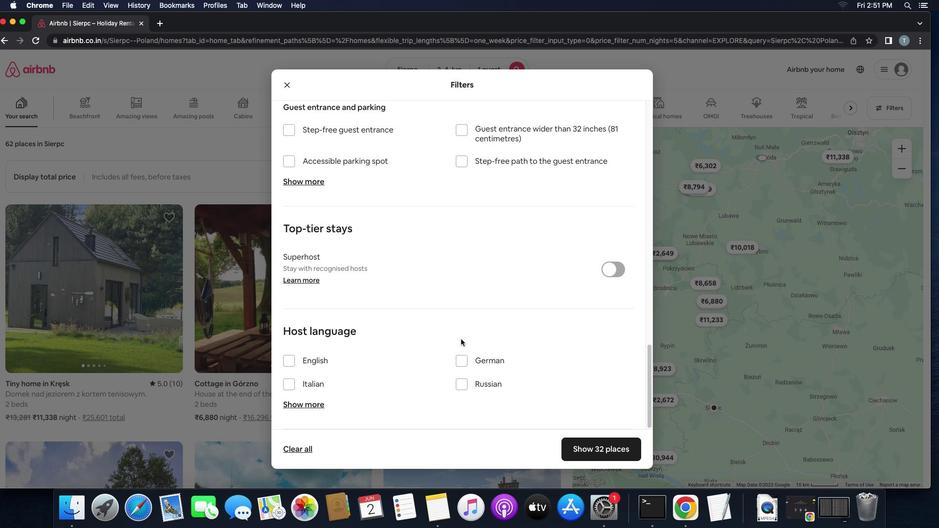 
Action: Mouse scrolled (456, 335) with delta (-3, -3)
Screenshot: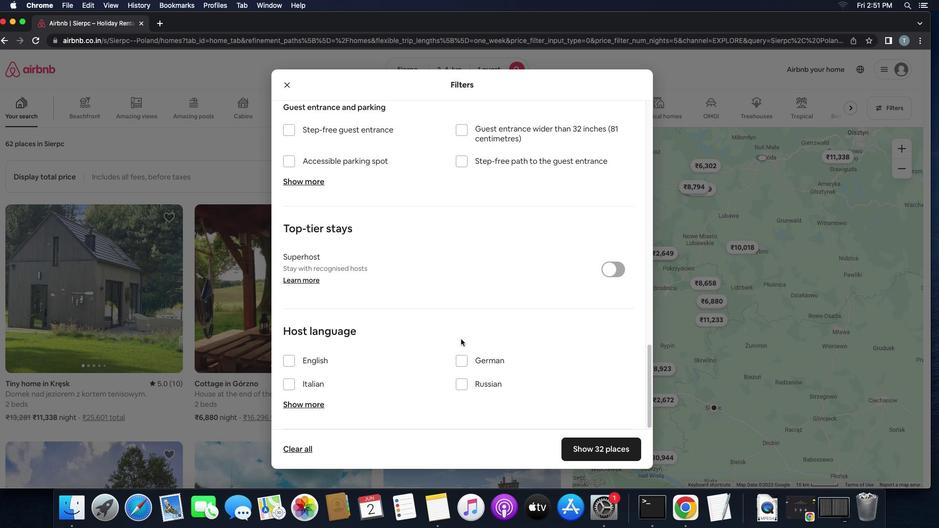 
Action: Mouse scrolled (456, 335) with delta (-3, -3)
Screenshot: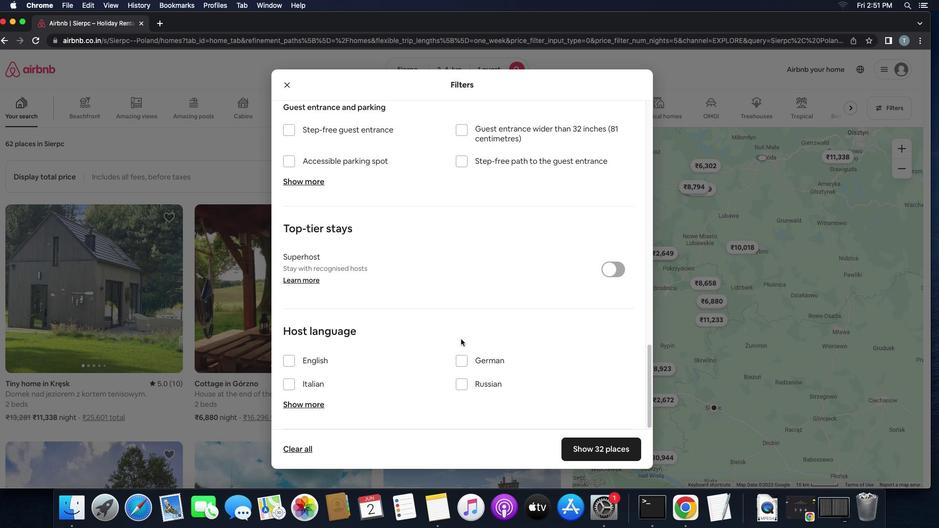 
Action: Mouse scrolled (456, 335) with delta (-3, -4)
Screenshot: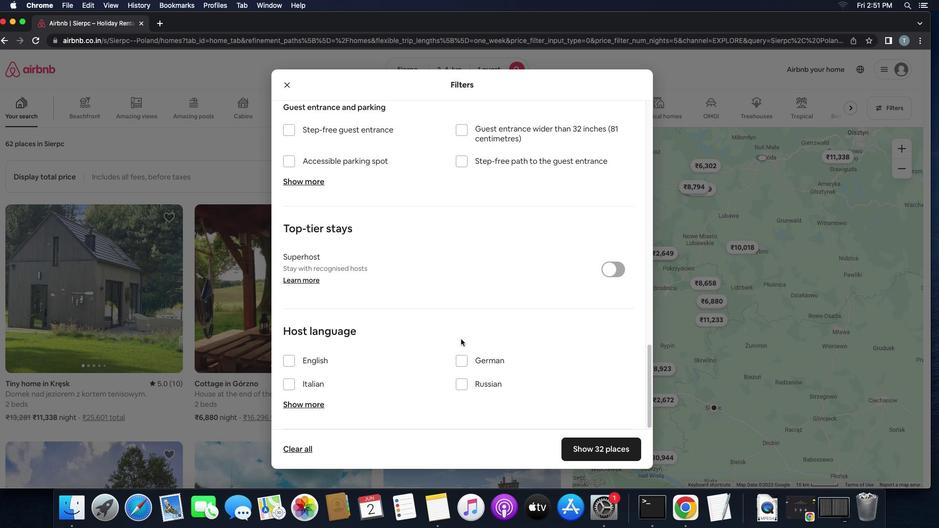 
Action: Mouse moved to (287, 355)
Screenshot: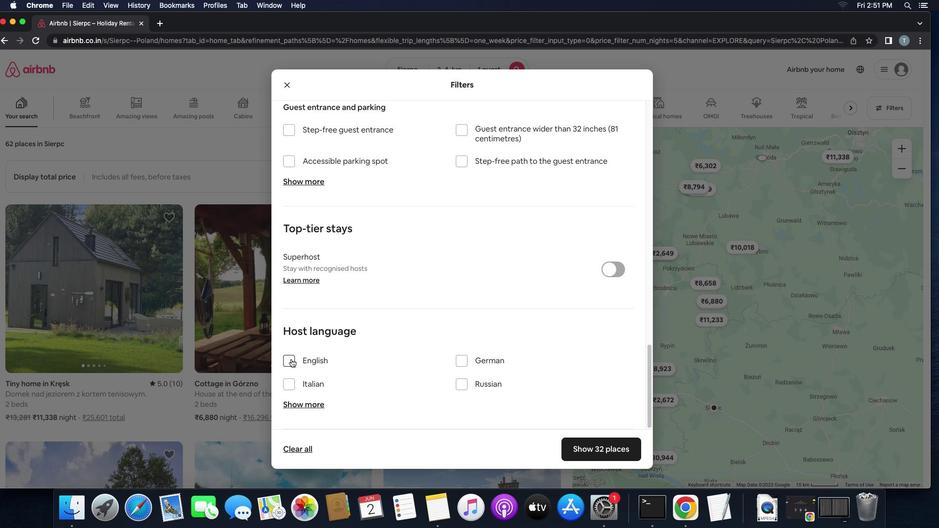 
Action: Mouse pressed left at (287, 355)
Screenshot: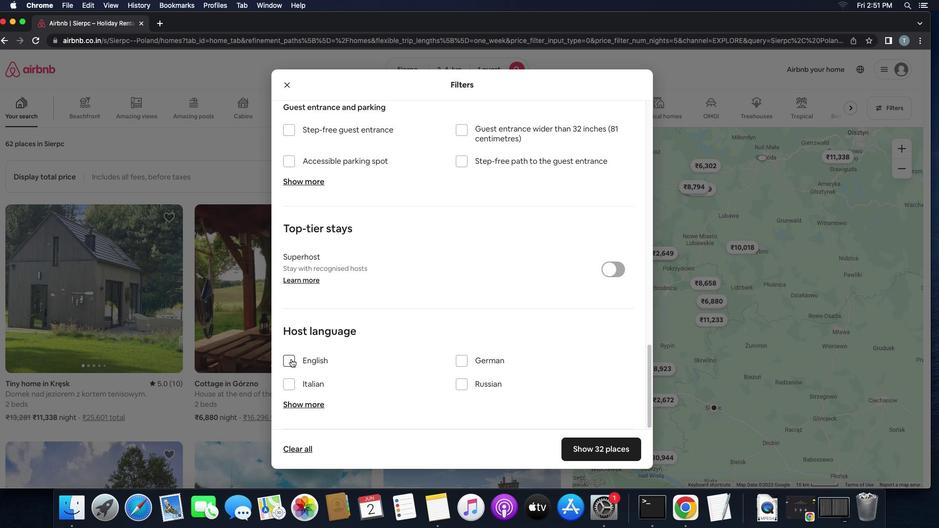 
Action: Mouse moved to (590, 441)
Screenshot: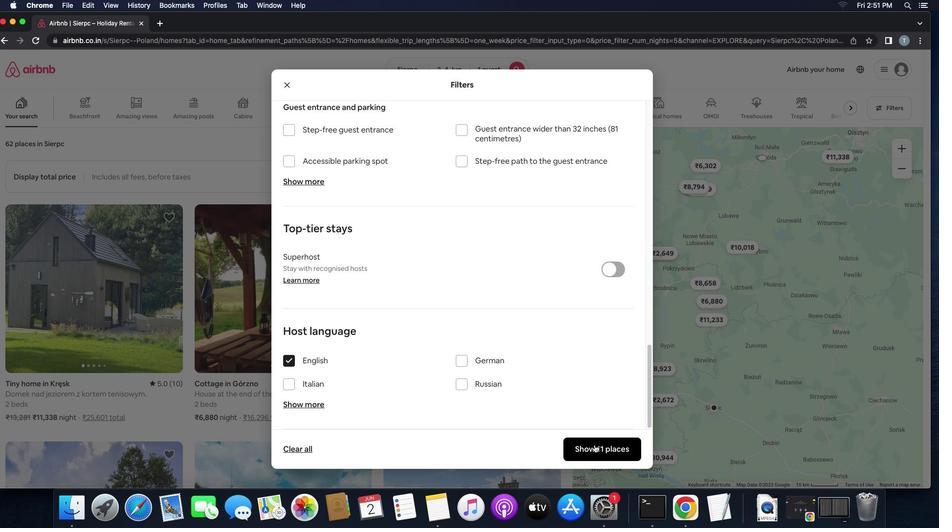 
Action: Mouse pressed left at (590, 441)
Screenshot: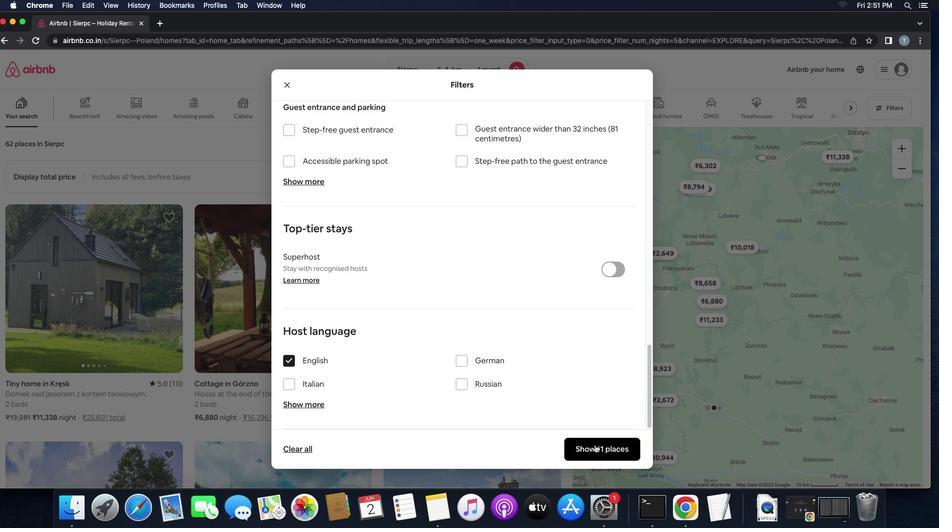 
Action: Mouse moved to (589, 420)
Screenshot: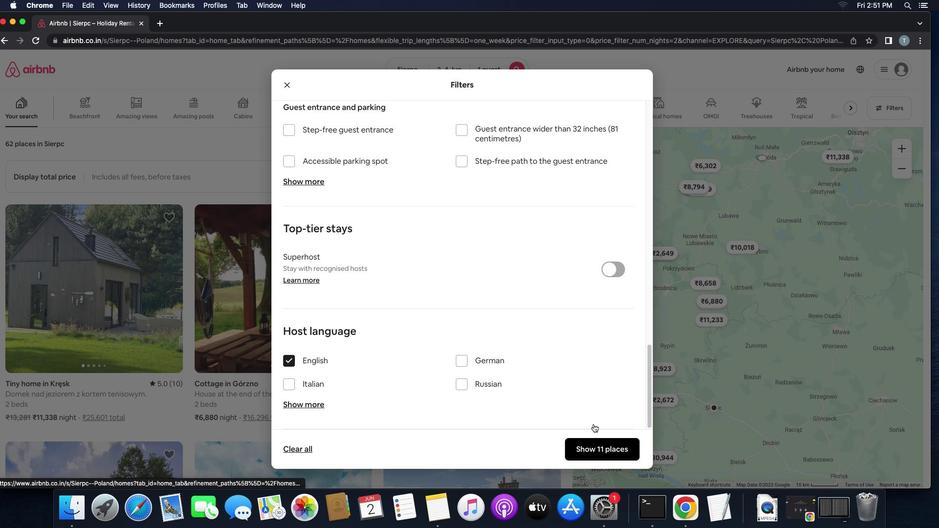 
